 Task: Search one way flight ticket for 4 adults, 1 infant in seat and 1 infant on lap in premium economy from Greenville: Greenville-spartanburg International Airport (roger Milliken Field) to Springfield: Abraham Lincoln Capital Airport on 5-2-2023. Choice of flights is Alaska. Number of bags: 3 checked bags. Price is upto 107000. Outbound departure time preference is 16:15.
Action: Mouse moved to (429, 369)
Screenshot: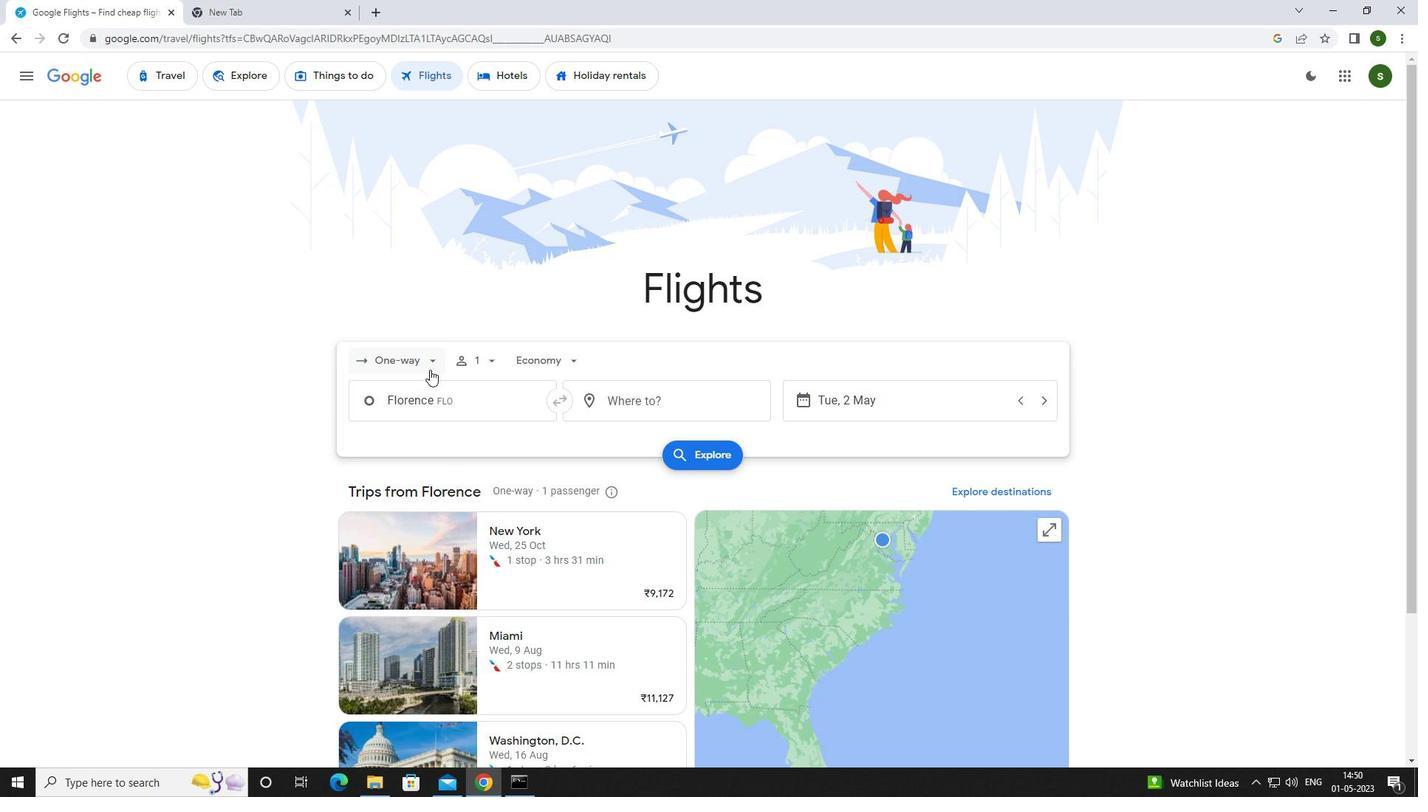 
Action: Mouse pressed left at (429, 369)
Screenshot: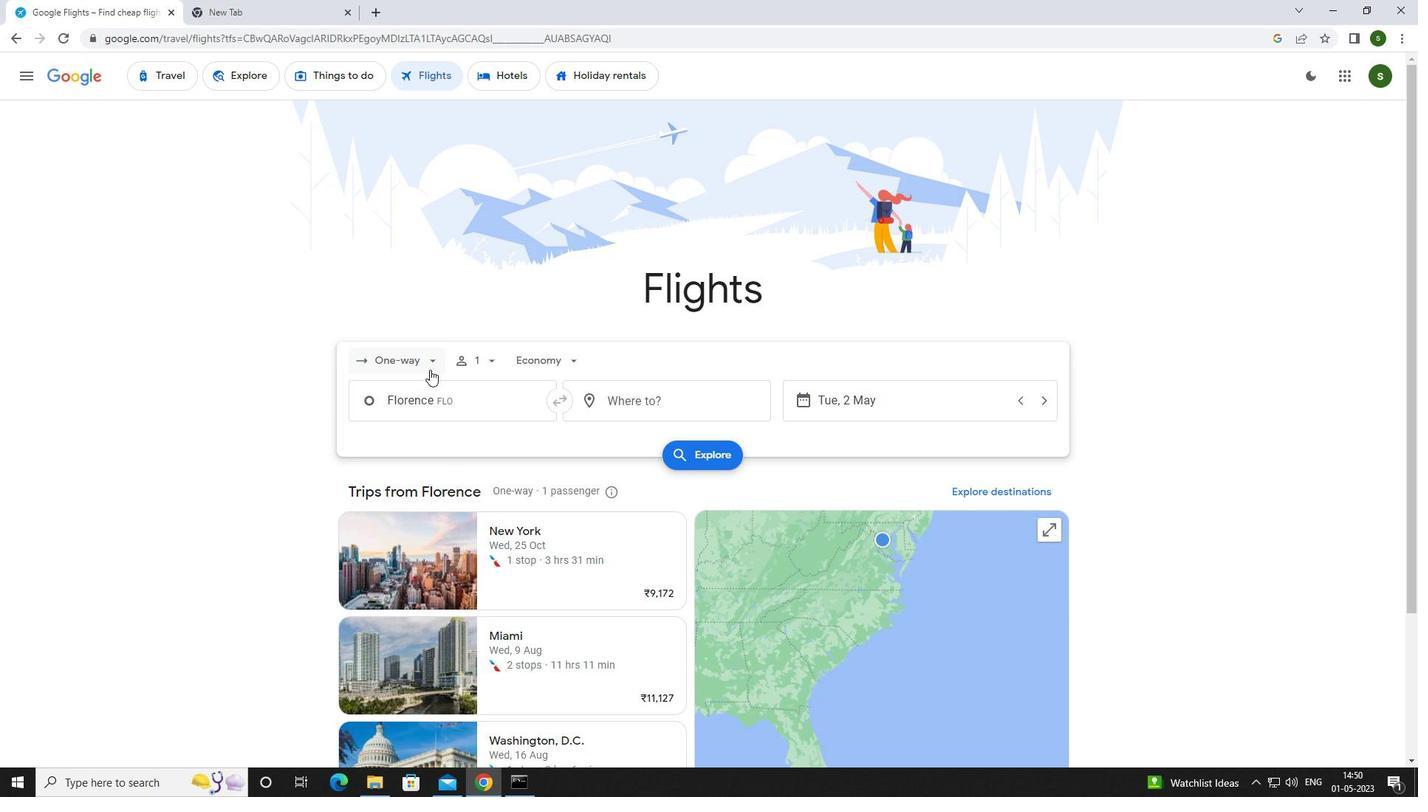 
Action: Mouse moved to (426, 418)
Screenshot: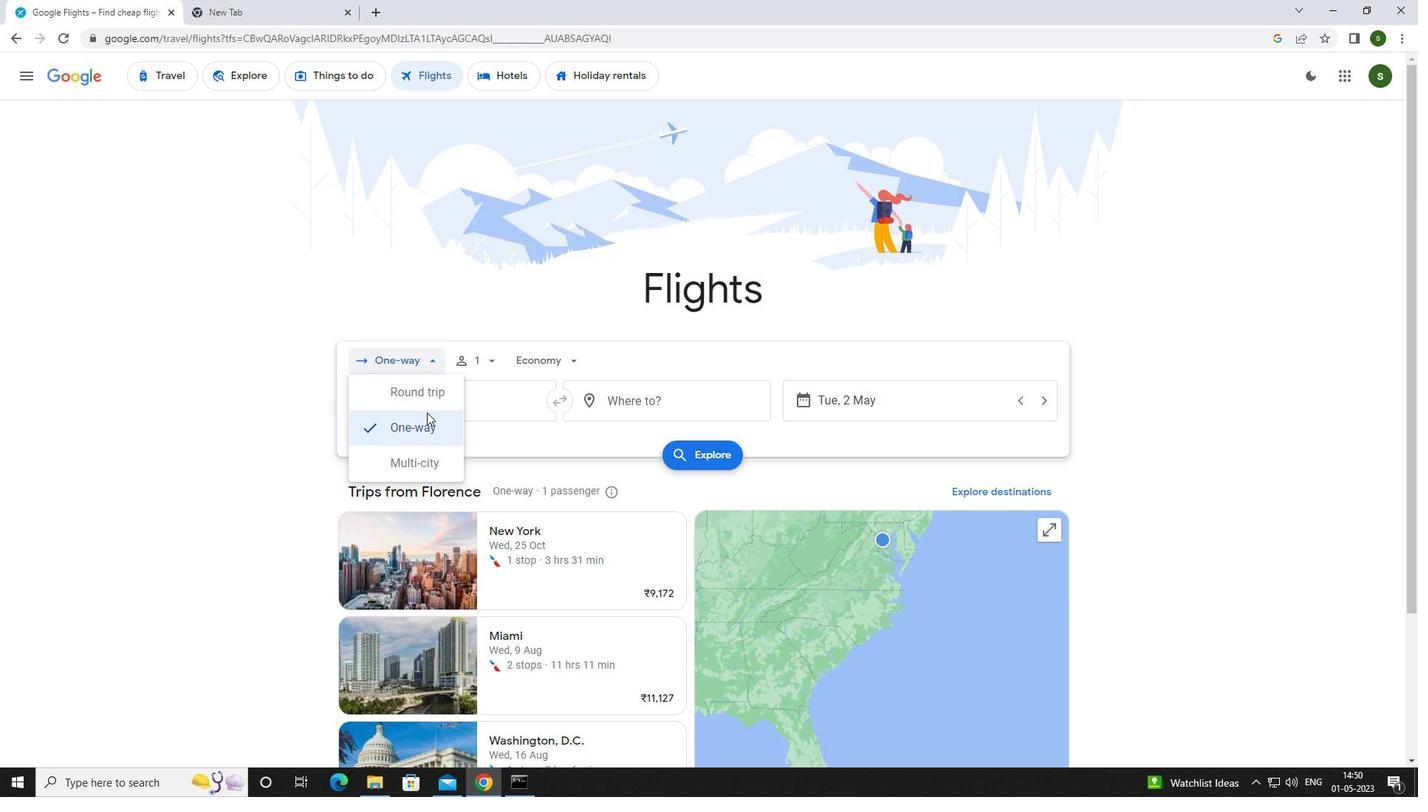 
Action: Mouse pressed left at (426, 418)
Screenshot: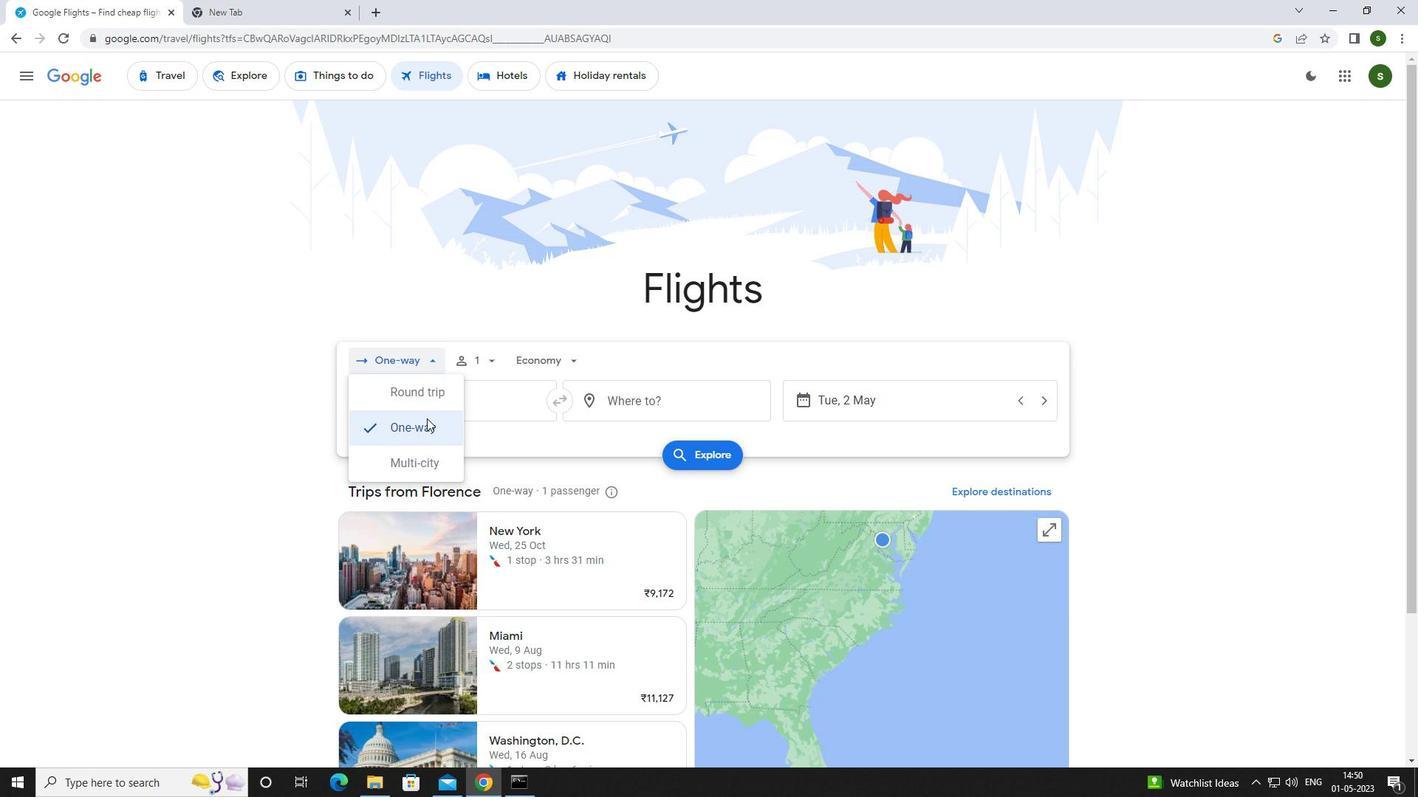 
Action: Mouse moved to (482, 357)
Screenshot: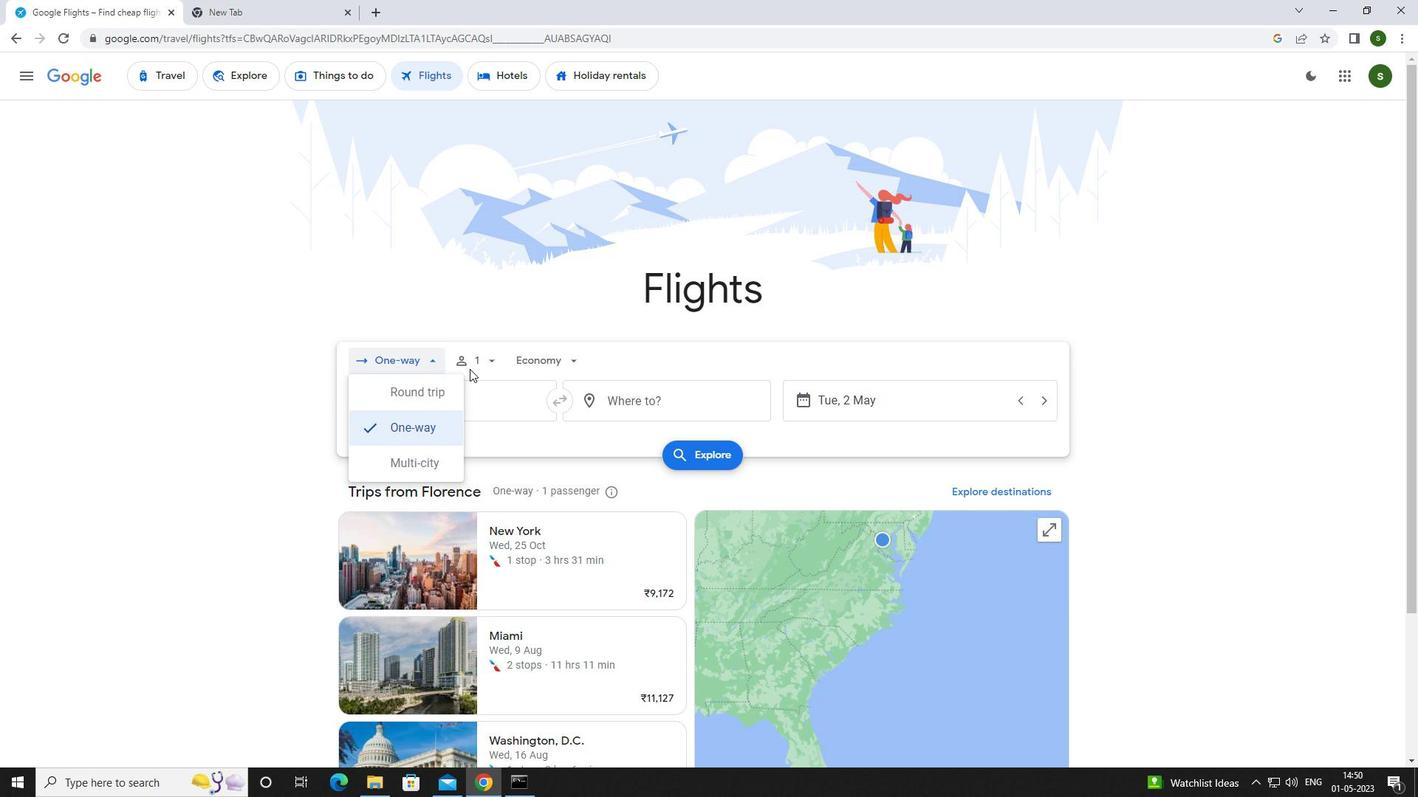 
Action: Mouse pressed left at (482, 357)
Screenshot: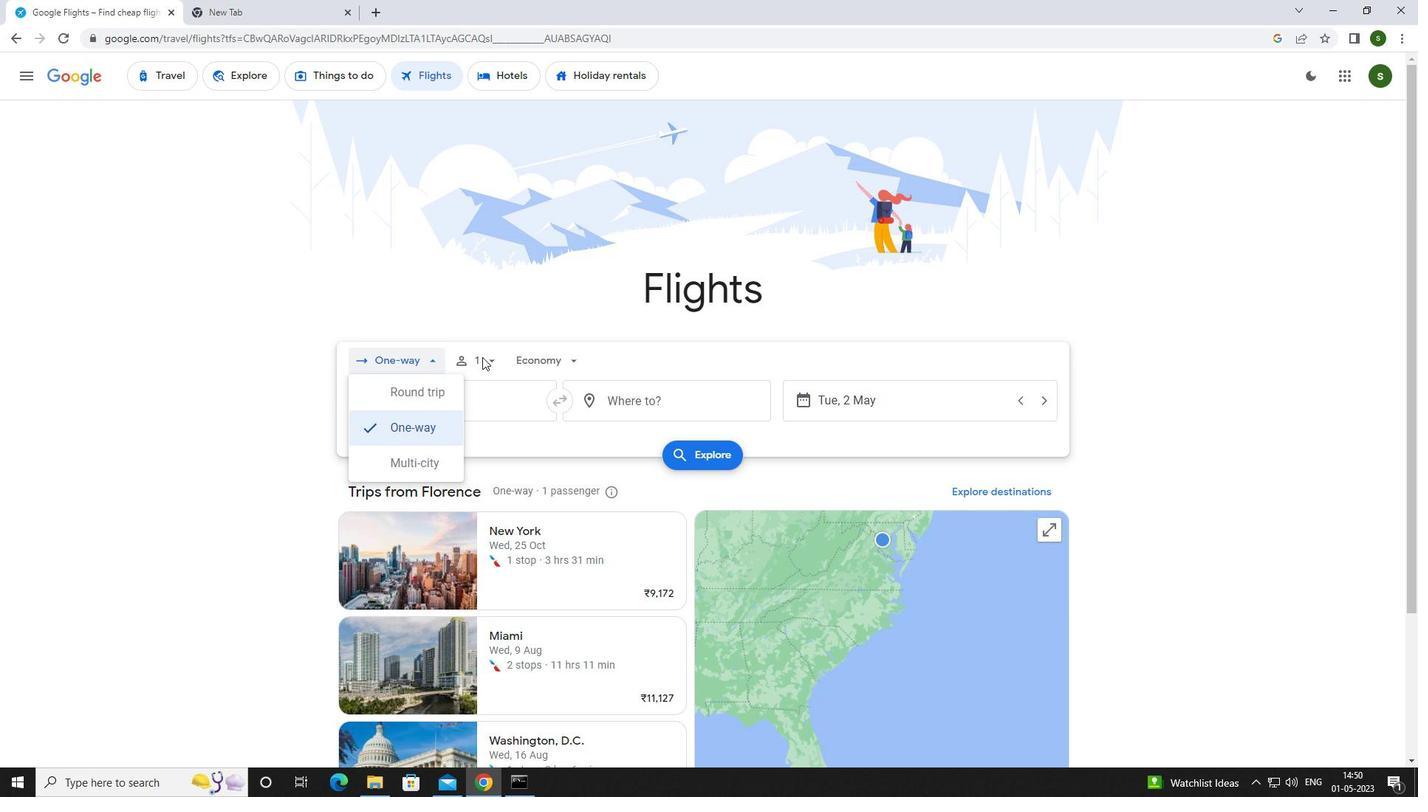 
Action: Mouse moved to (606, 395)
Screenshot: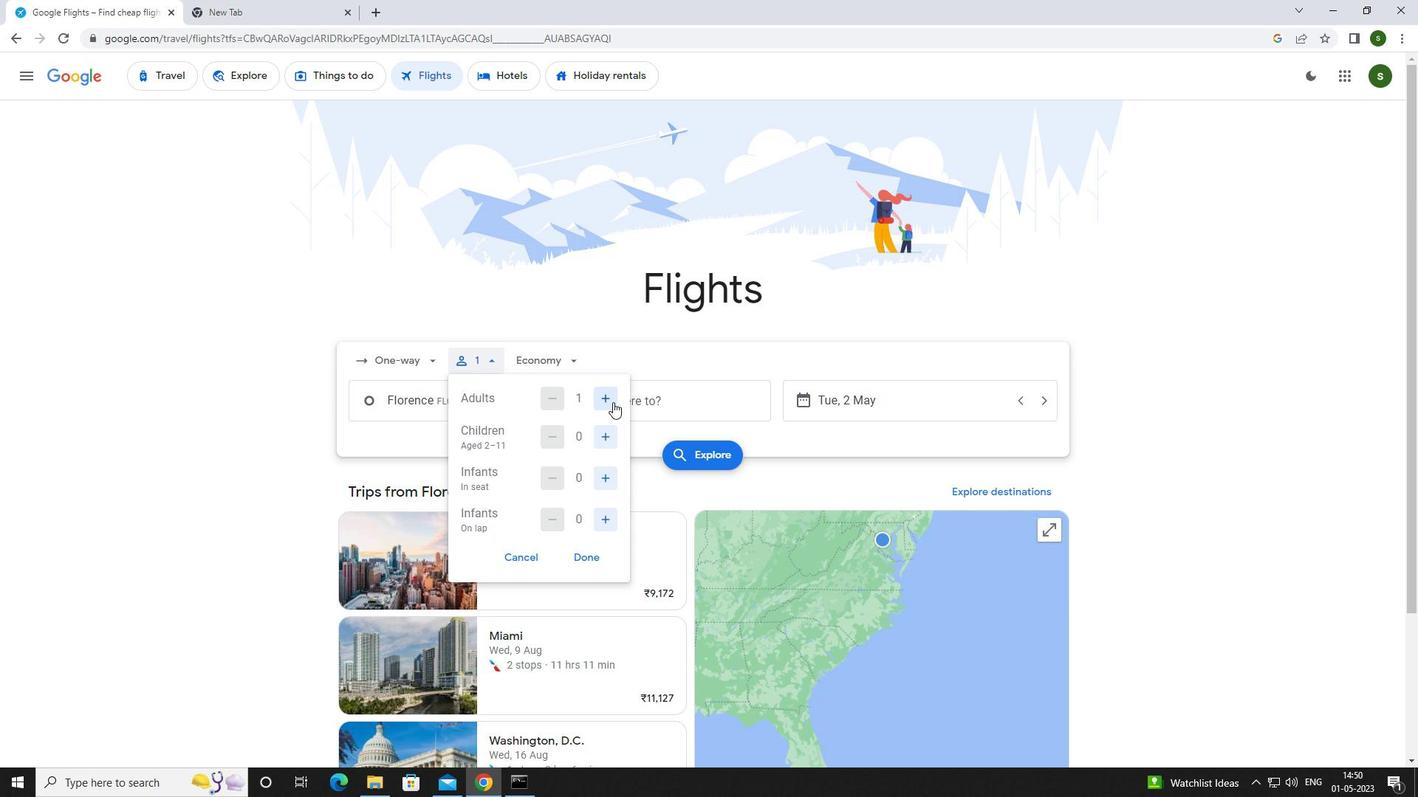 
Action: Mouse pressed left at (606, 395)
Screenshot: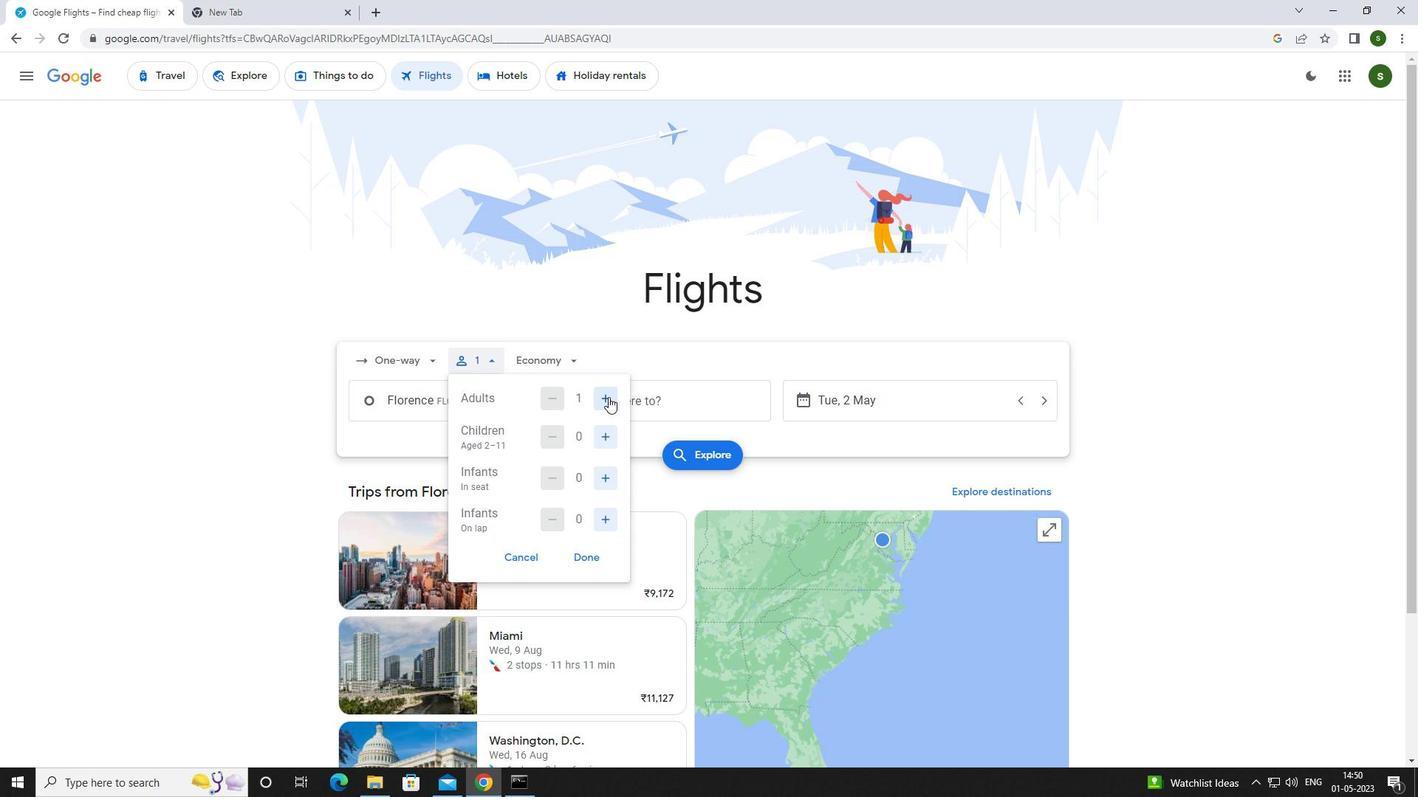 
Action: Mouse pressed left at (606, 395)
Screenshot: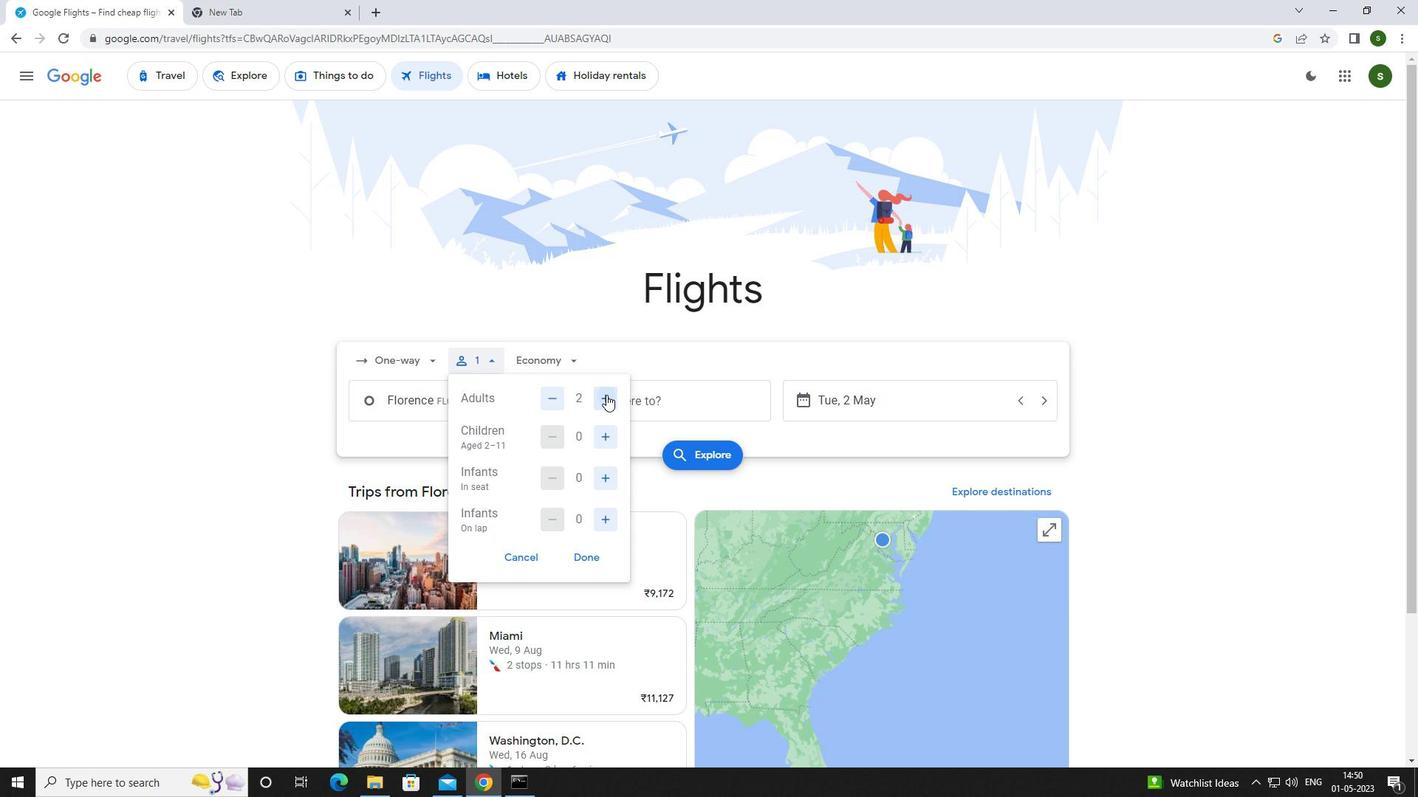 
Action: Mouse pressed left at (606, 395)
Screenshot: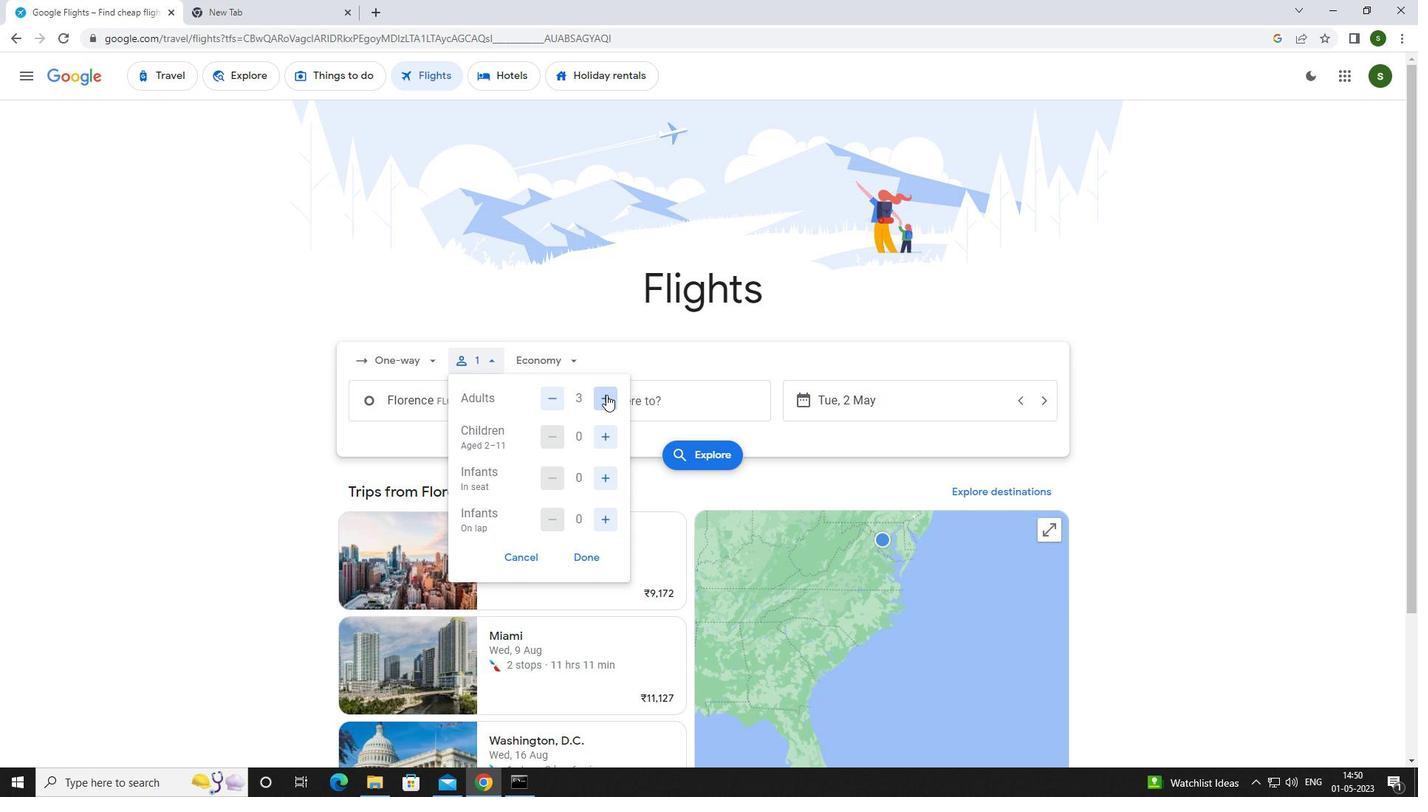 
Action: Mouse moved to (610, 476)
Screenshot: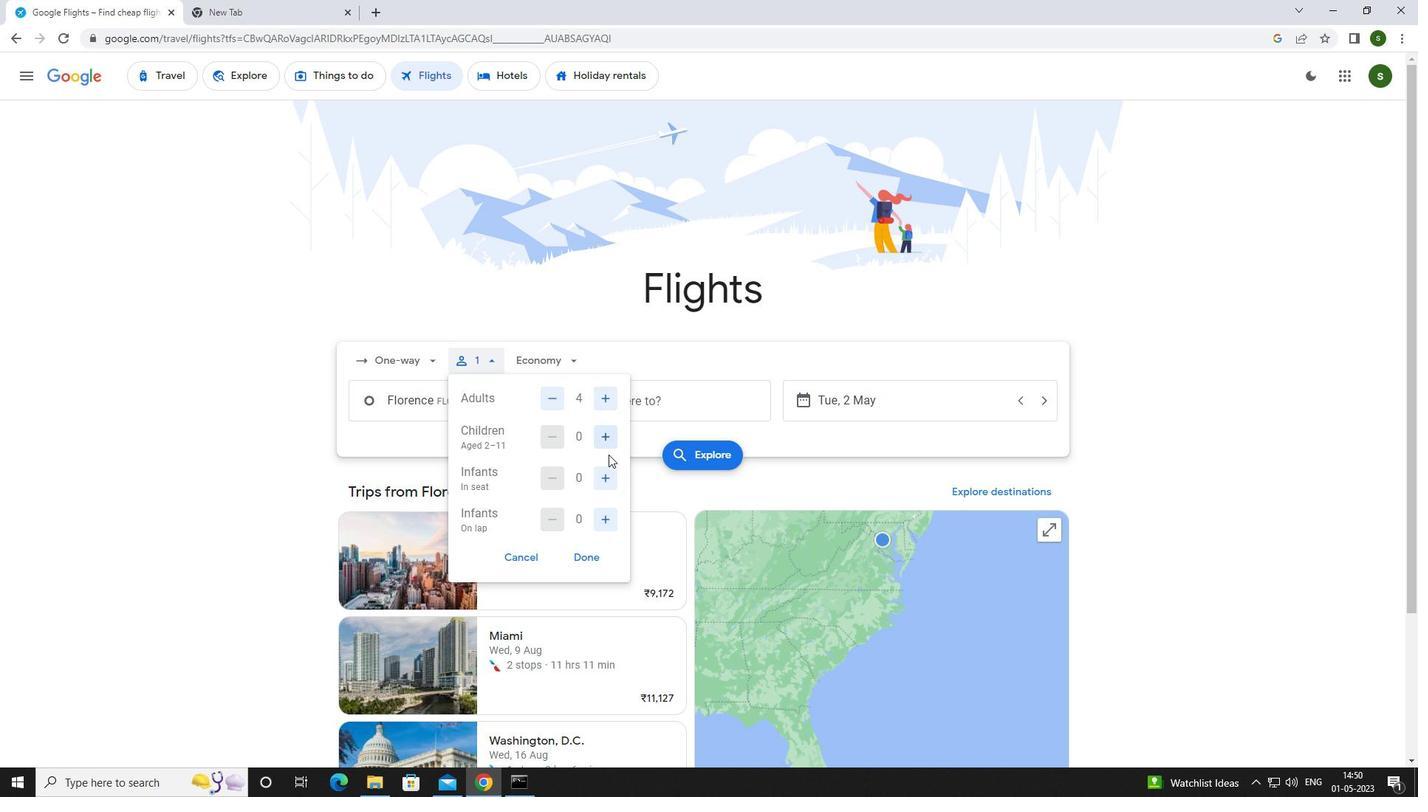 
Action: Mouse pressed left at (610, 476)
Screenshot: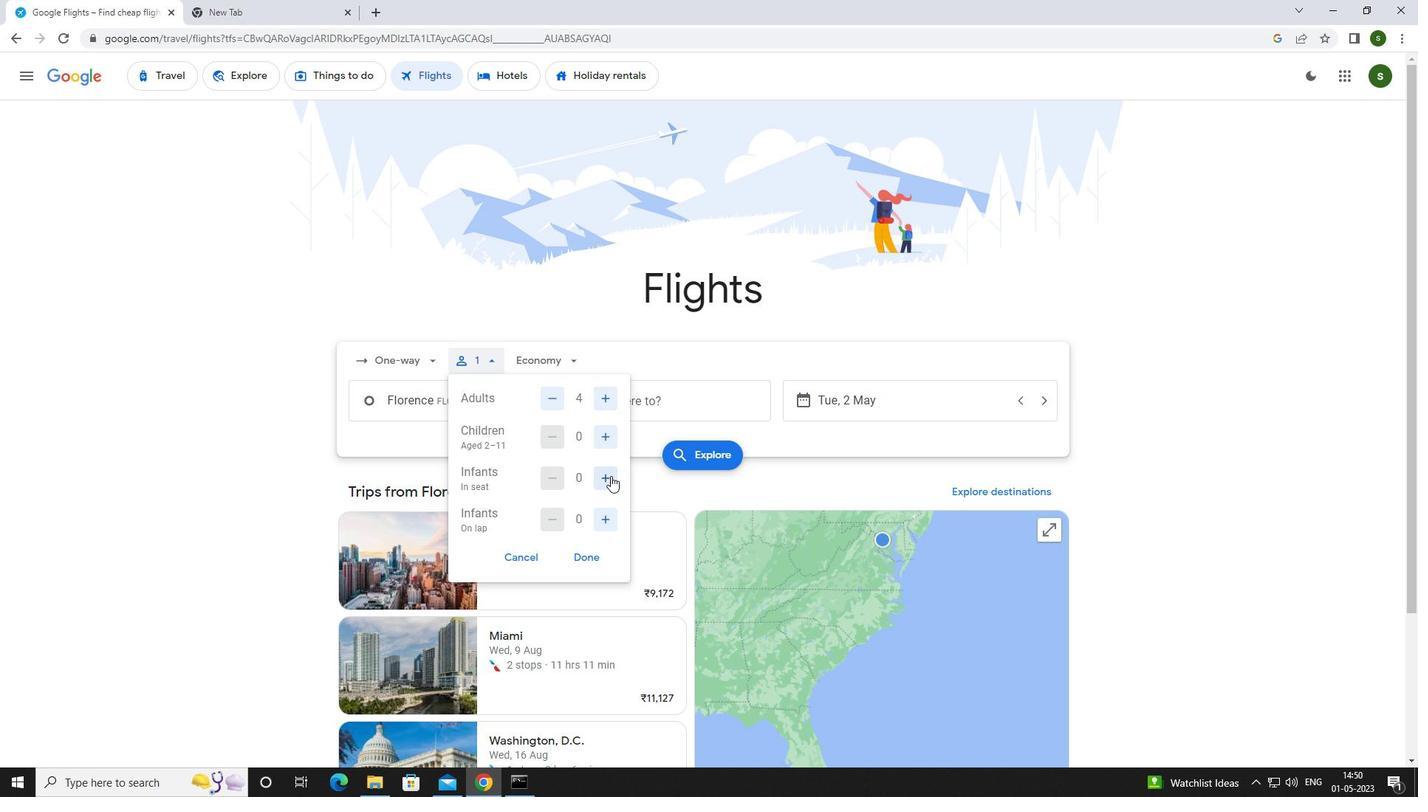 
Action: Mouse moved to (603, 524)
Screenshot: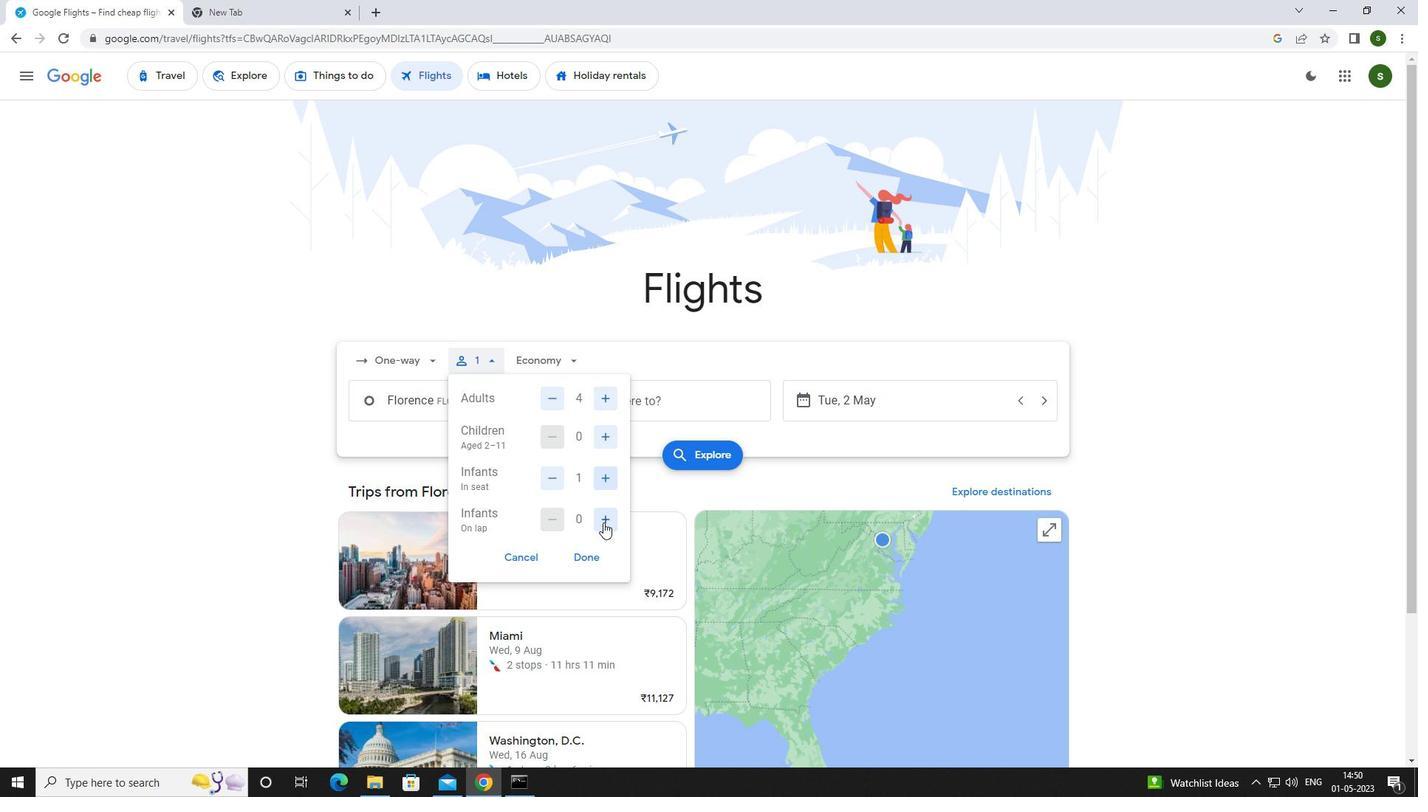 
Action: Mouse pressed left at (603, 524)
Screenshot: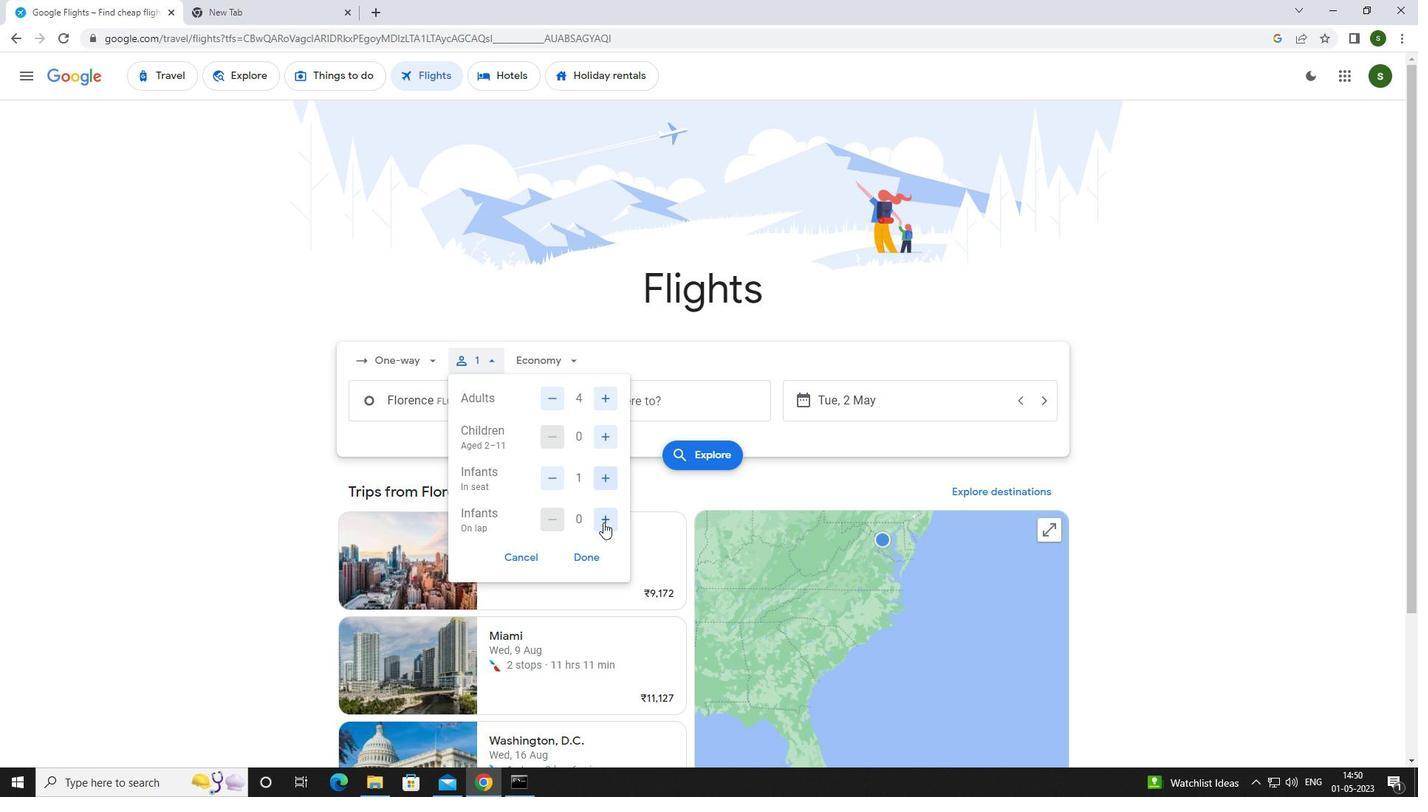 
Action: Mouse moved to (559, 359)
Screenshot: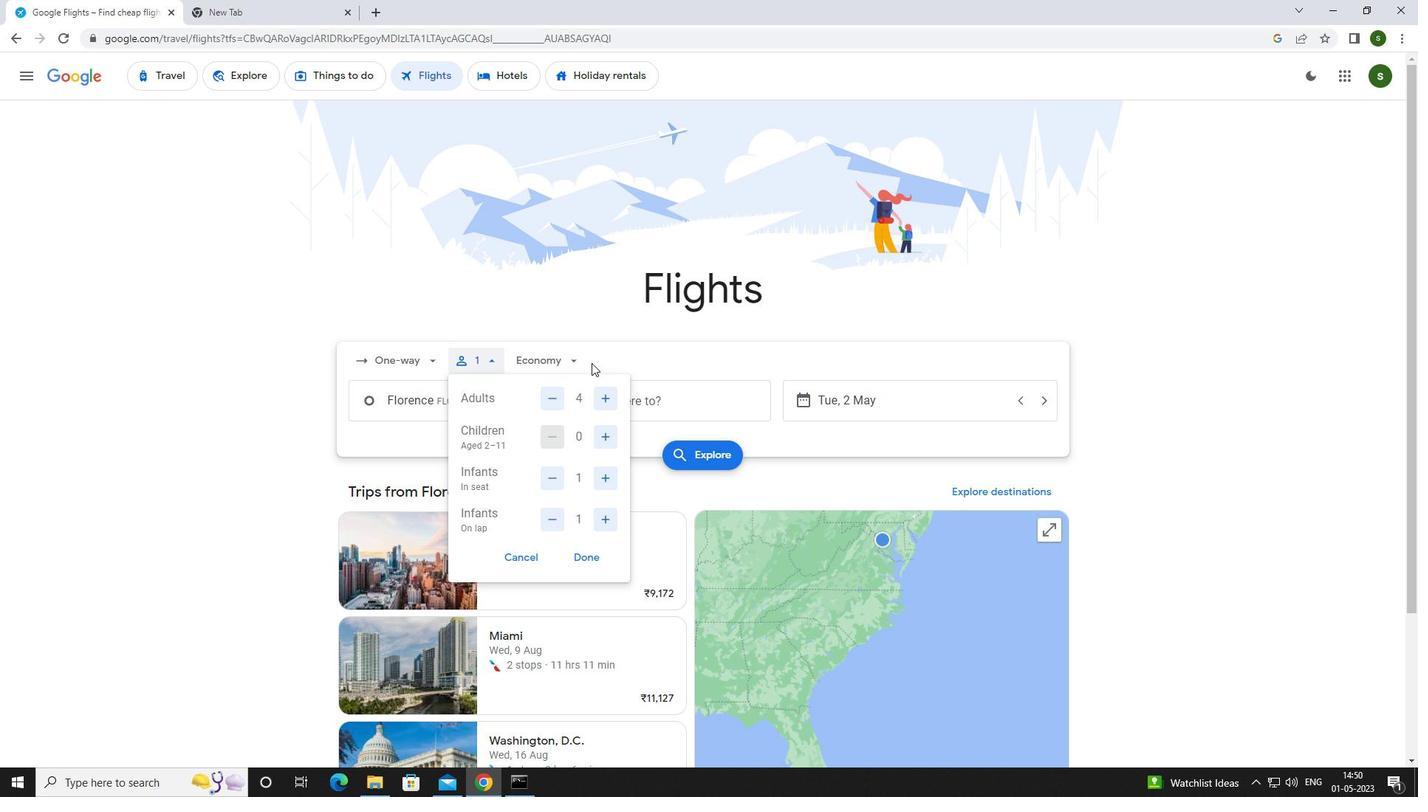 
Action: Mouse pressed left at (559, 359)
Screenshot: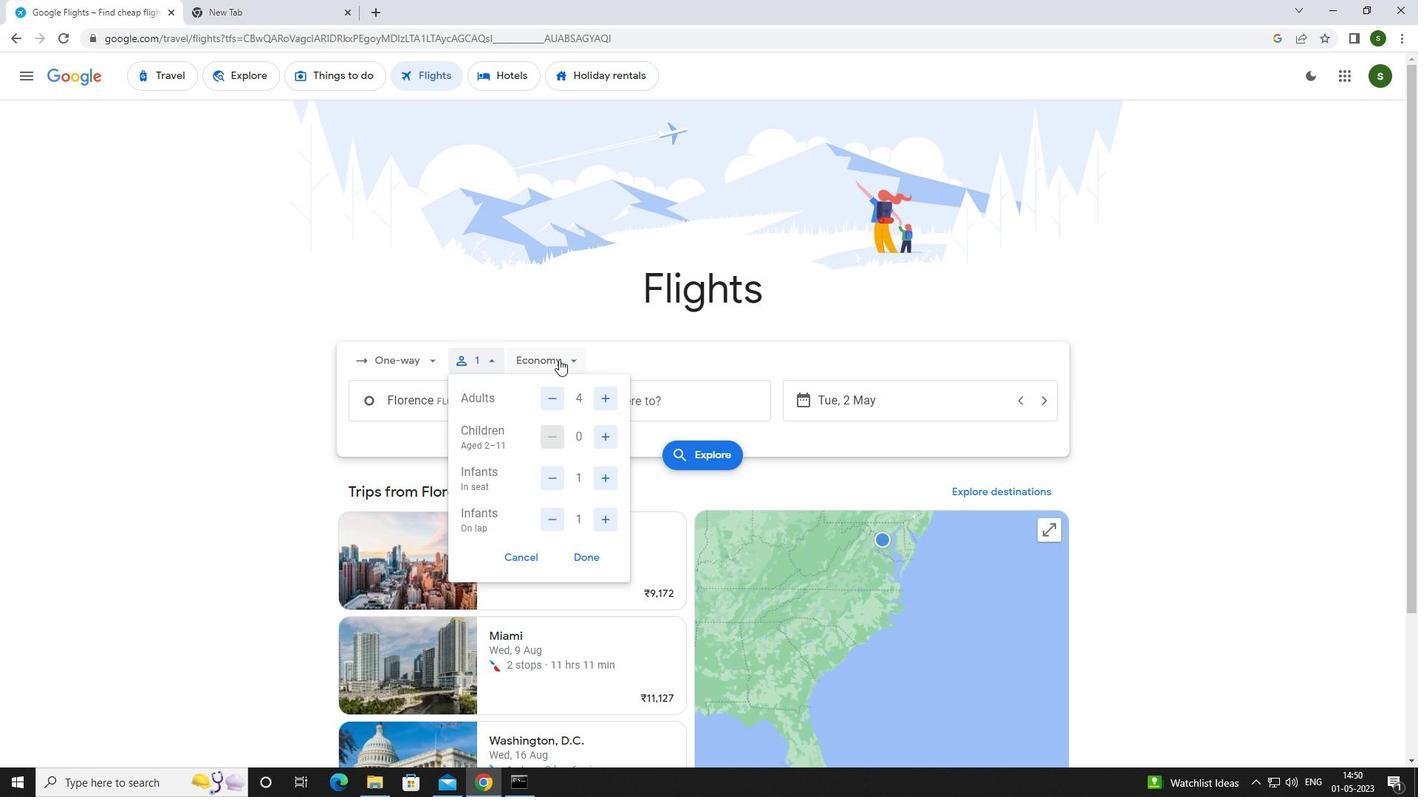 
Action: Mouse moved to (585, 432)
Screenshot: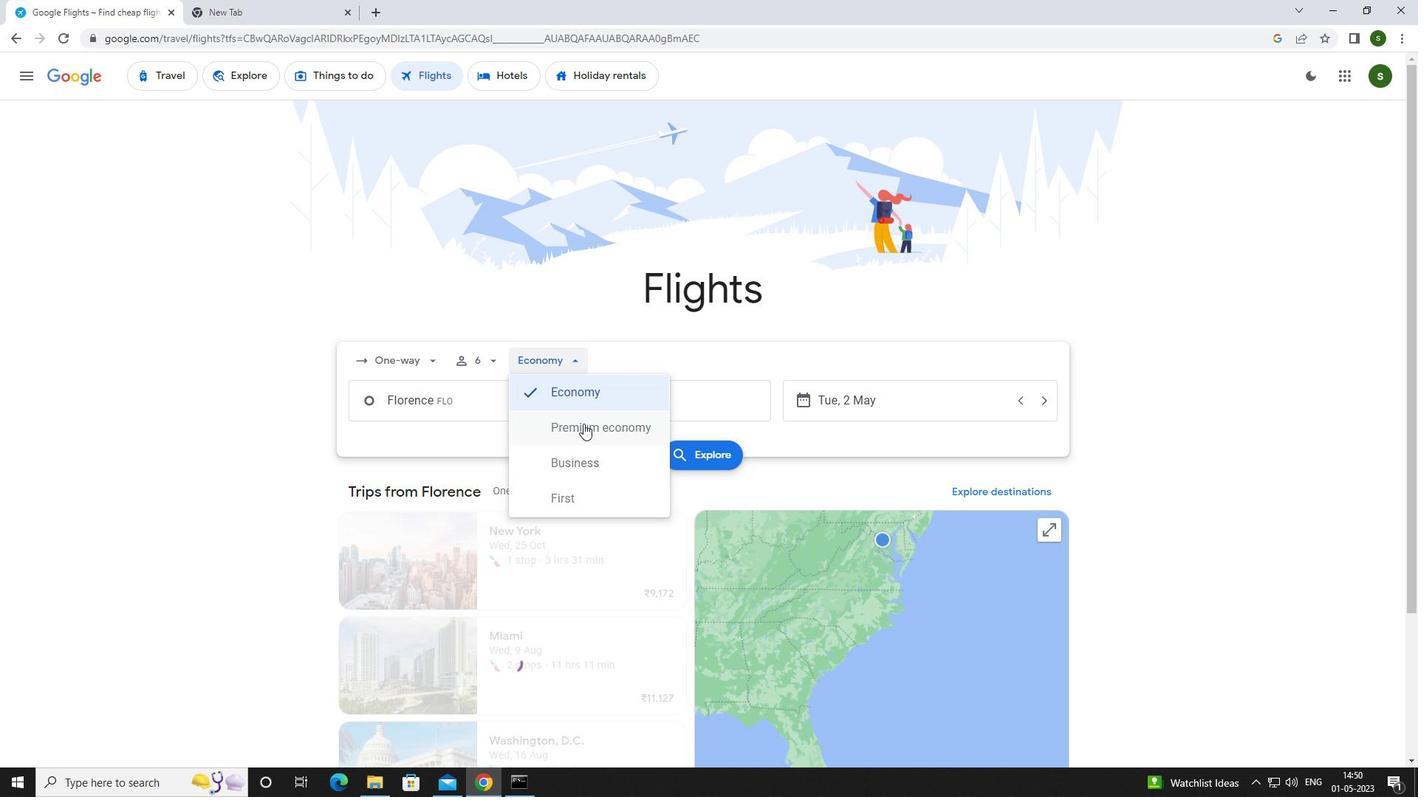 
Action: Mouse pressed left at (585, 432)
Screenshot: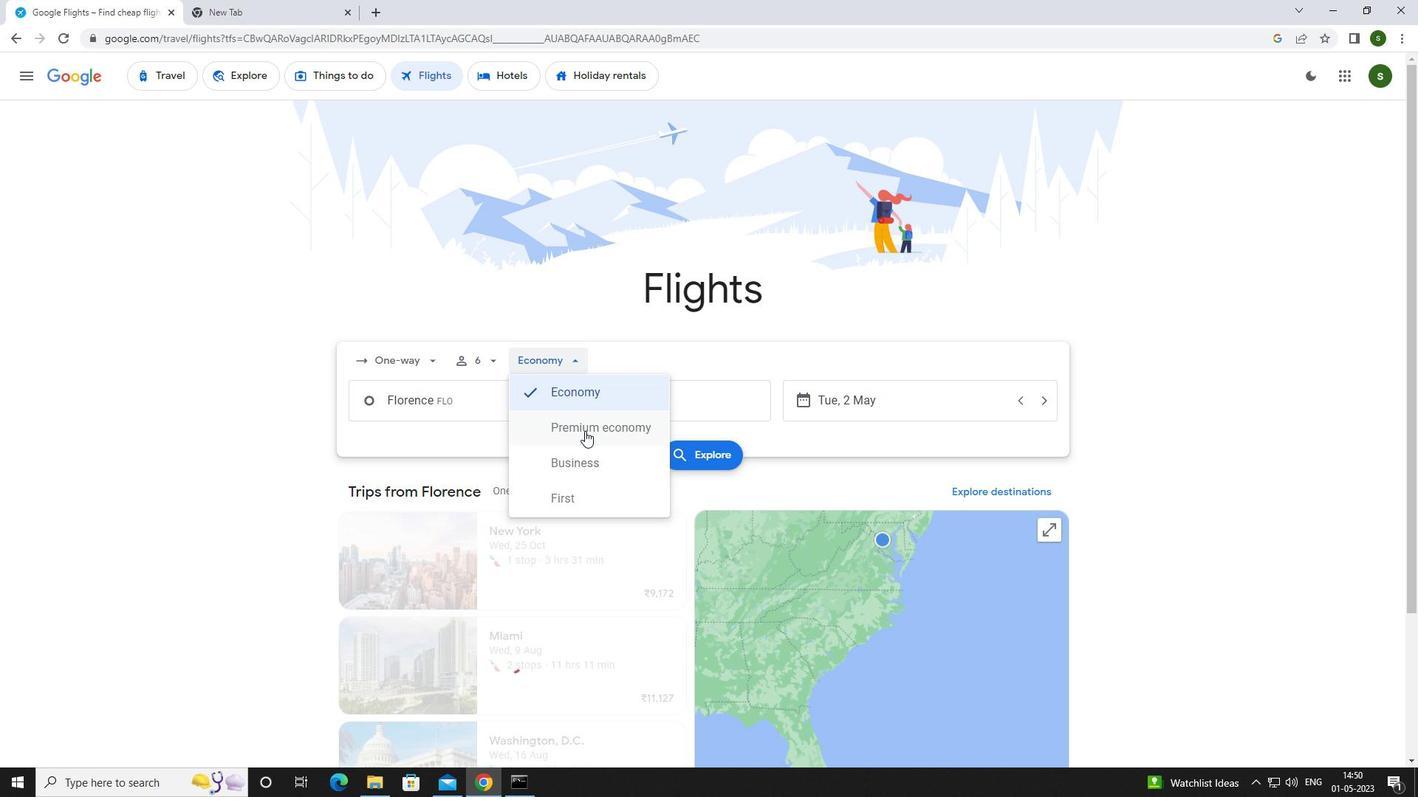 
Action: Mouse moved to (501, 408)
Screenshot: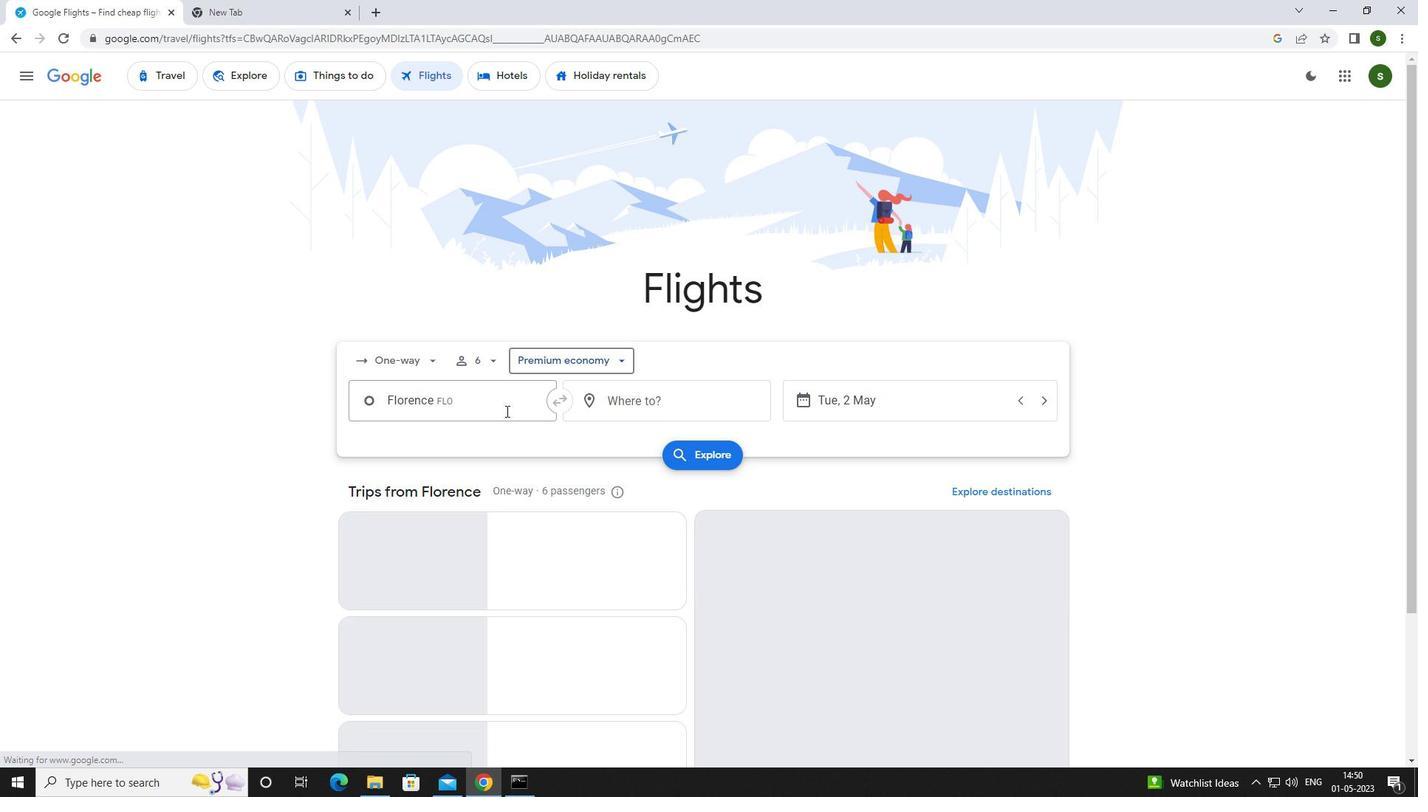 
Action: Mouse pressed left at (501, 408)
Screenshot: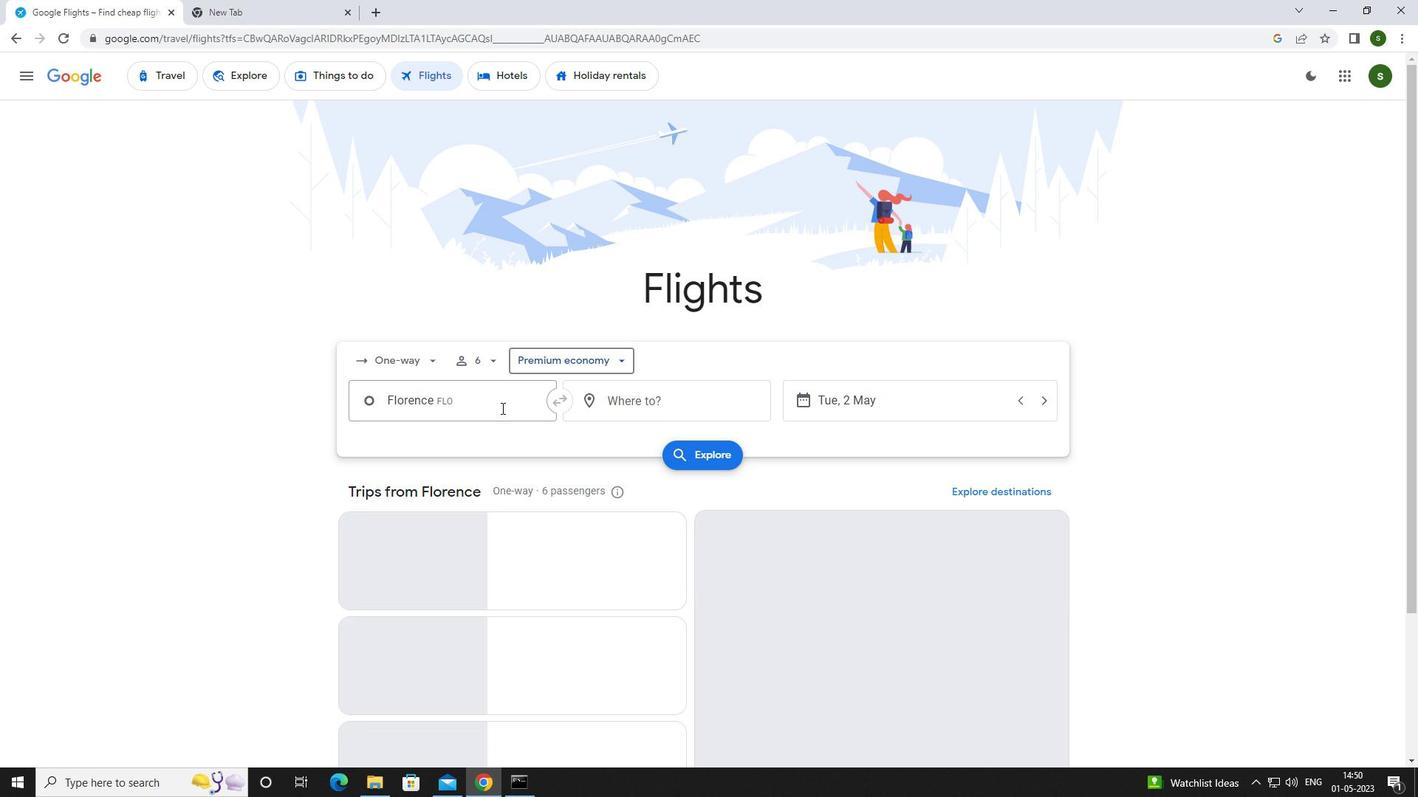 
Action: Mouse moved to (501, 408)
Screenshot: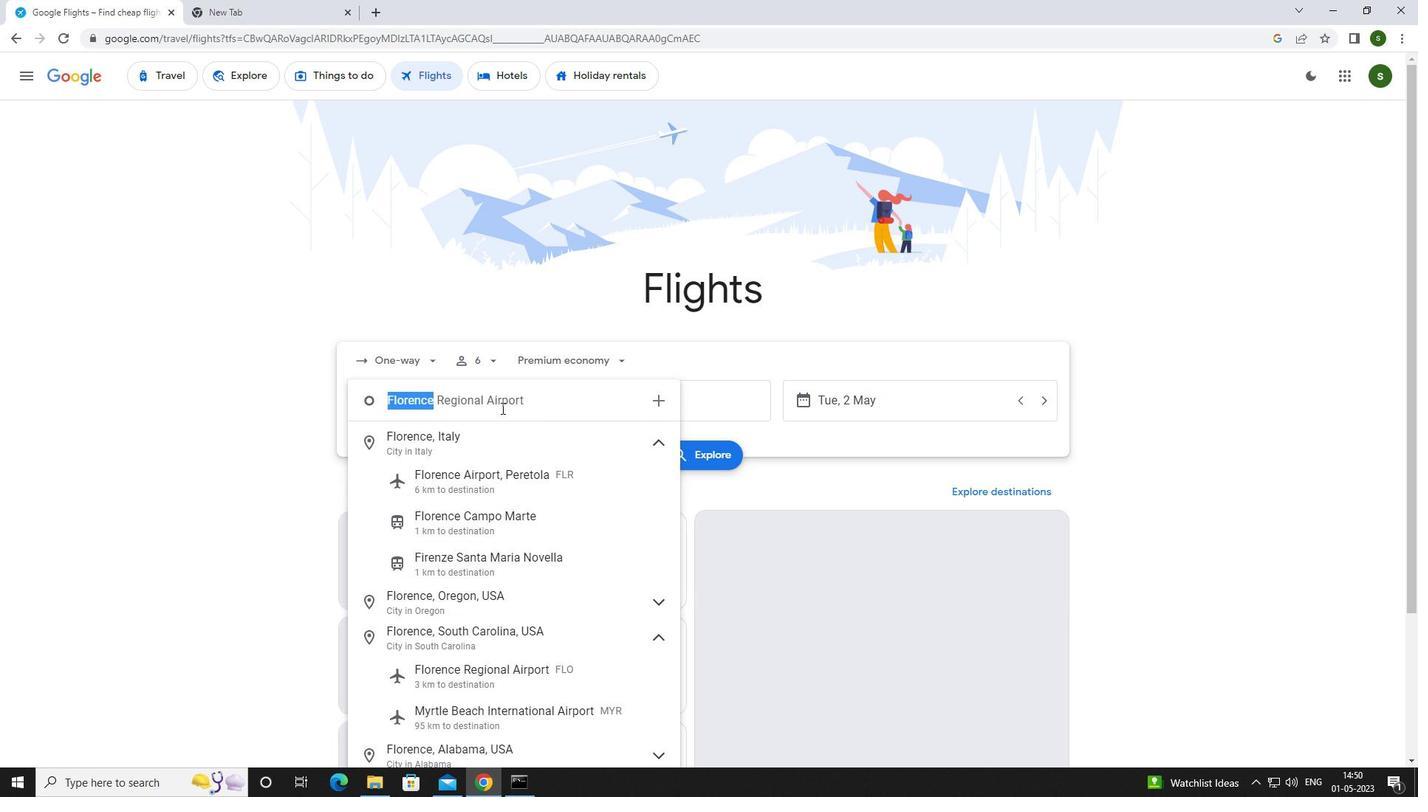 
Action: Key pressed g<Key.caps_lock>reenville
Screenshot: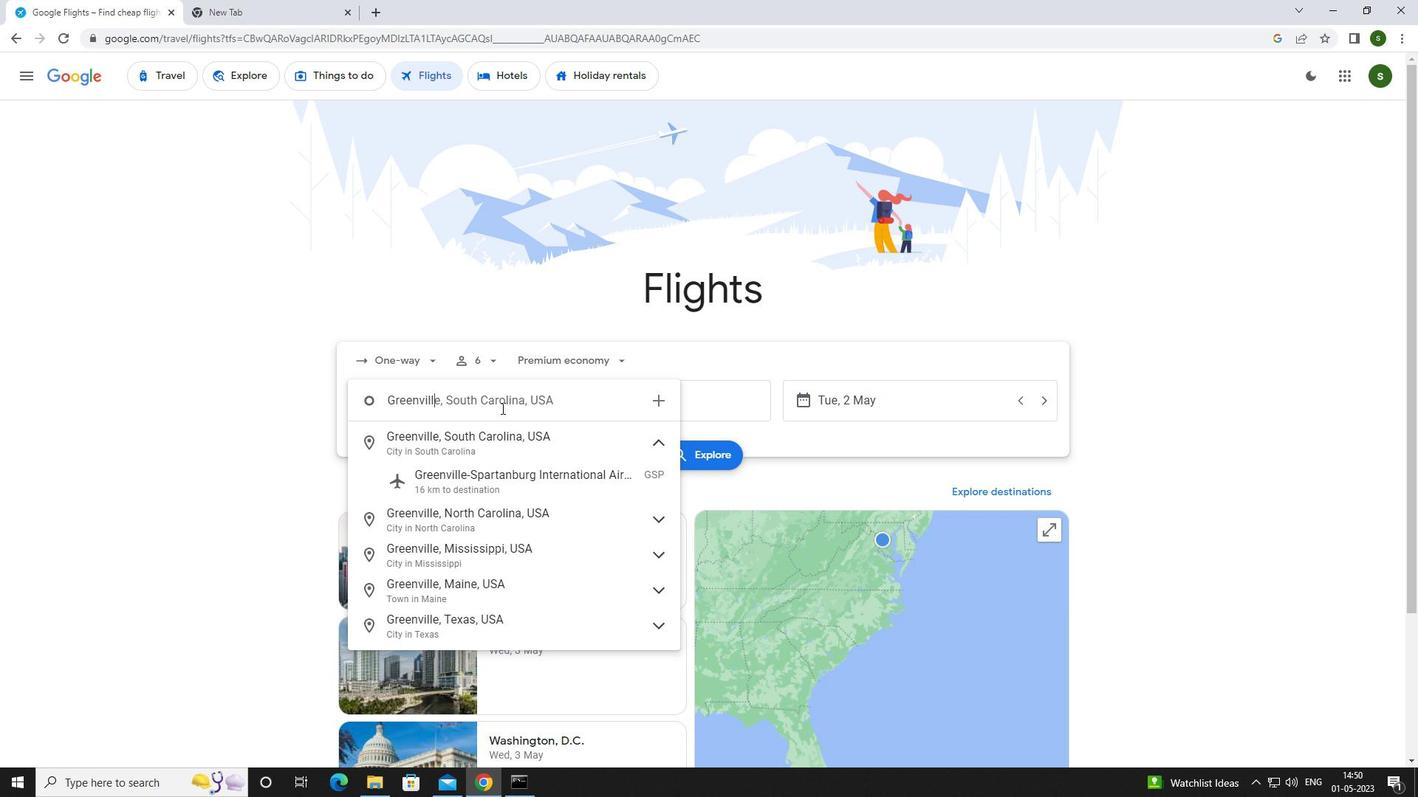 
Action: Mouse moved to (503, 473)
Screenshot: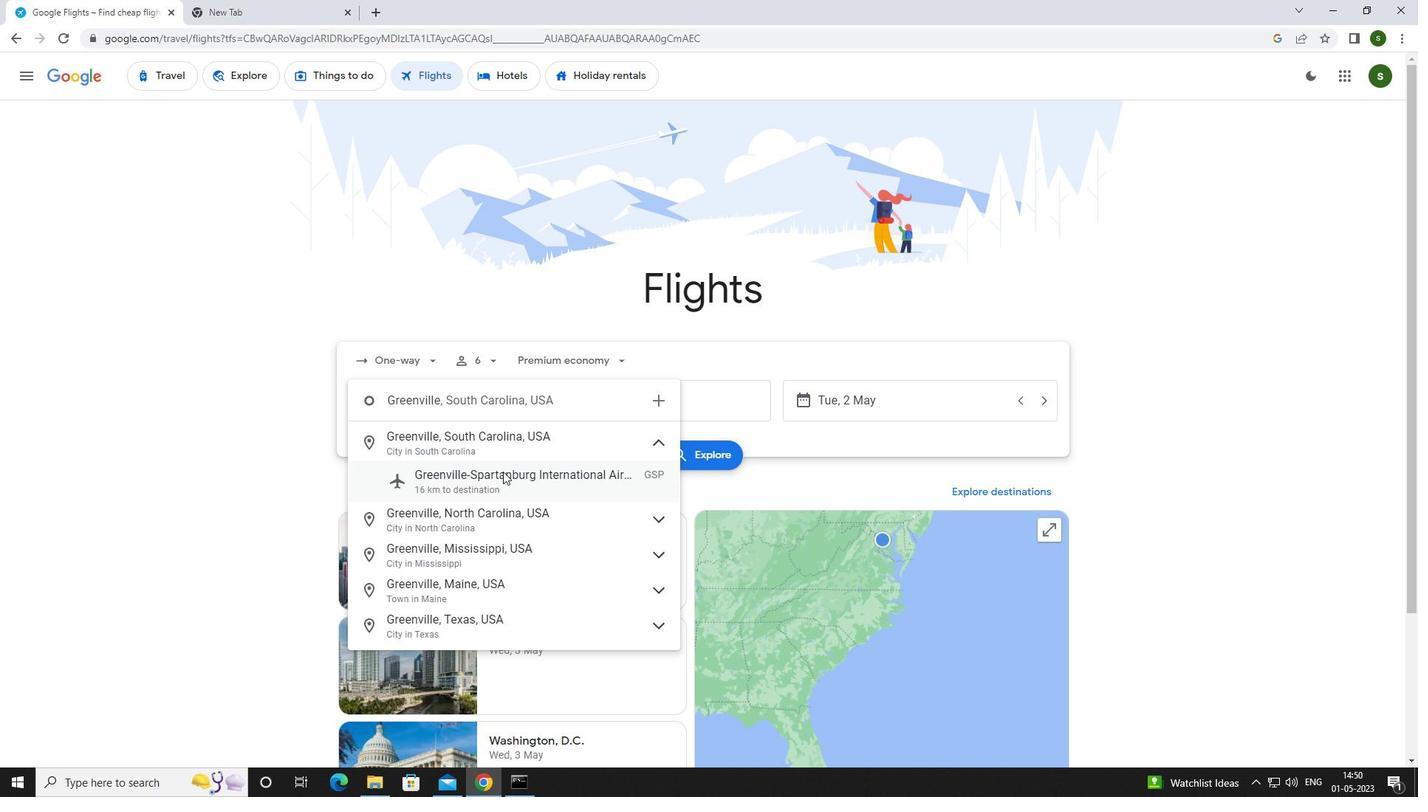 
Action: Mouse pressed left at (503, 473)
Screenshot: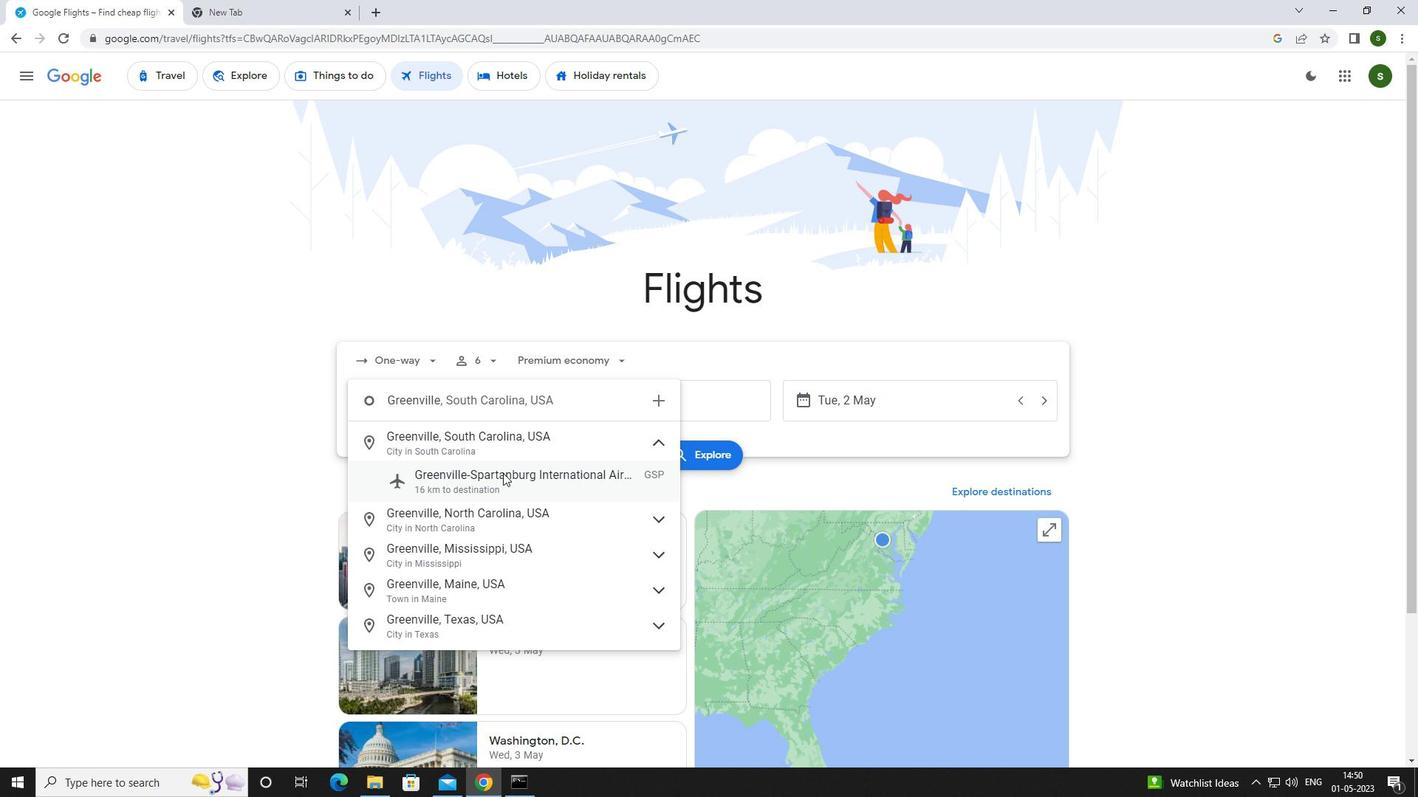 
Action: Mouse moved to (651, 401)
Screenshot: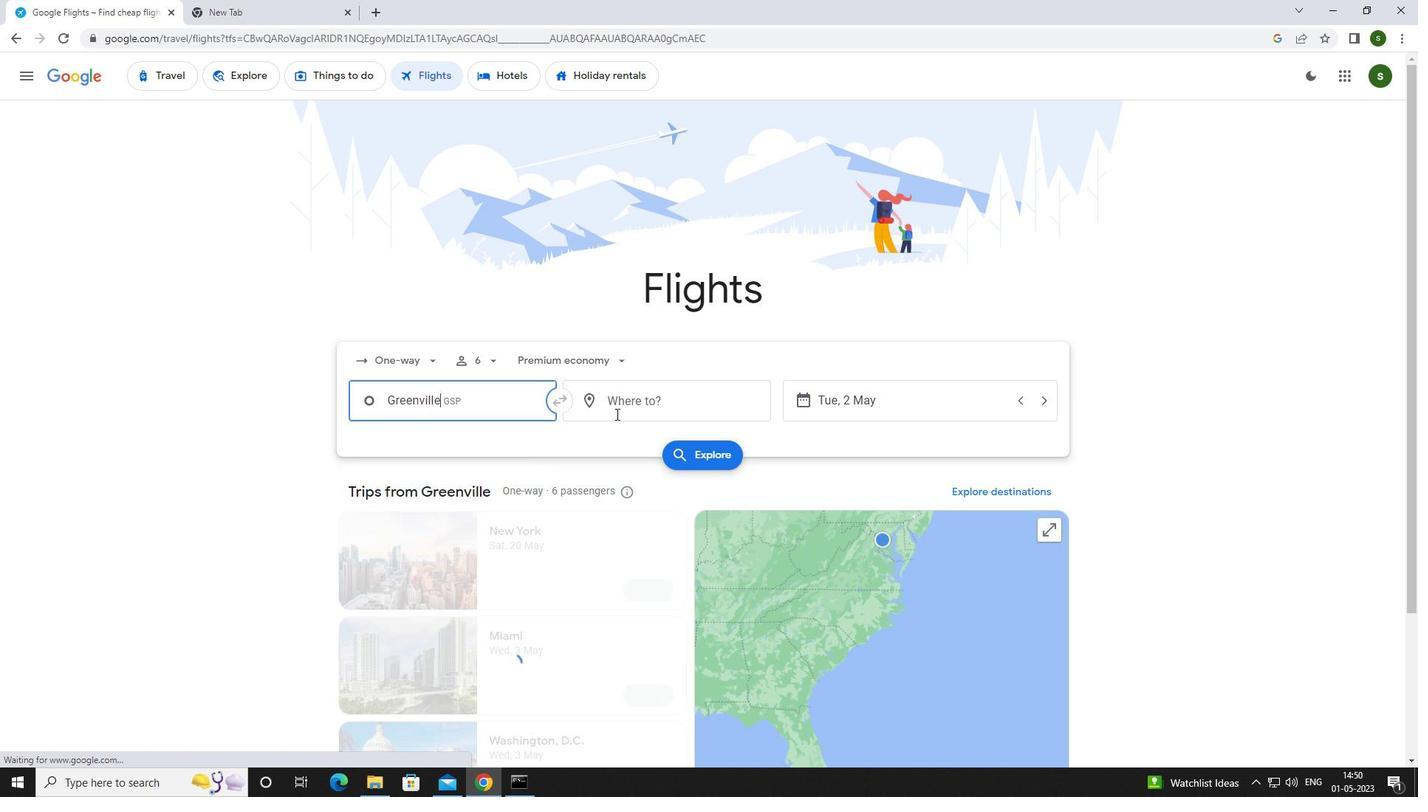 
Action: Mouse pressed left at (651, 401)
Screenshot: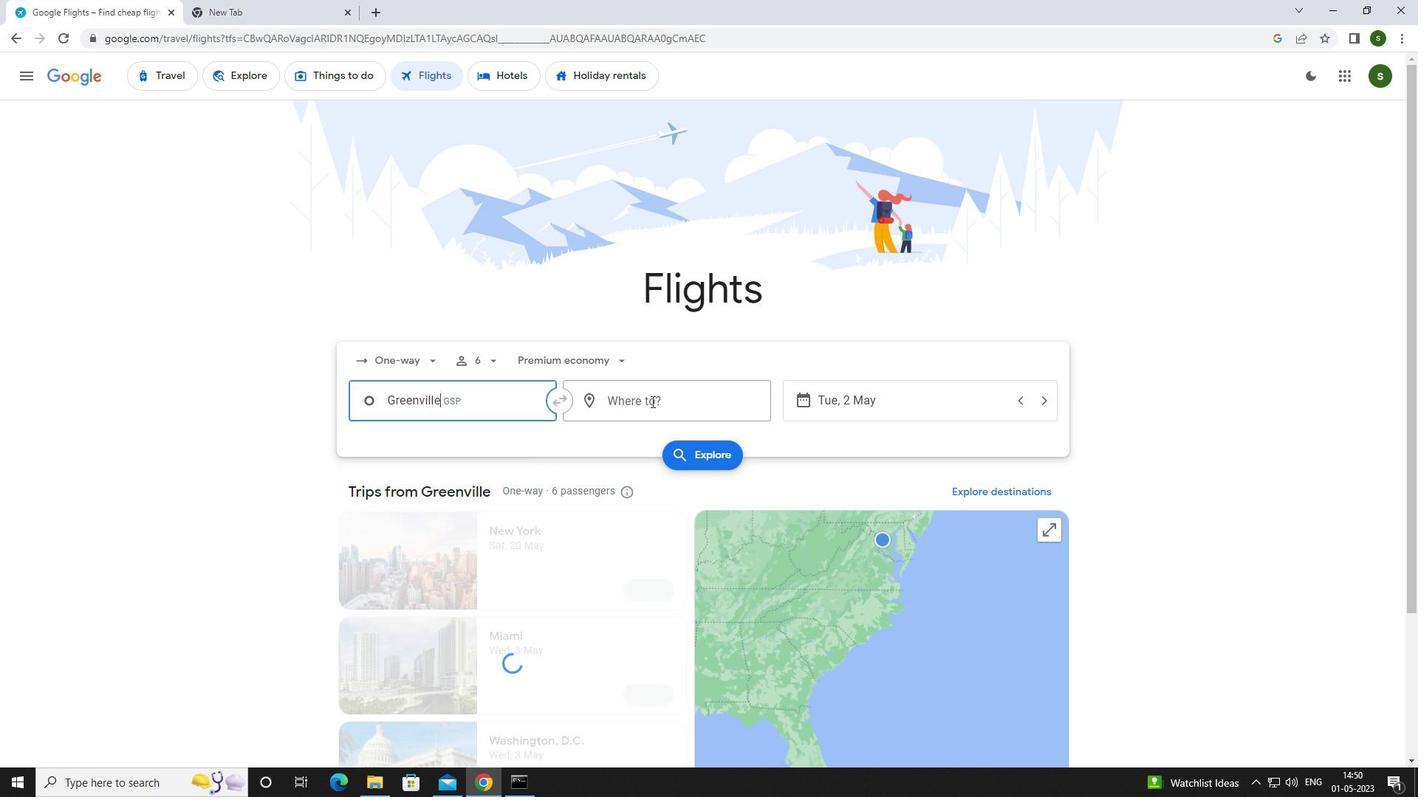 
Action: Mouse moved to (623, 384)
Screenshot: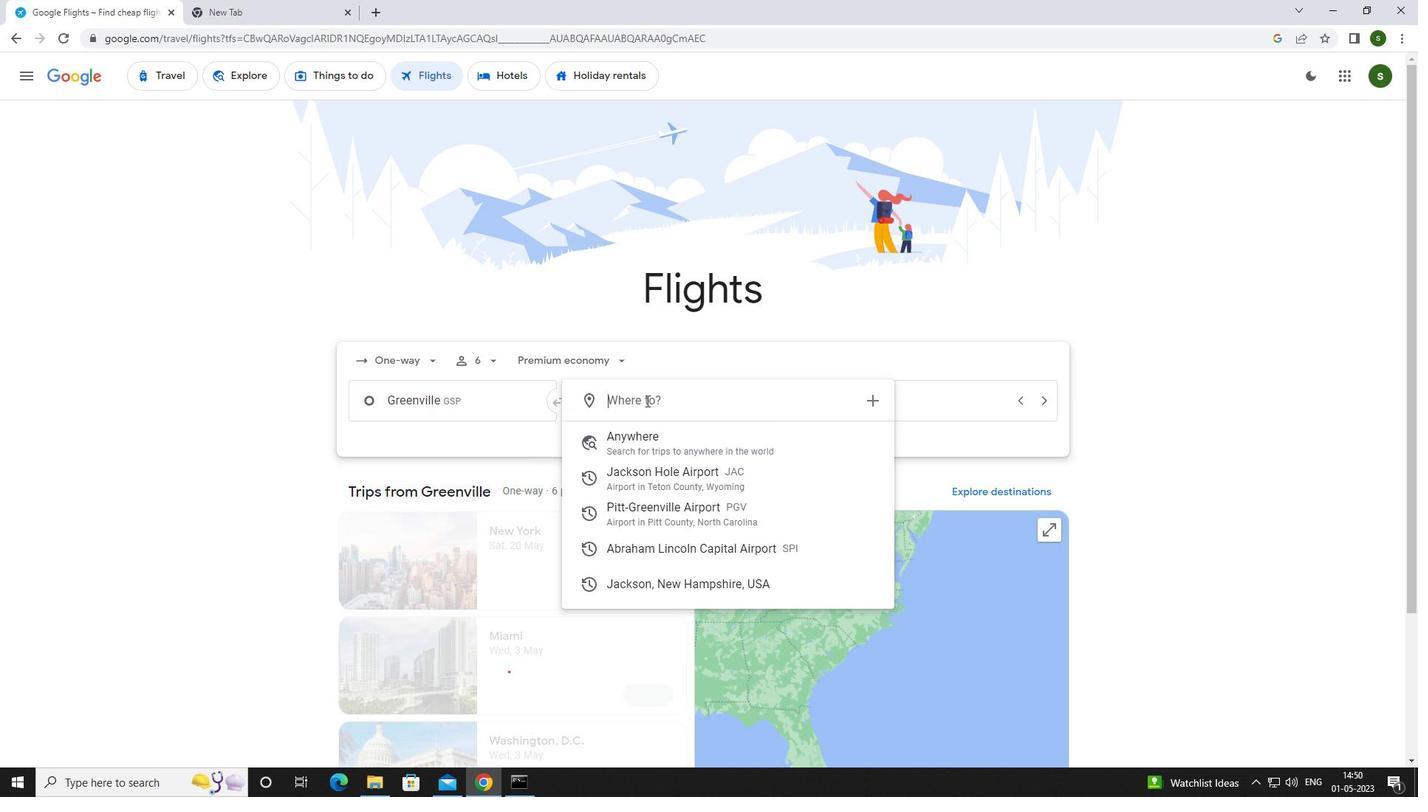 
Action: Key pressed <Key.caps_lock>s<Key.caps_lock>pringfi
Screenshot: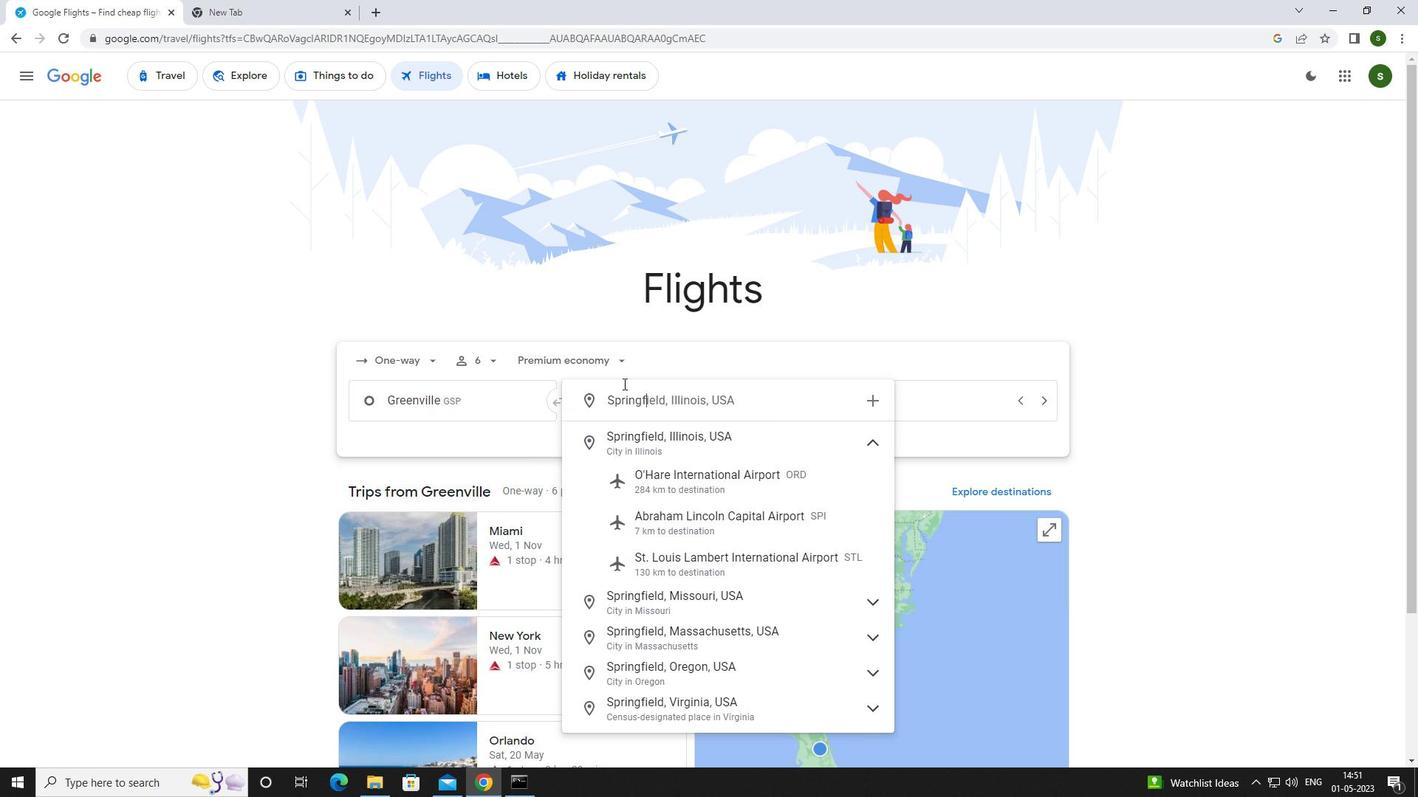 
Action: Mouse moved to (647, 517)
Screenshot: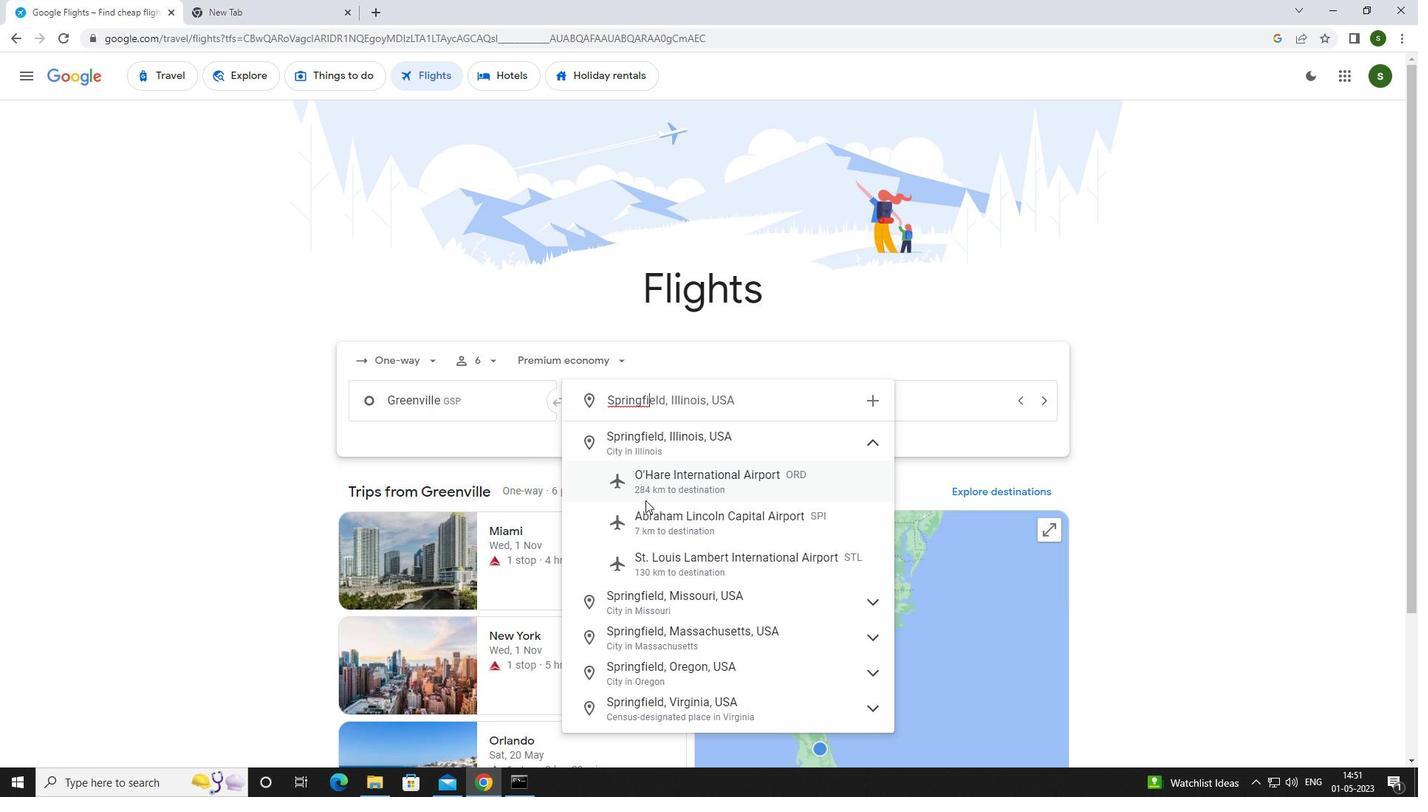 
Action: Mouse pressed left at (647, 517)
Screenshot: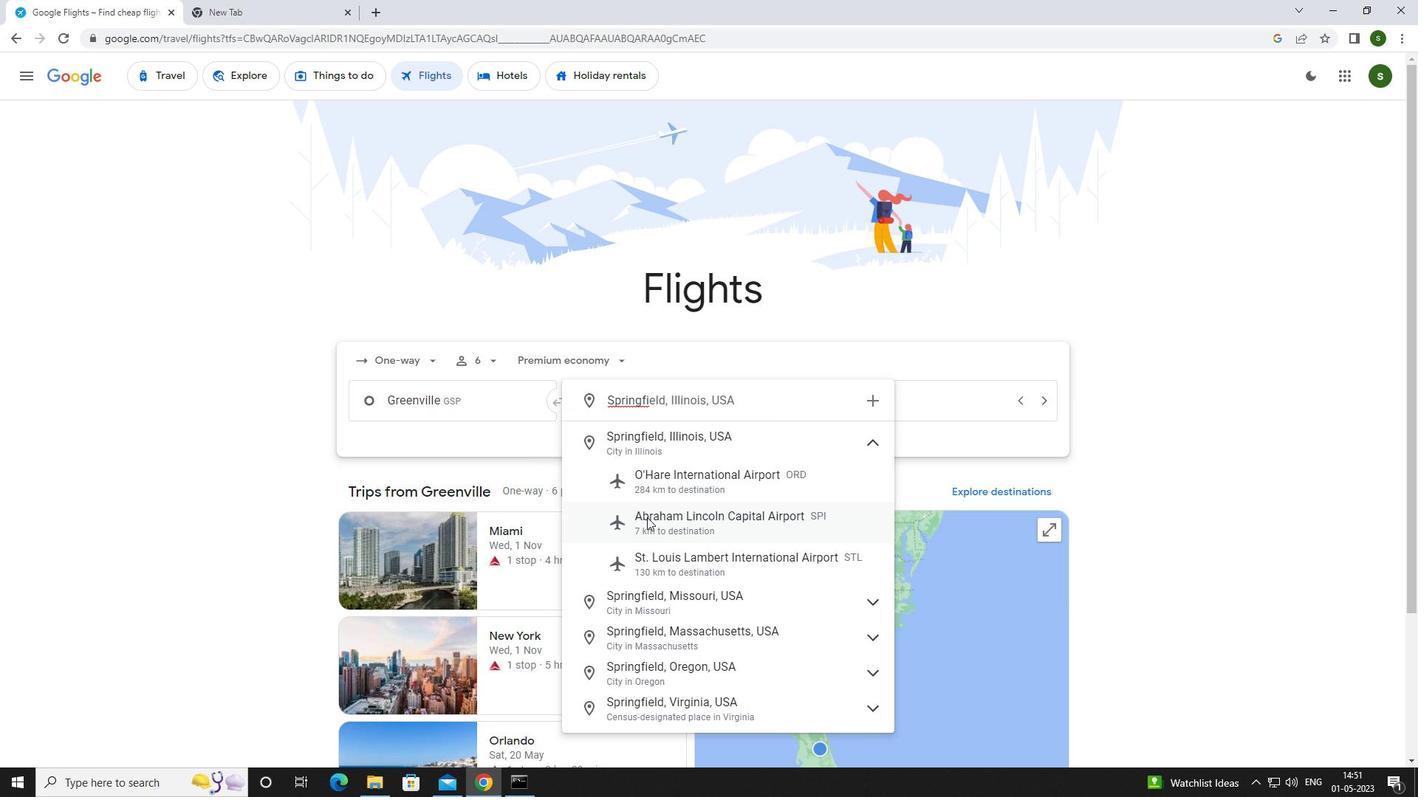 
Action: Mouse moved to (891, 398)
Screenshot: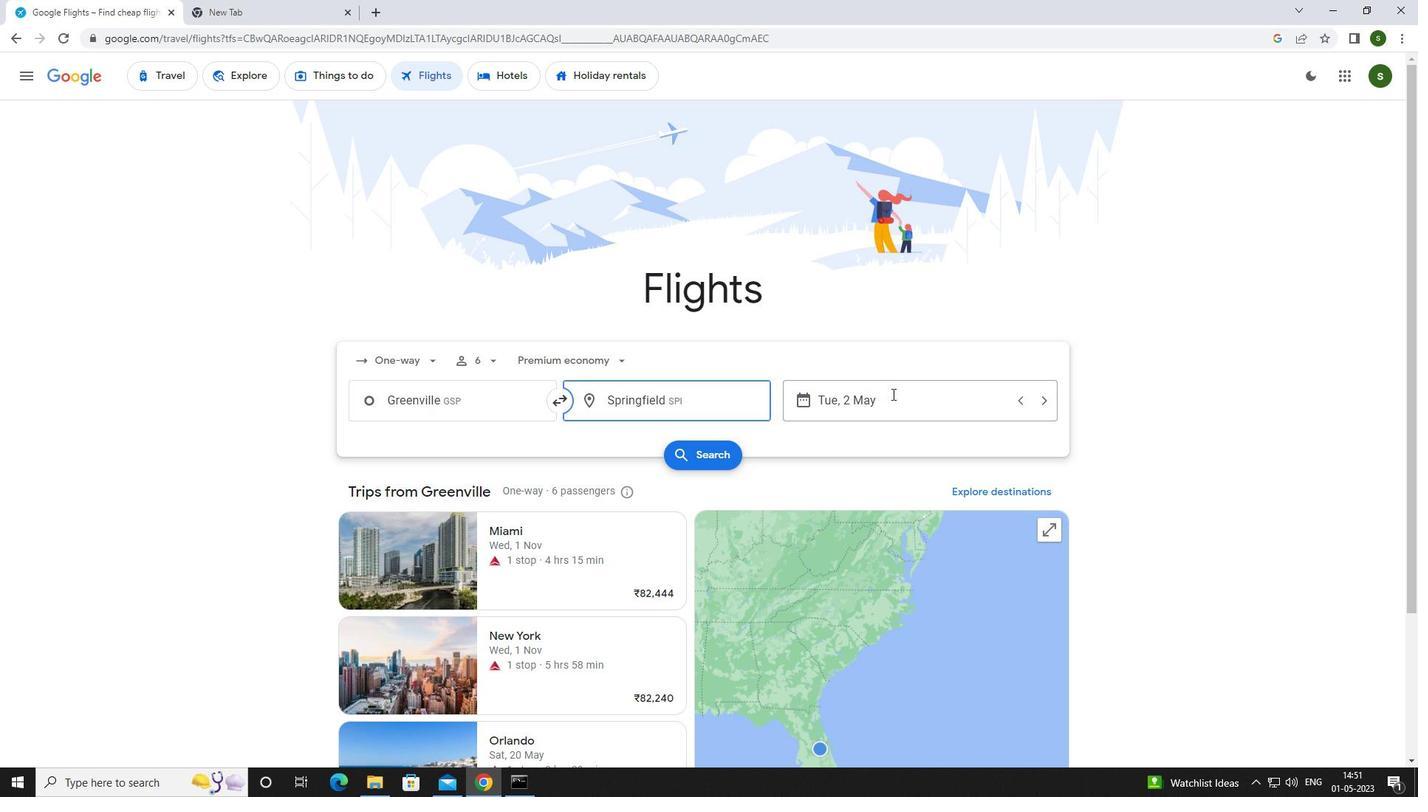 
Action: Mouse pressed left at (891, 398)
Screenshot: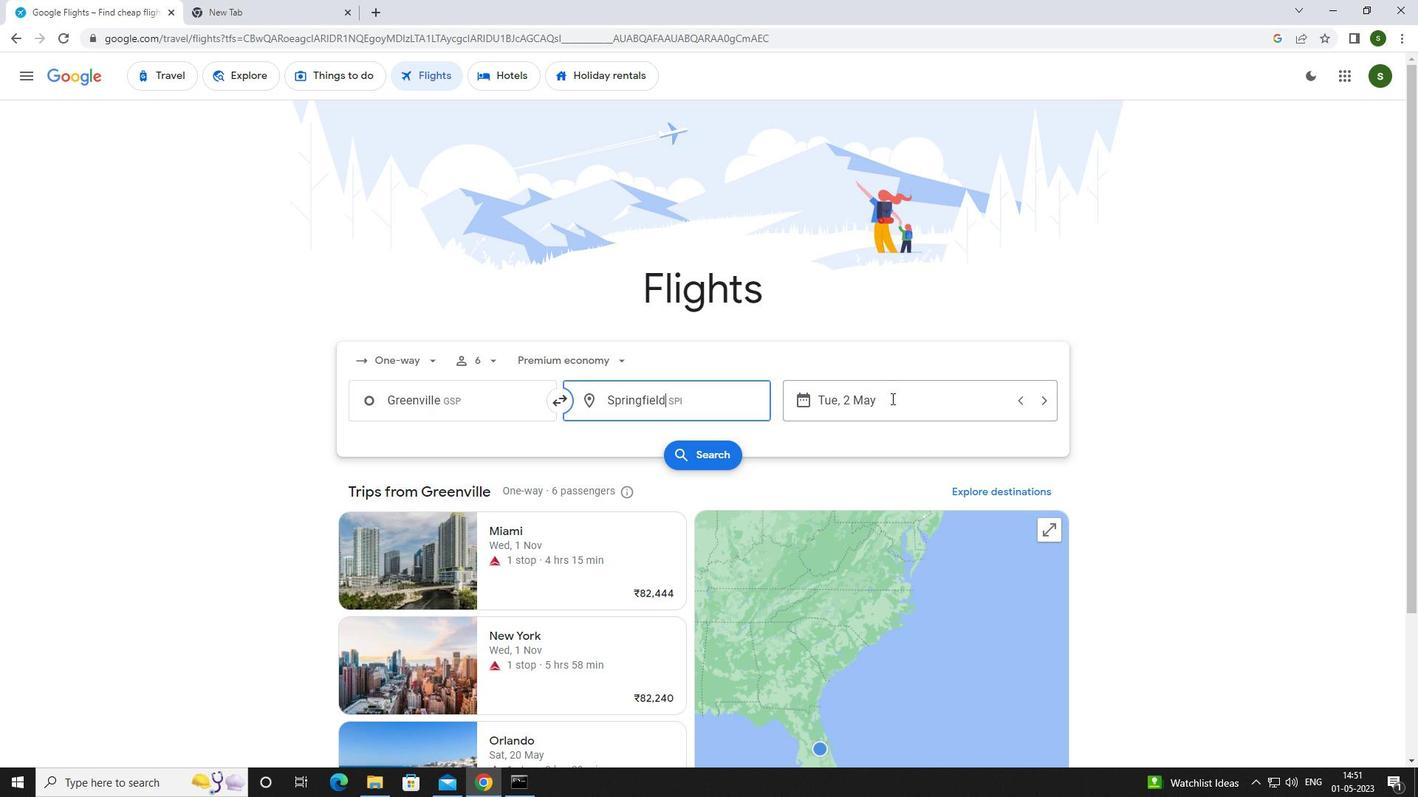 
Action: Mouse moved to (607, 500)
Screenshot: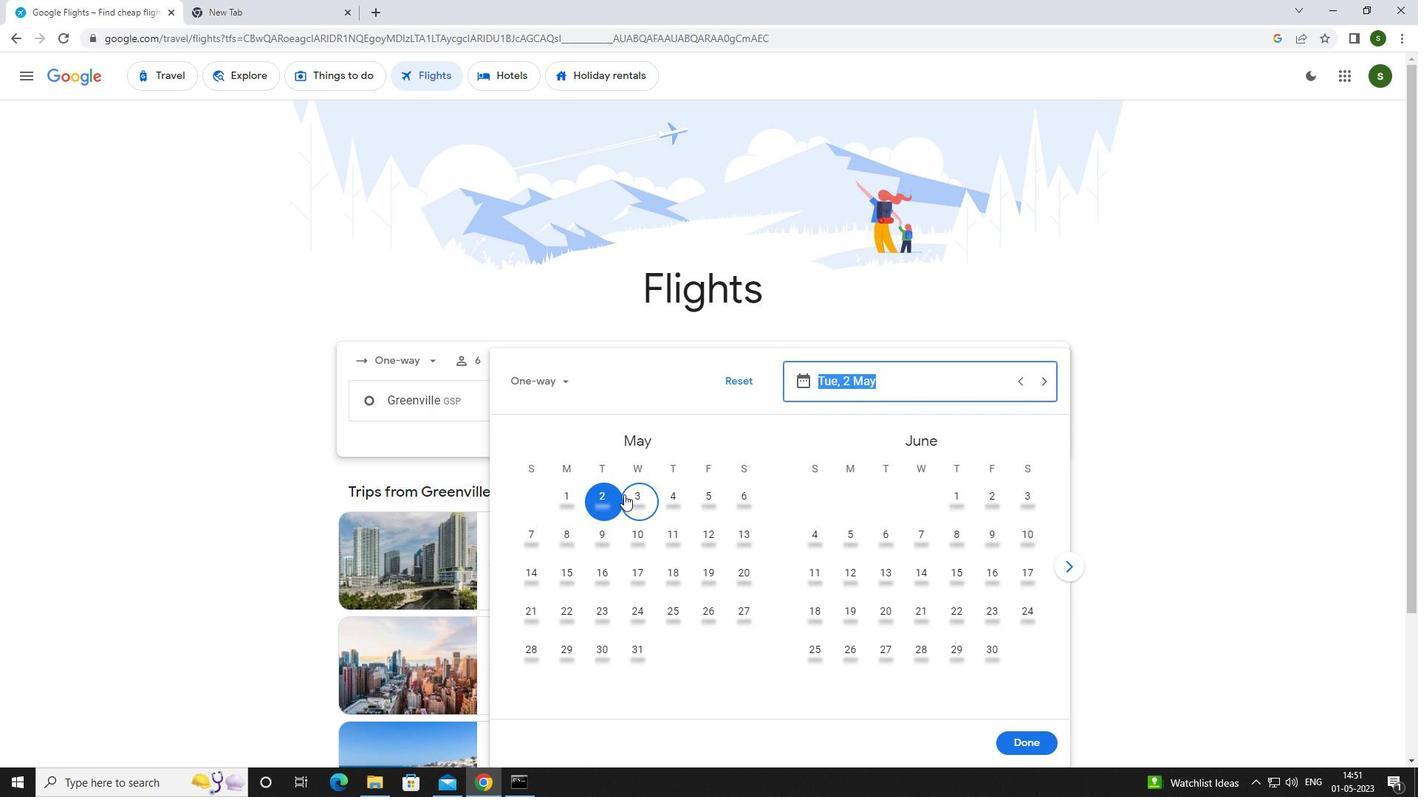 
Action: Mouse pressed left at (607, 500)
Screenshot: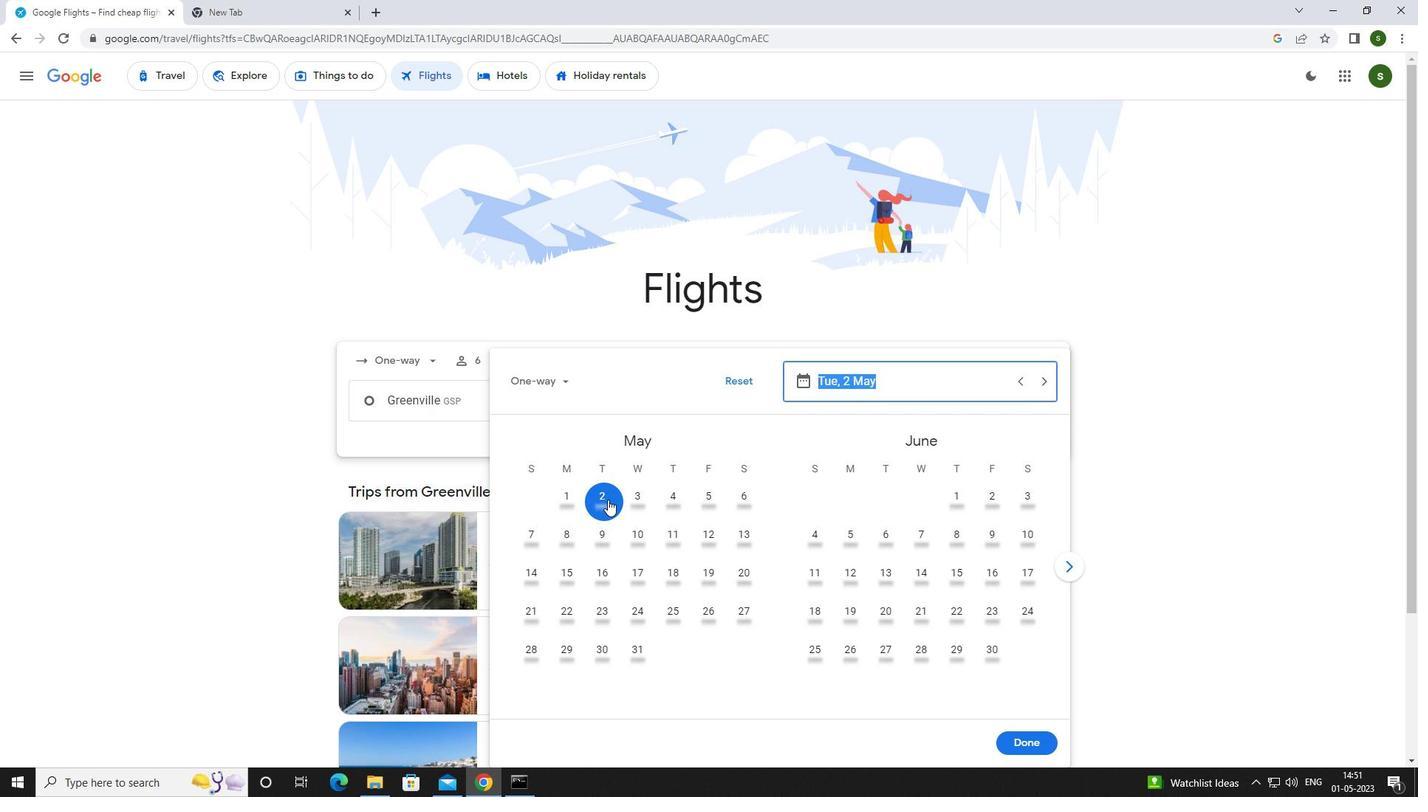 
Action: Mouse moved to (1004, 743)
Screenshot: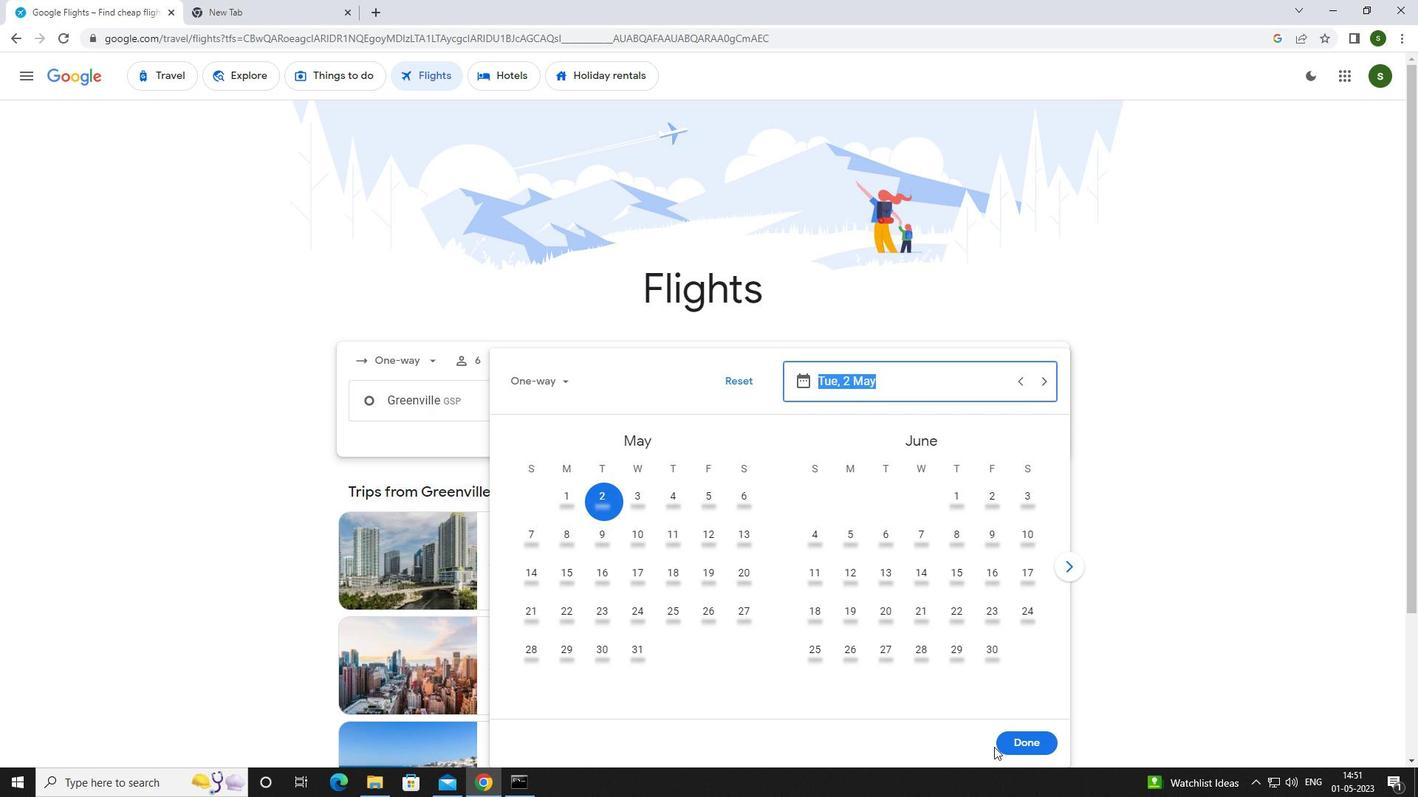 
Action: Mouse pressed left at (1004, 743)
Screenshot: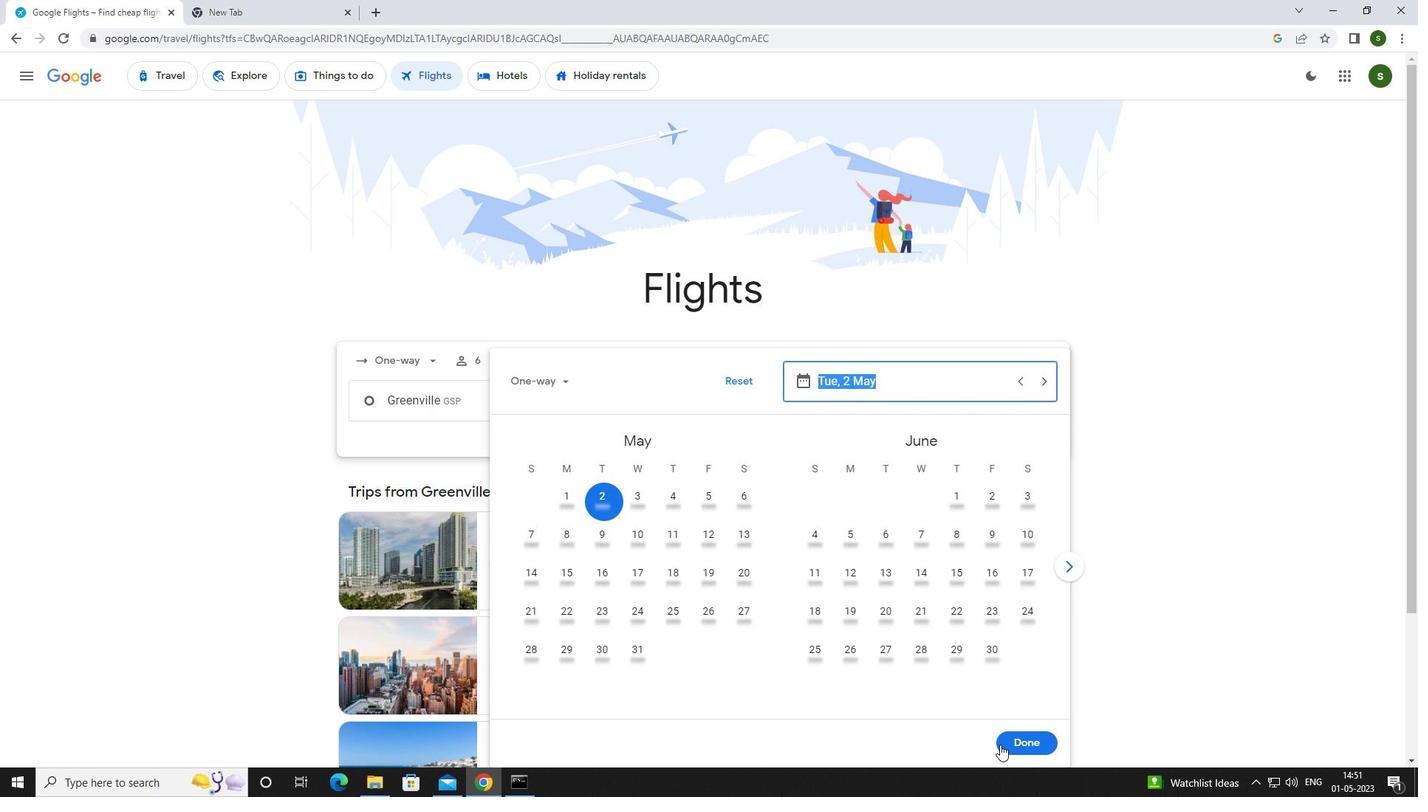 
Action: Mouse moved to (701, 464)
Screenshot: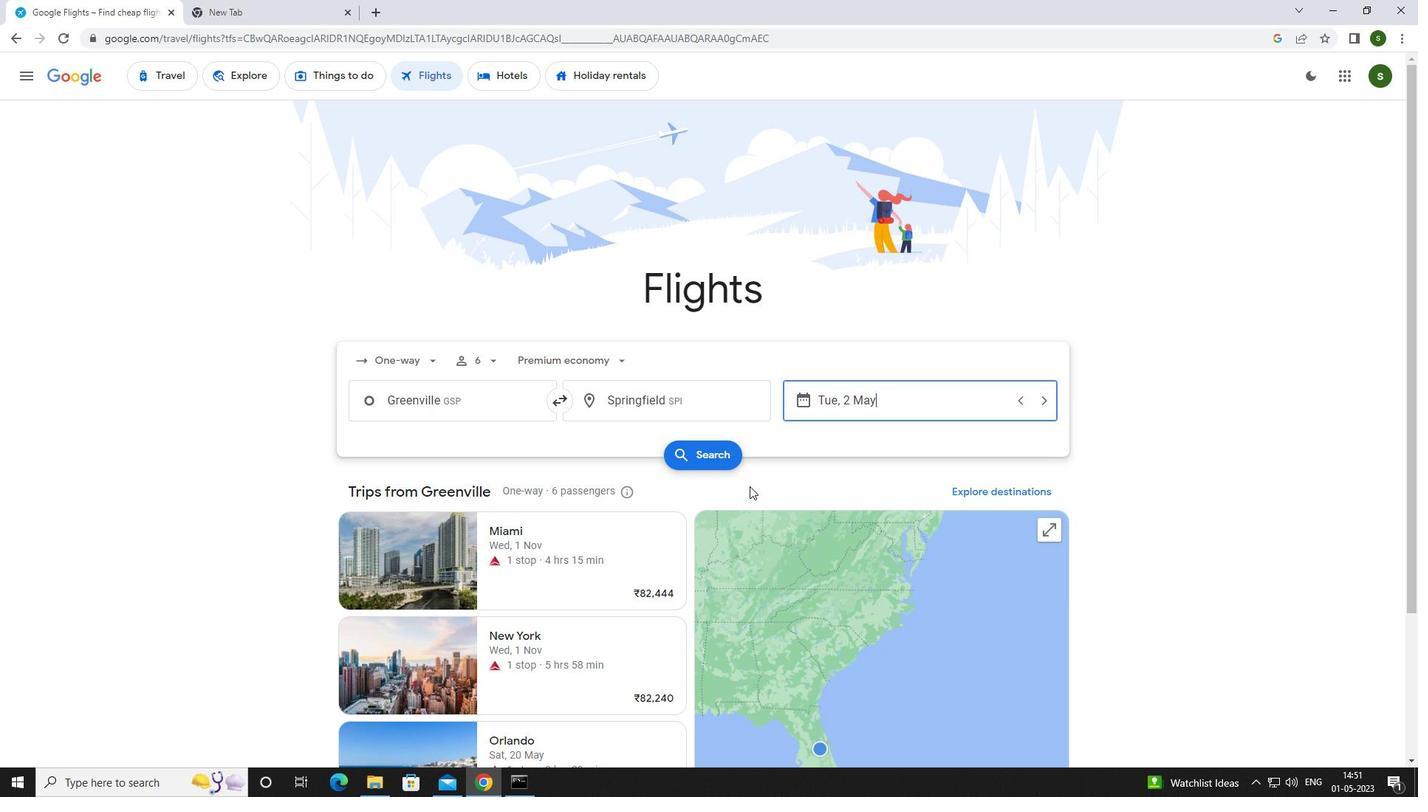 
Action: Mouse pressed left at (701, 464)
Screenshot: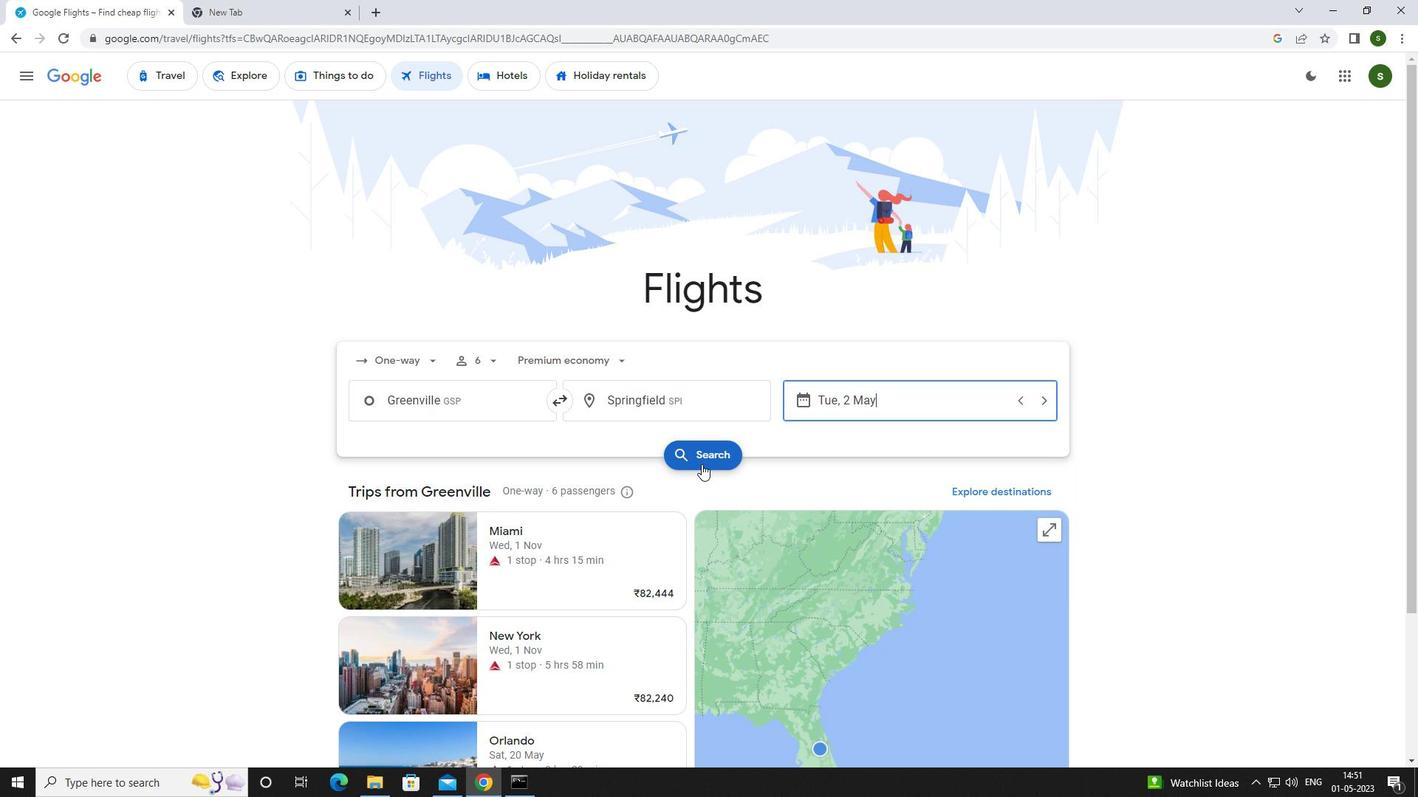 
Action: Mouse moved to (384, 217)
Screenshot: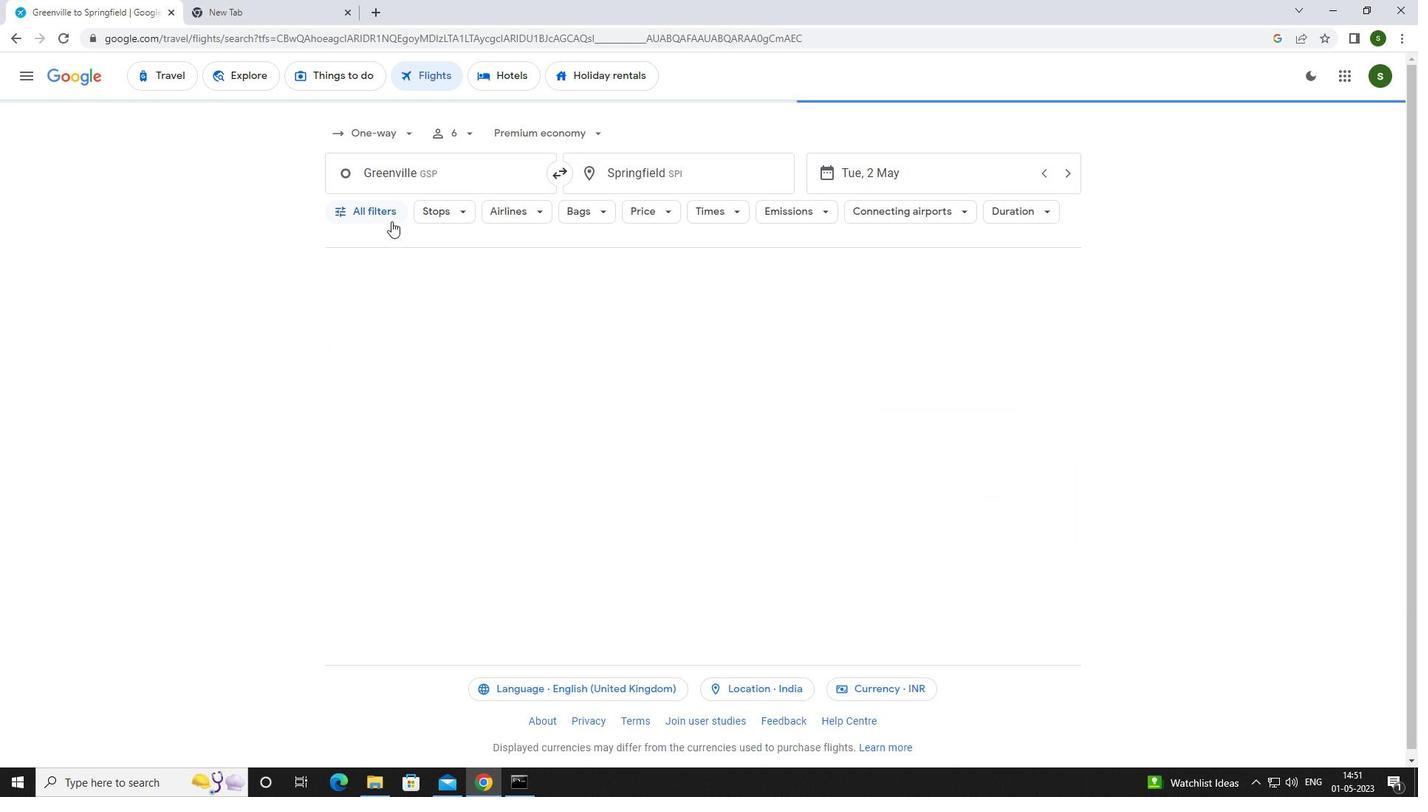 
Action: Mouse pressed left at (384, 217)
Screenshot: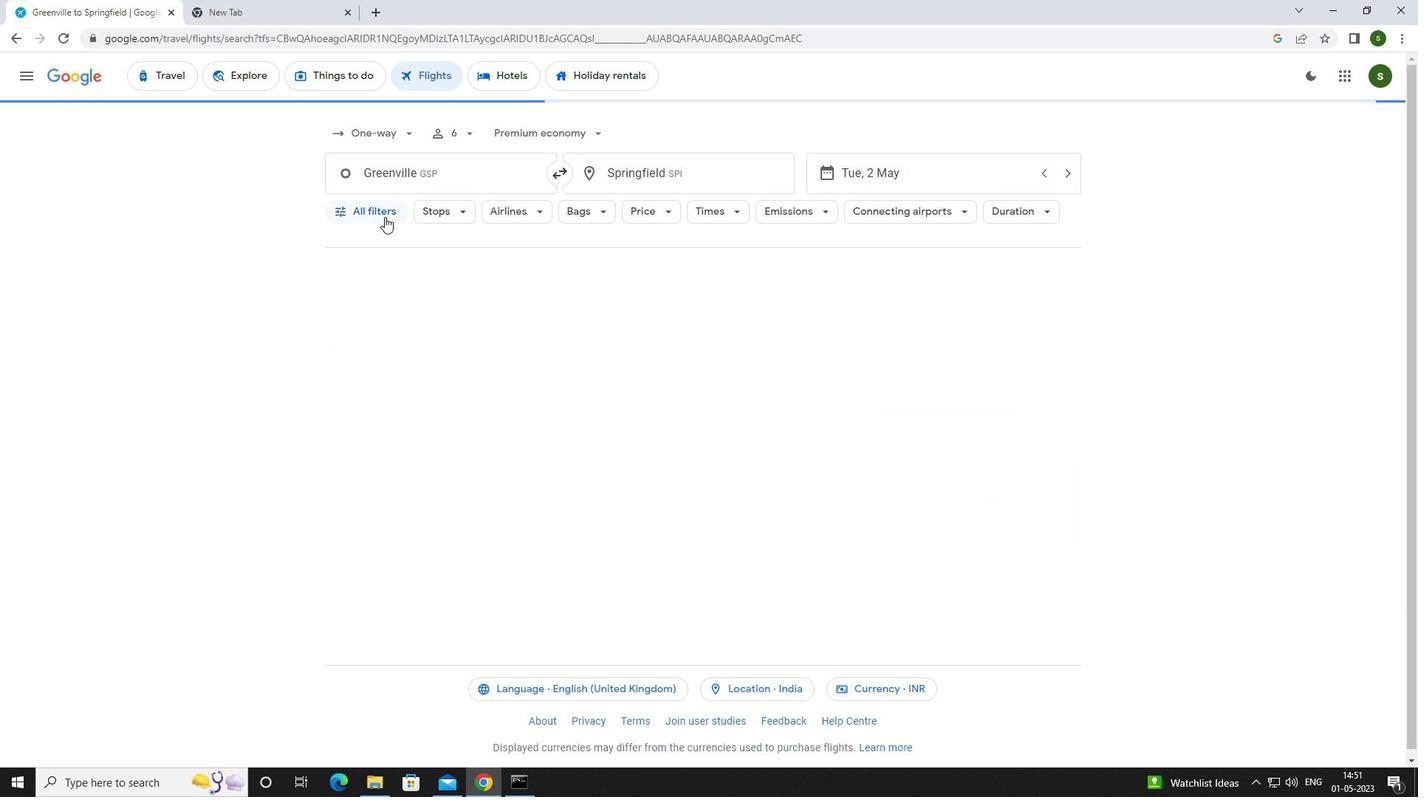 
Action: Mouse moved to (393, 281)
Screenshot: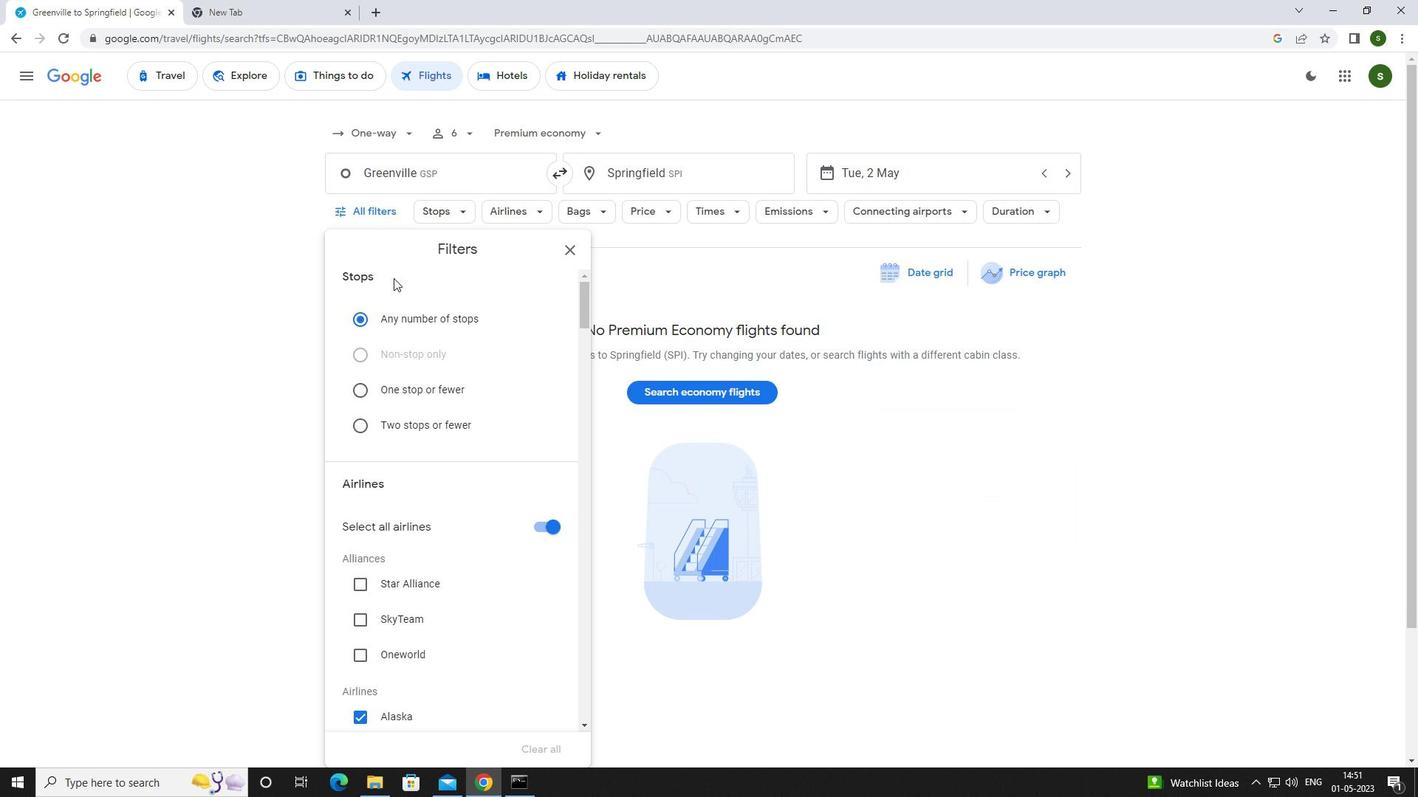 
Action: Mouse scrolled (393, 280) with delta (0, 0)
Screenshot: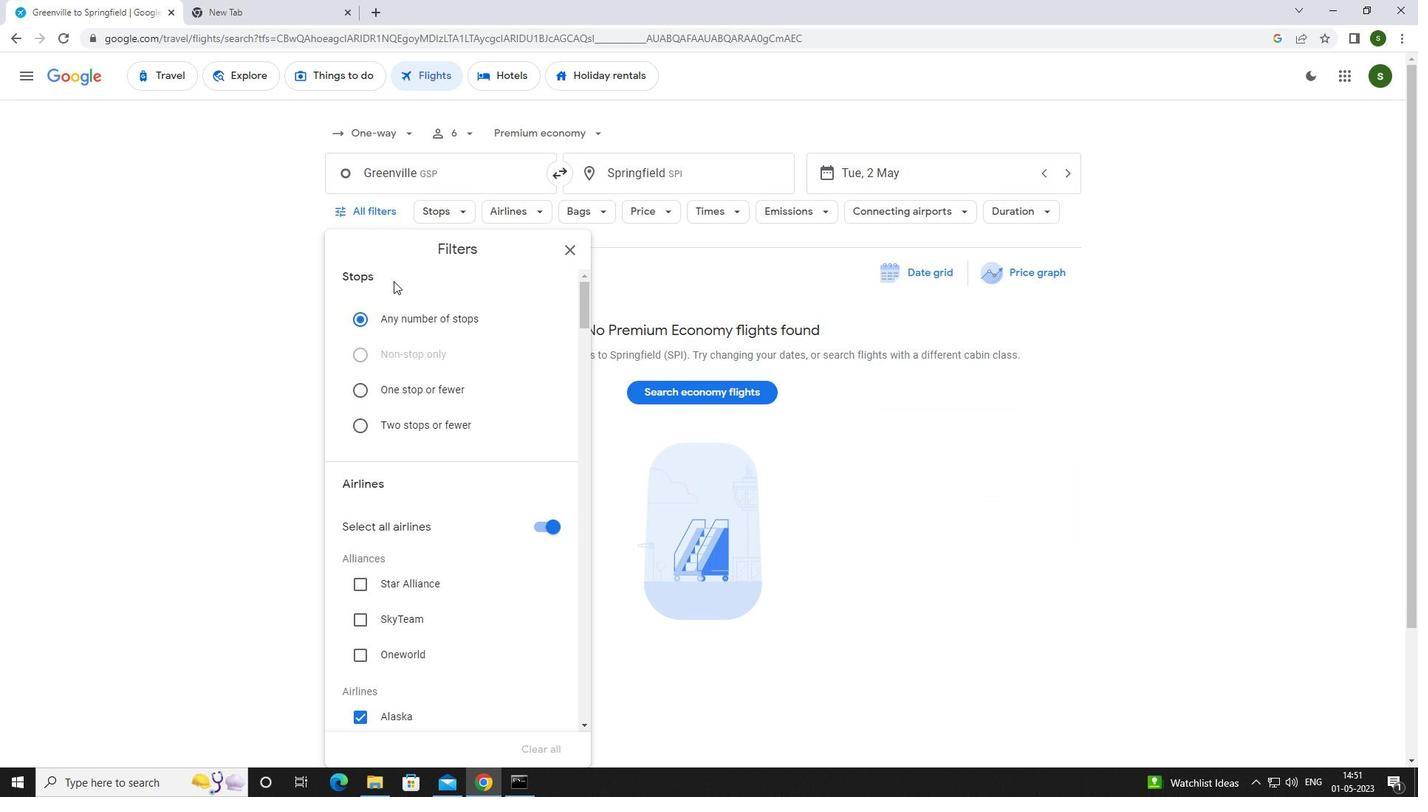 
Action: Mouse scrolled (393, 280) with delta (0, 0)
Screenshot: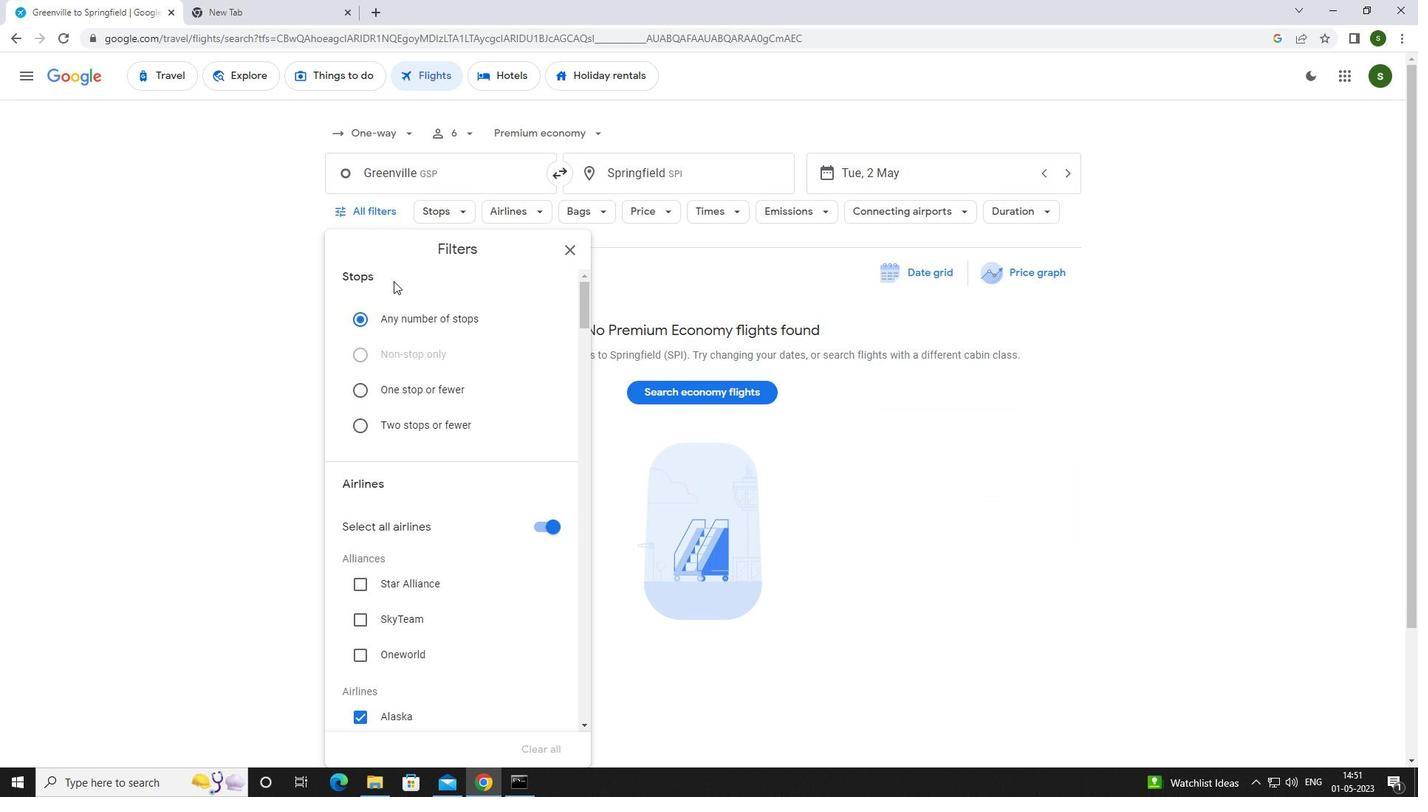 
Action: Mouse moved to (553, 375)
Screenshot: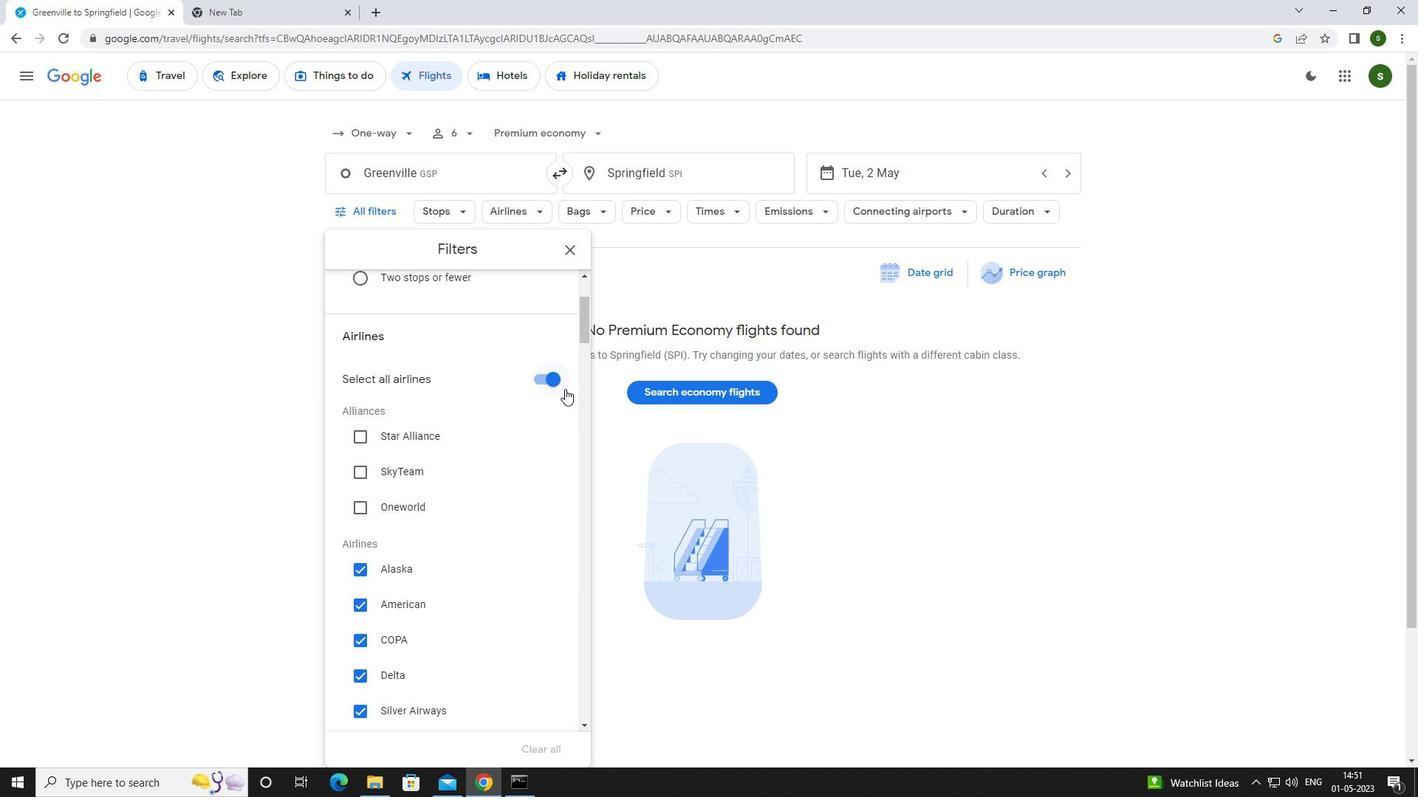 
Action: Mouse pressed left at (553, 375)
Screenshot: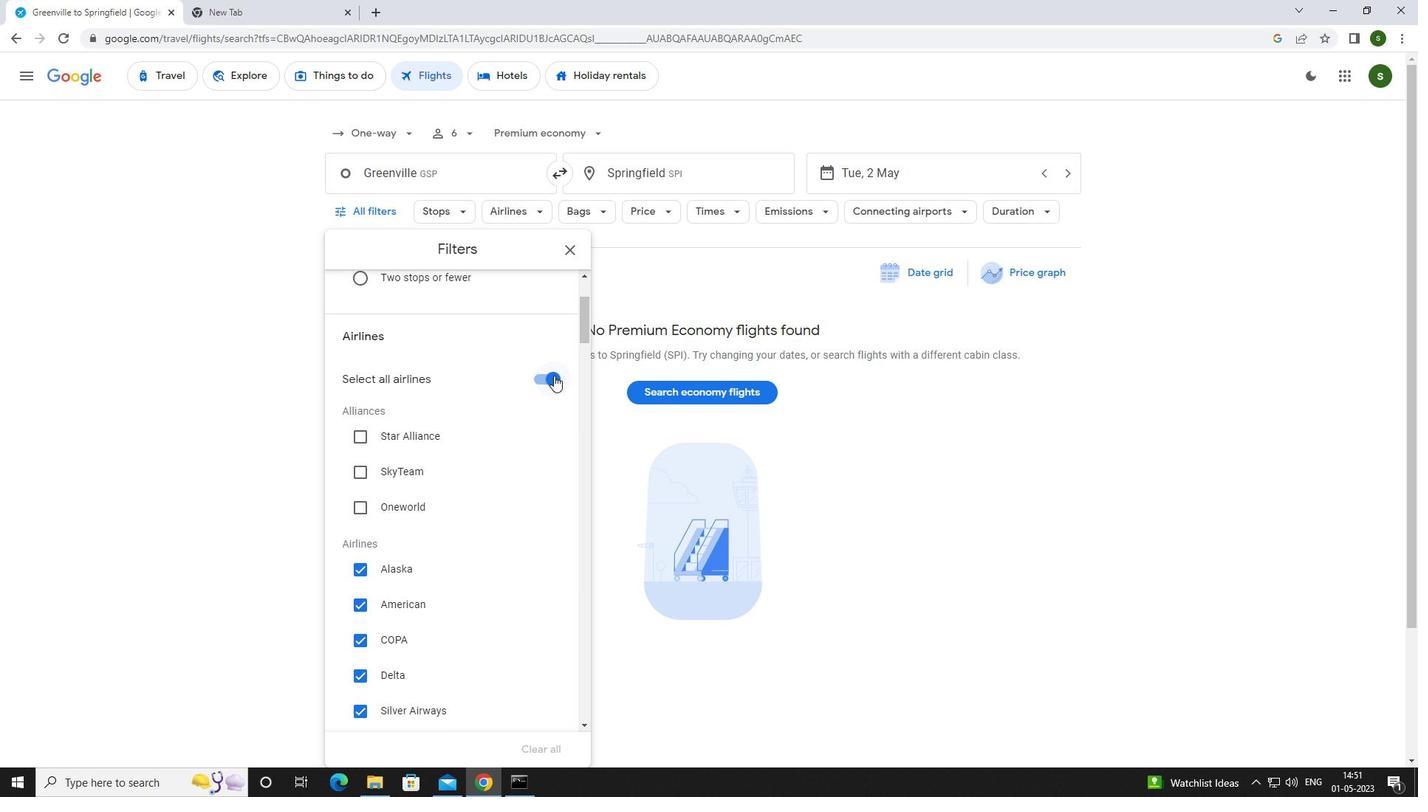 
Action: Mouse moved to (396, 563)
Screenshot: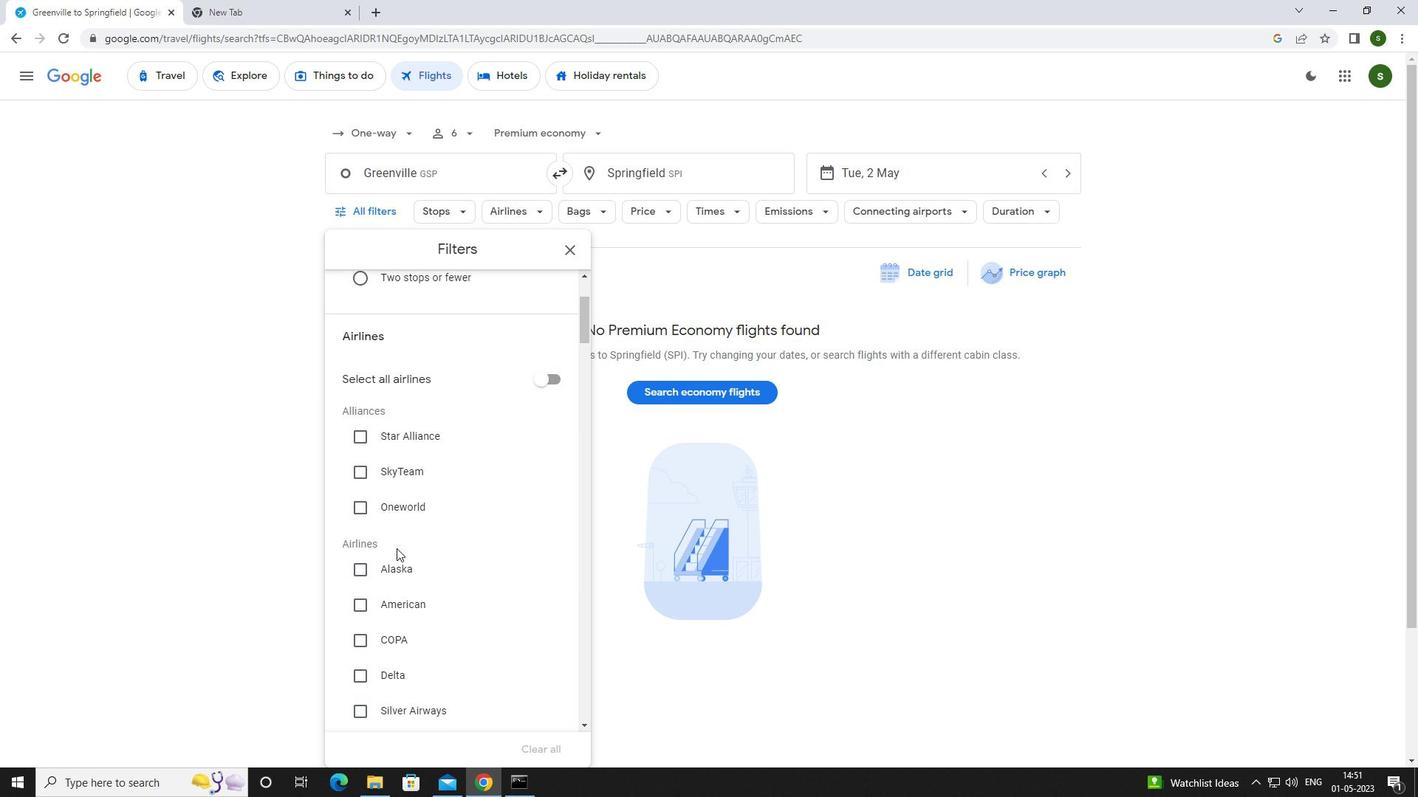 
Action: Mouse pressed left at (396, 563)
Screenshot: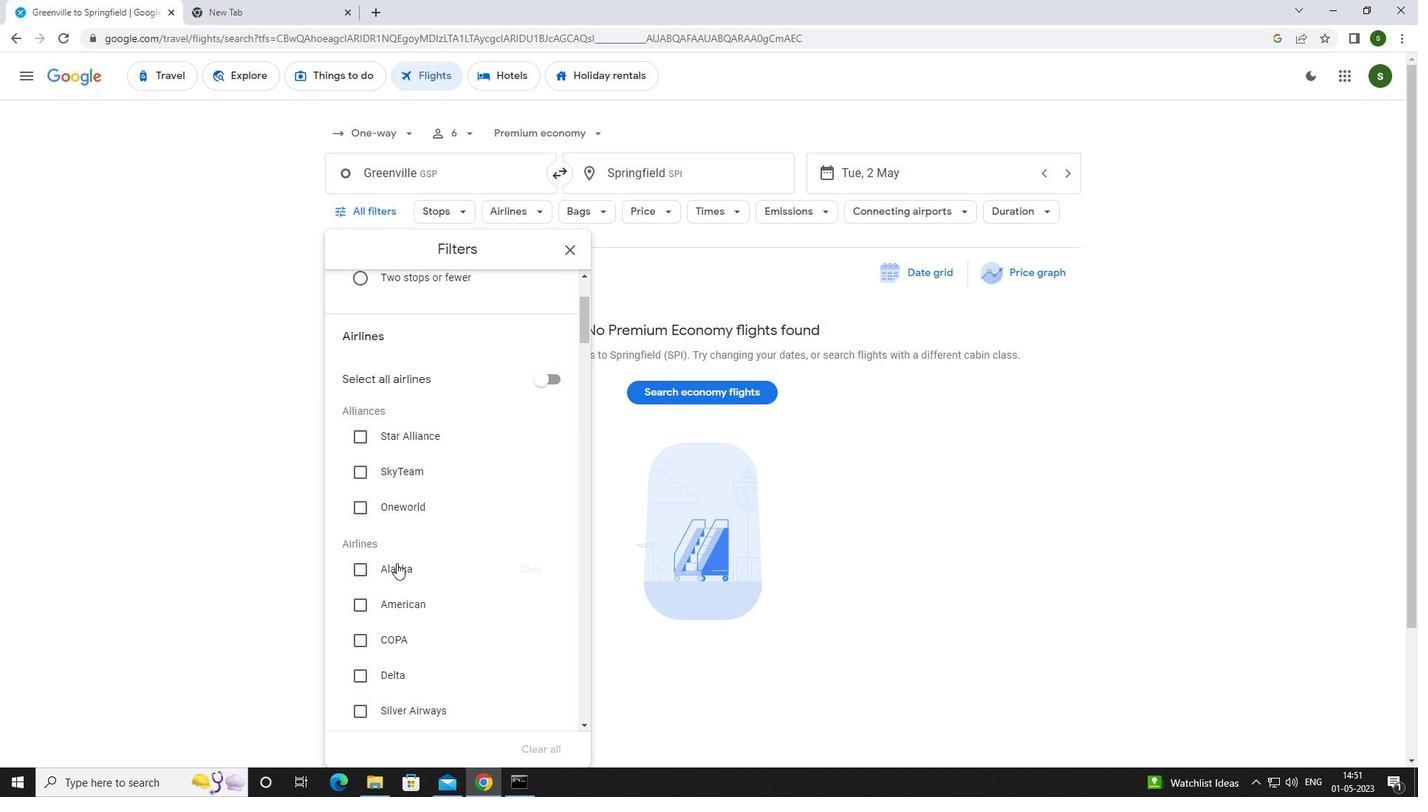 
Action: Mouse moved to (439, 518)
Screenshot: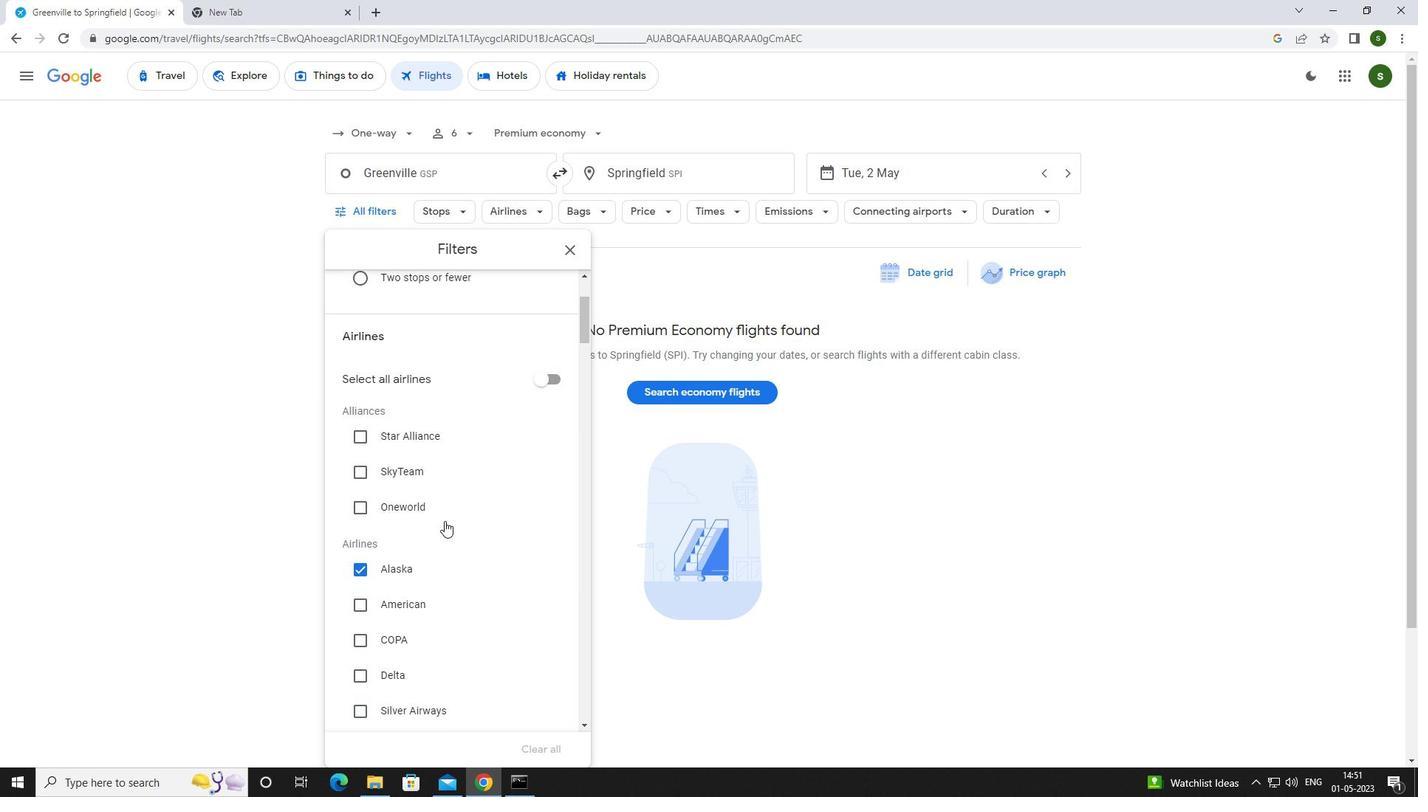 
Action: Mouse scrolled (439, 517) with delta (0, 0)
Screenshot: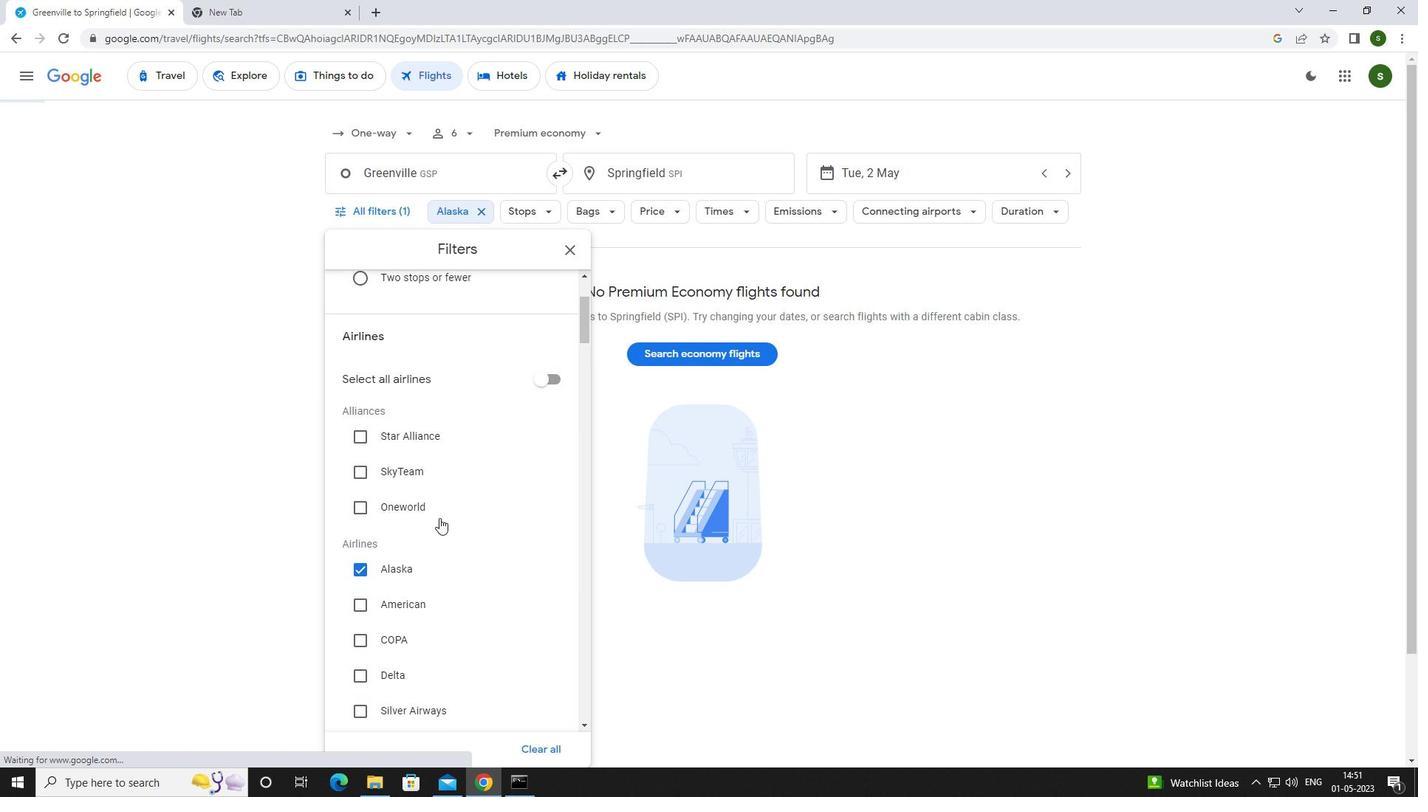 
Action: Mouse scrolled (439, 517) with delta (0, 0)
Screenshot: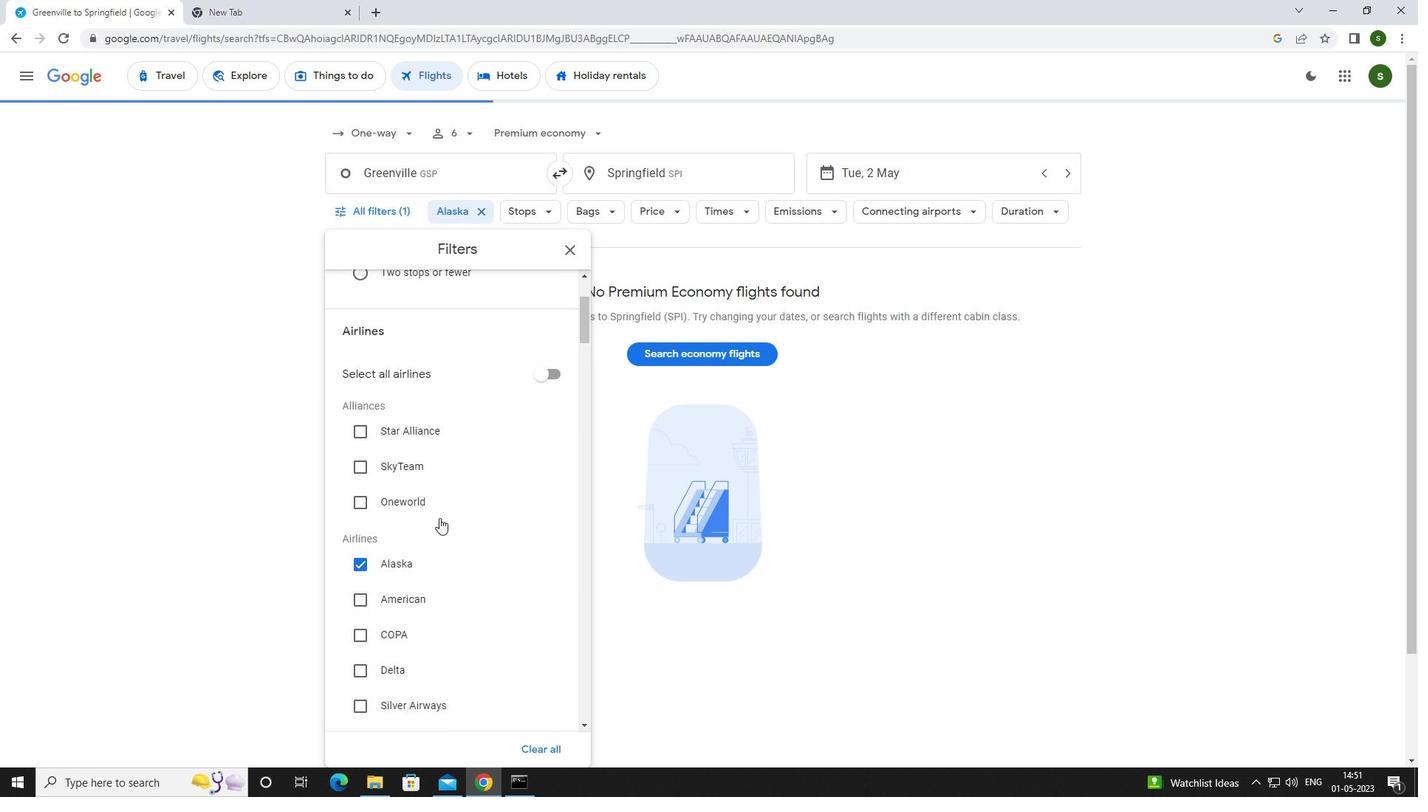 
Action: Mouse scrolled (439, 517) with delta (0, 0)
Screenshot: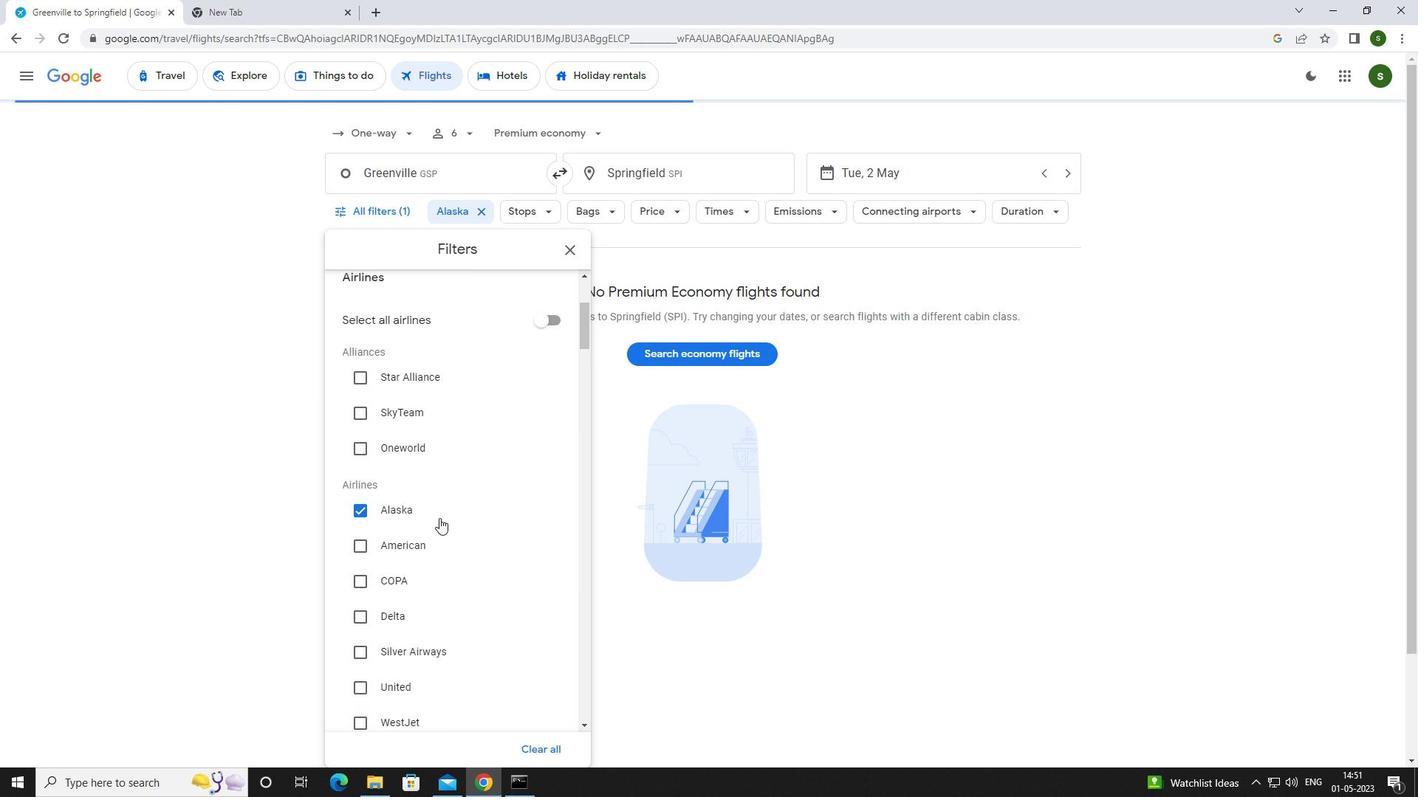 
Action: Mouse scrolled (439, 517) with delta (0, 0)
Screenshot: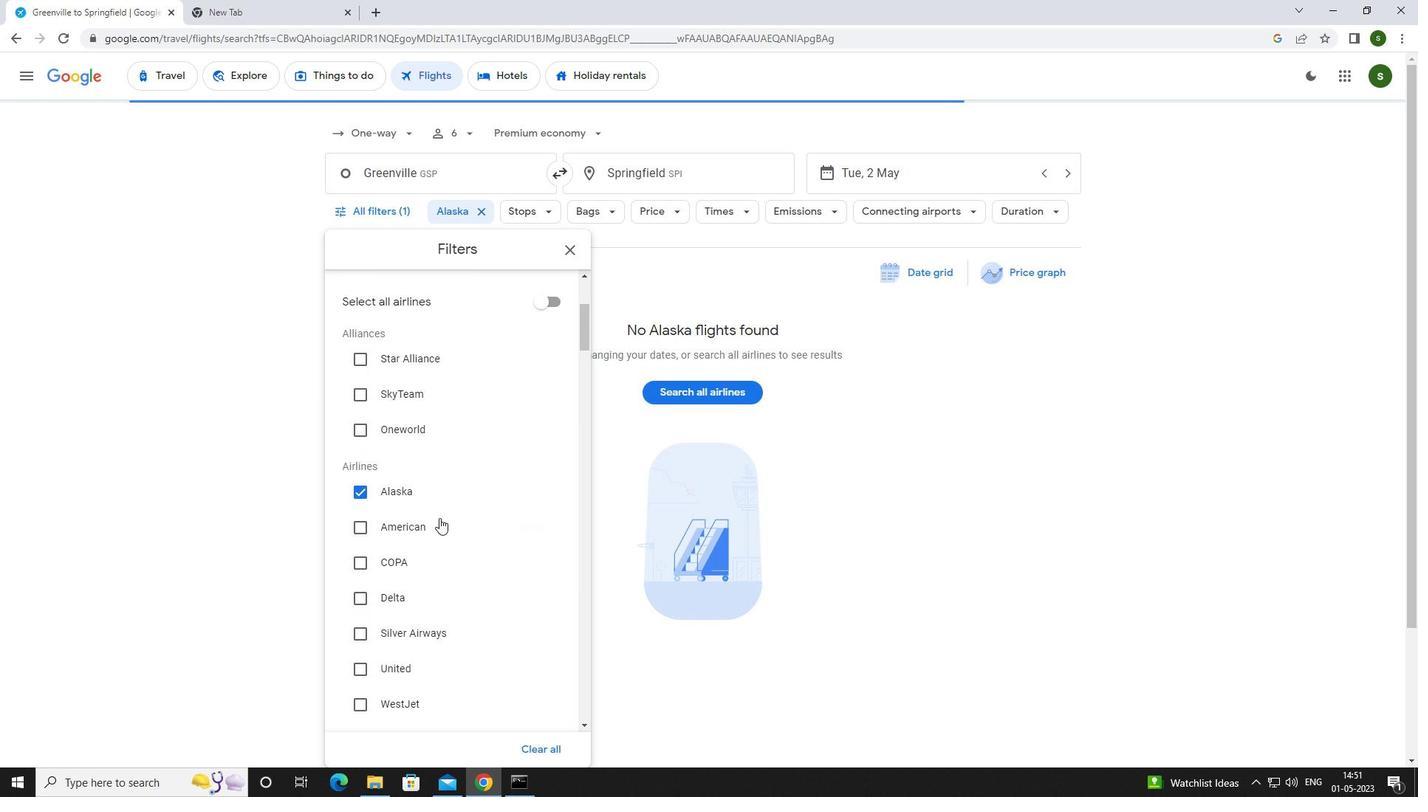 
Action: Mouse scrolled (439, 517) with delta (0, 0)
Screenshot: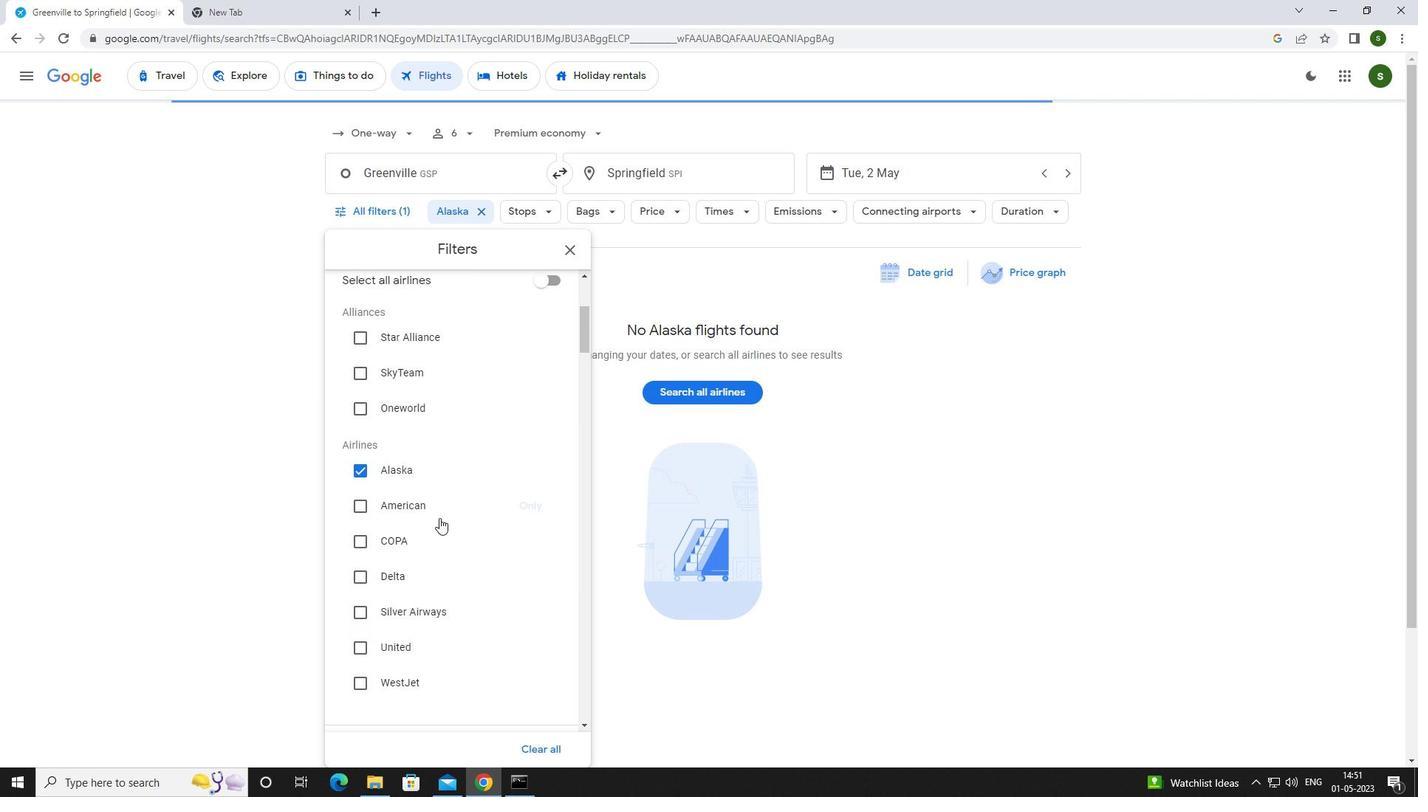 
Action: Mouse scrolled (439, 517) with delta (0, 0)
Screenshot: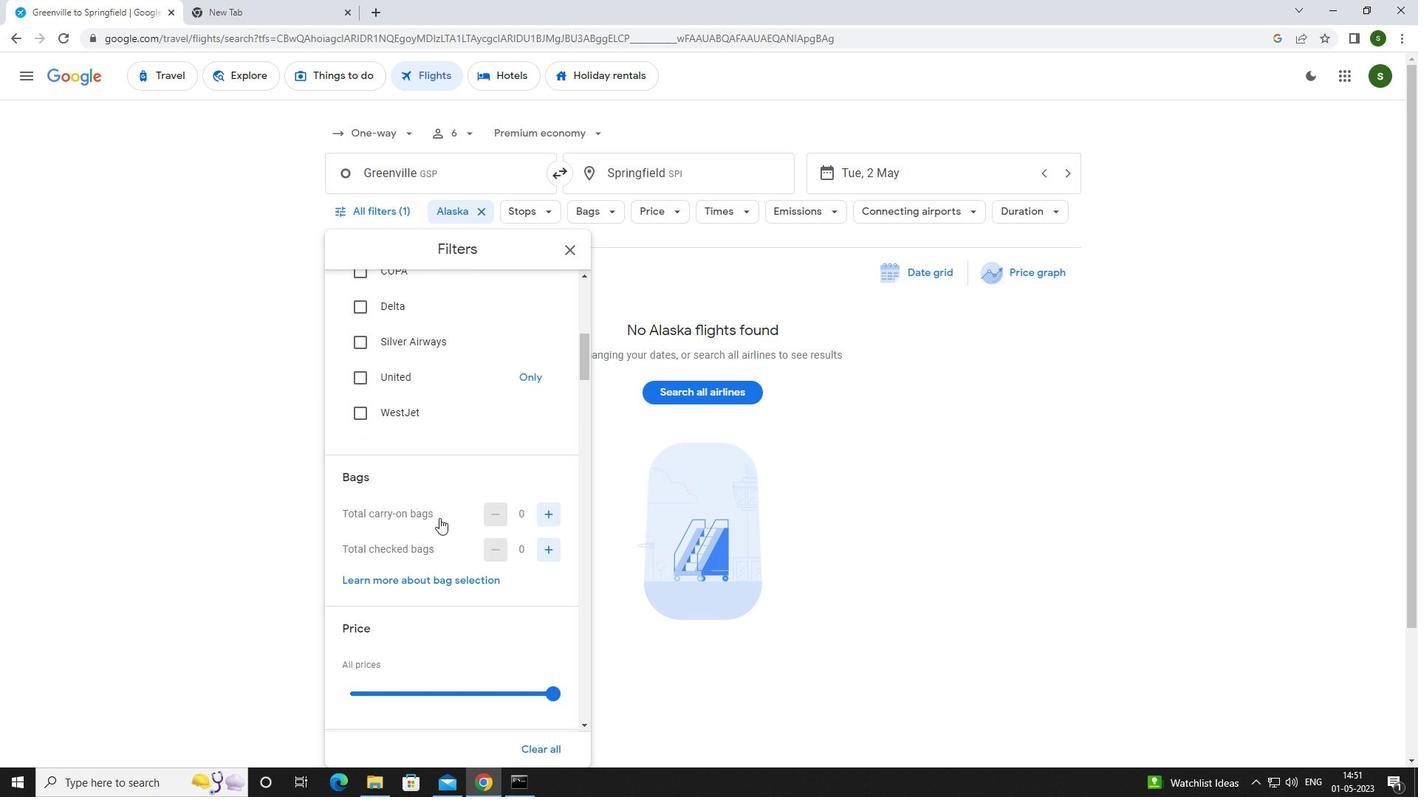 
Action: Mouse moved to (545, 469)
Screenshot: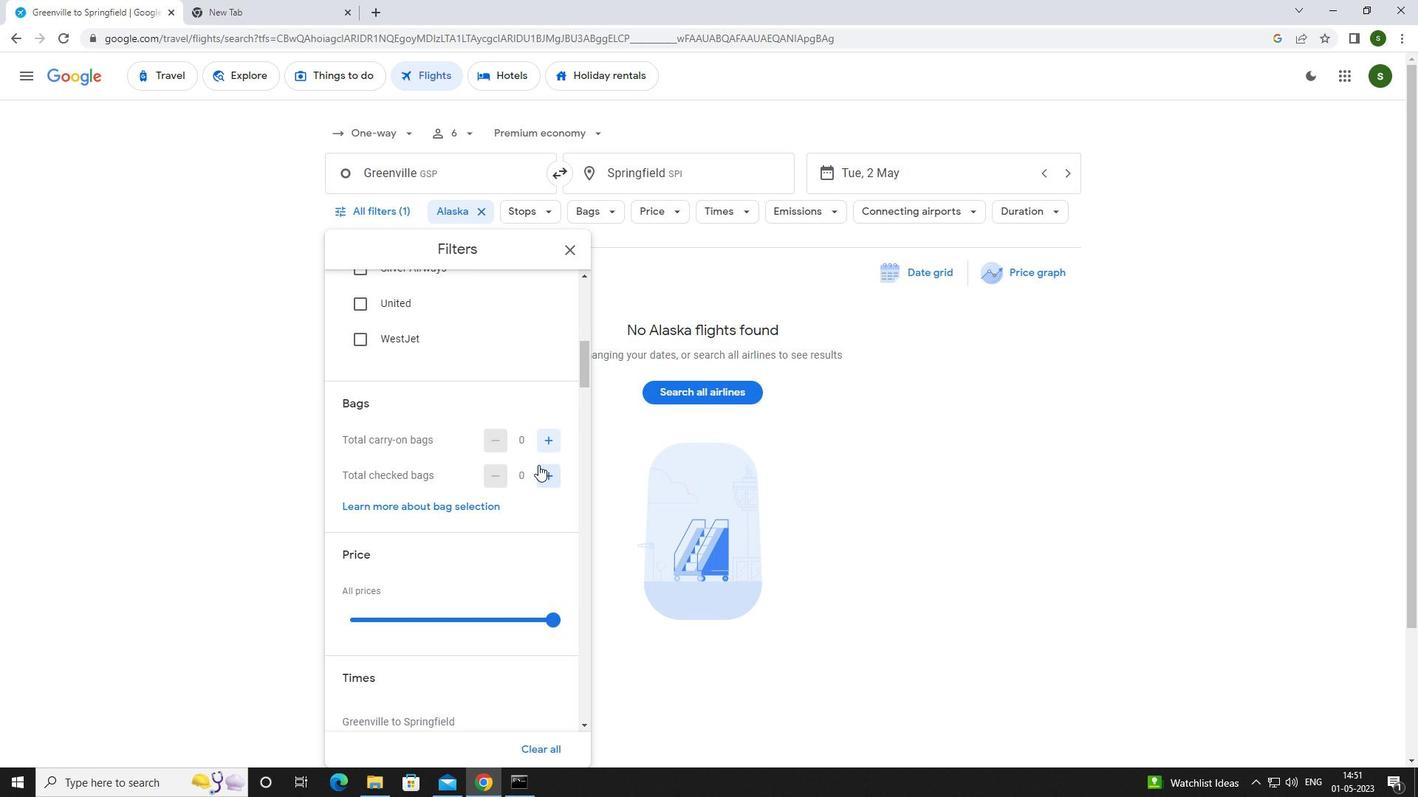 
Action: Mouse pressed left at (545, 469)
Screenshot: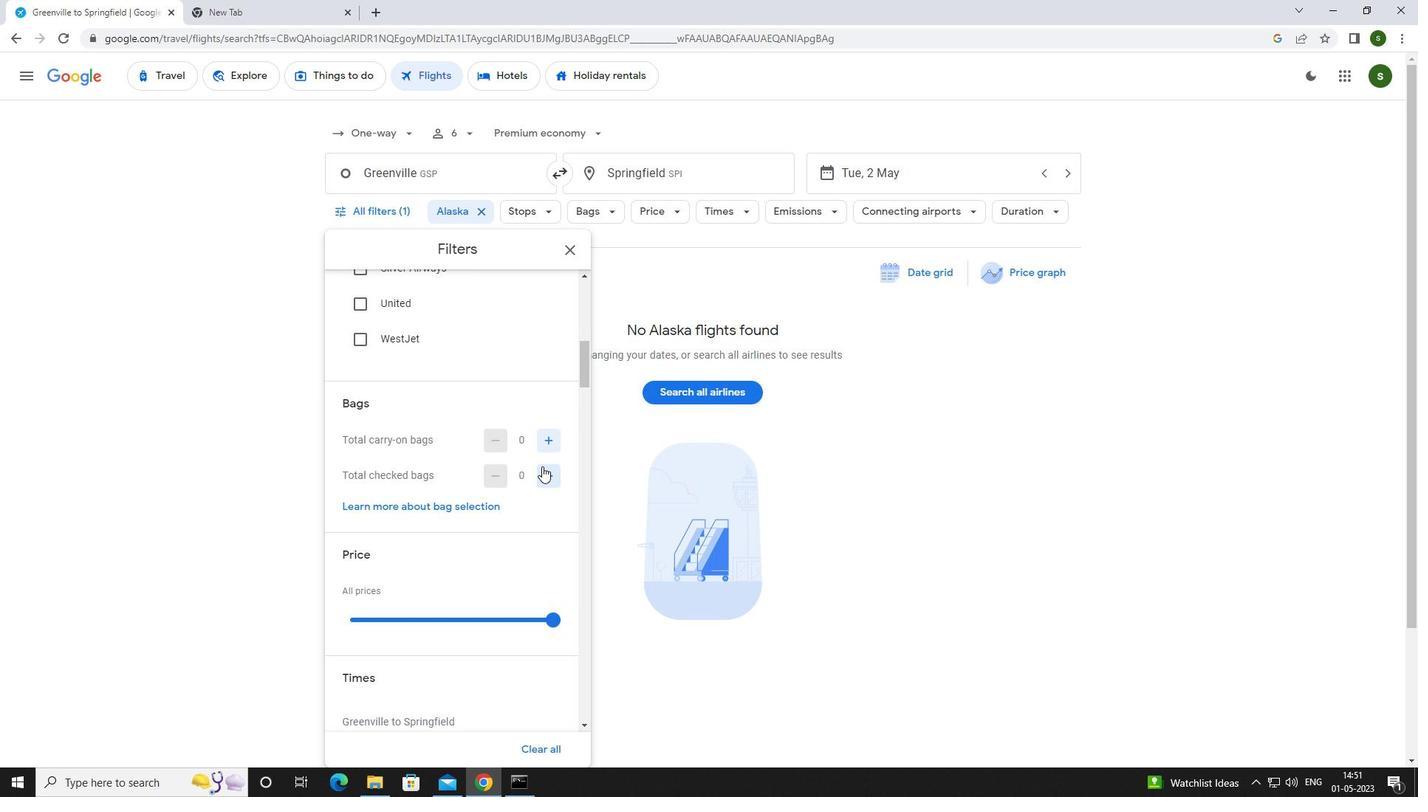 
Action: Mouse pressed left at (545, 469)
Screenshot: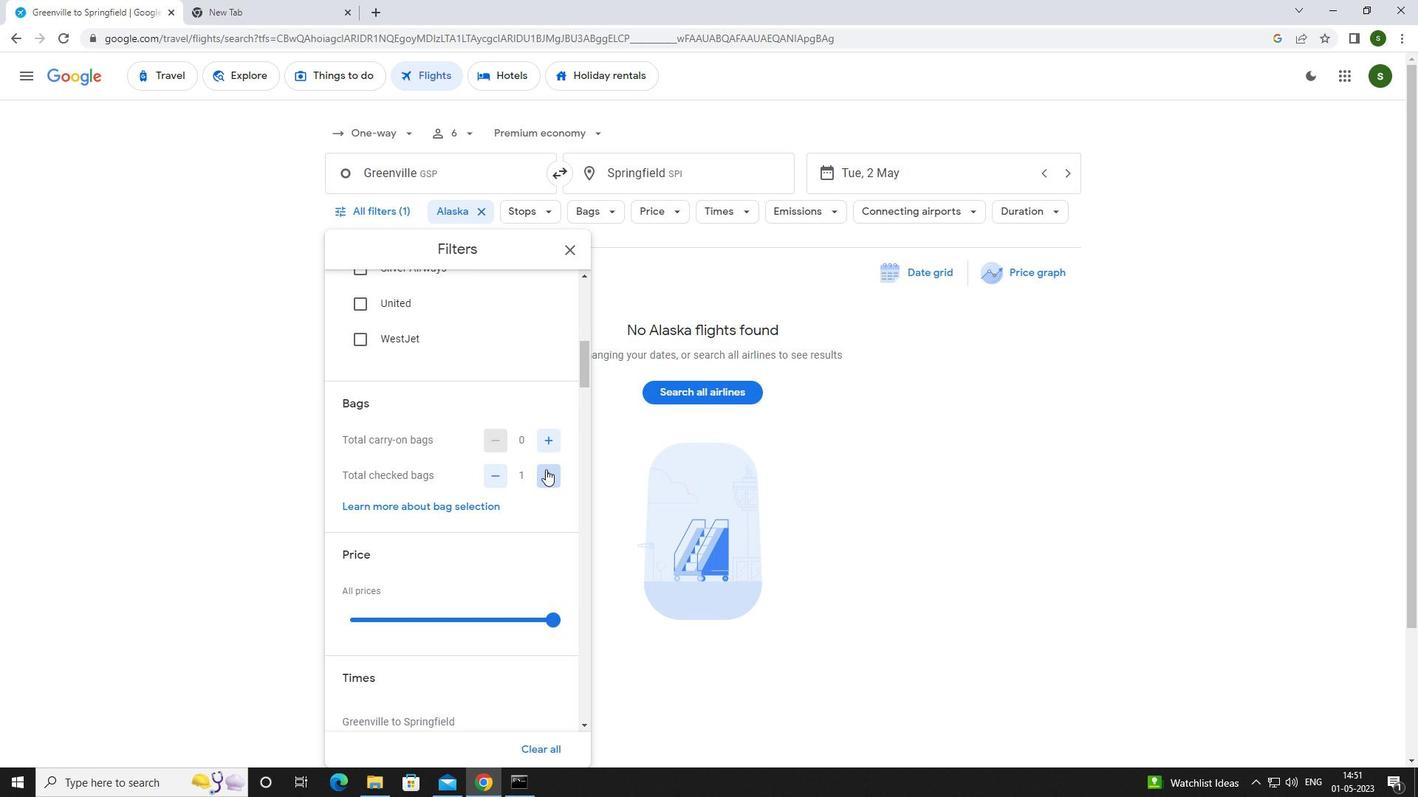 
Action: Mouse pressed left at (545, 469)
Screenshot: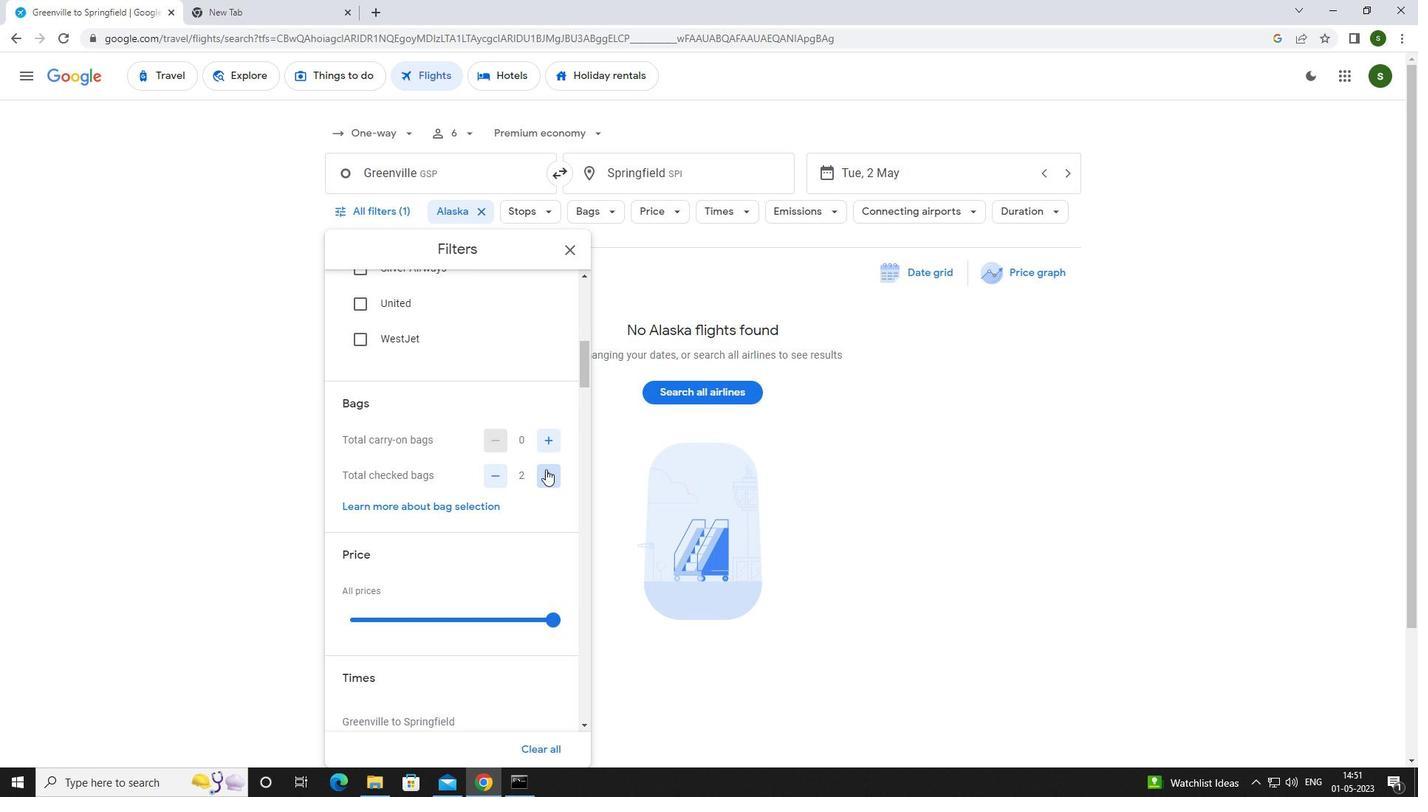 
Action: Mouse moved to (544, 471)
Screenshot: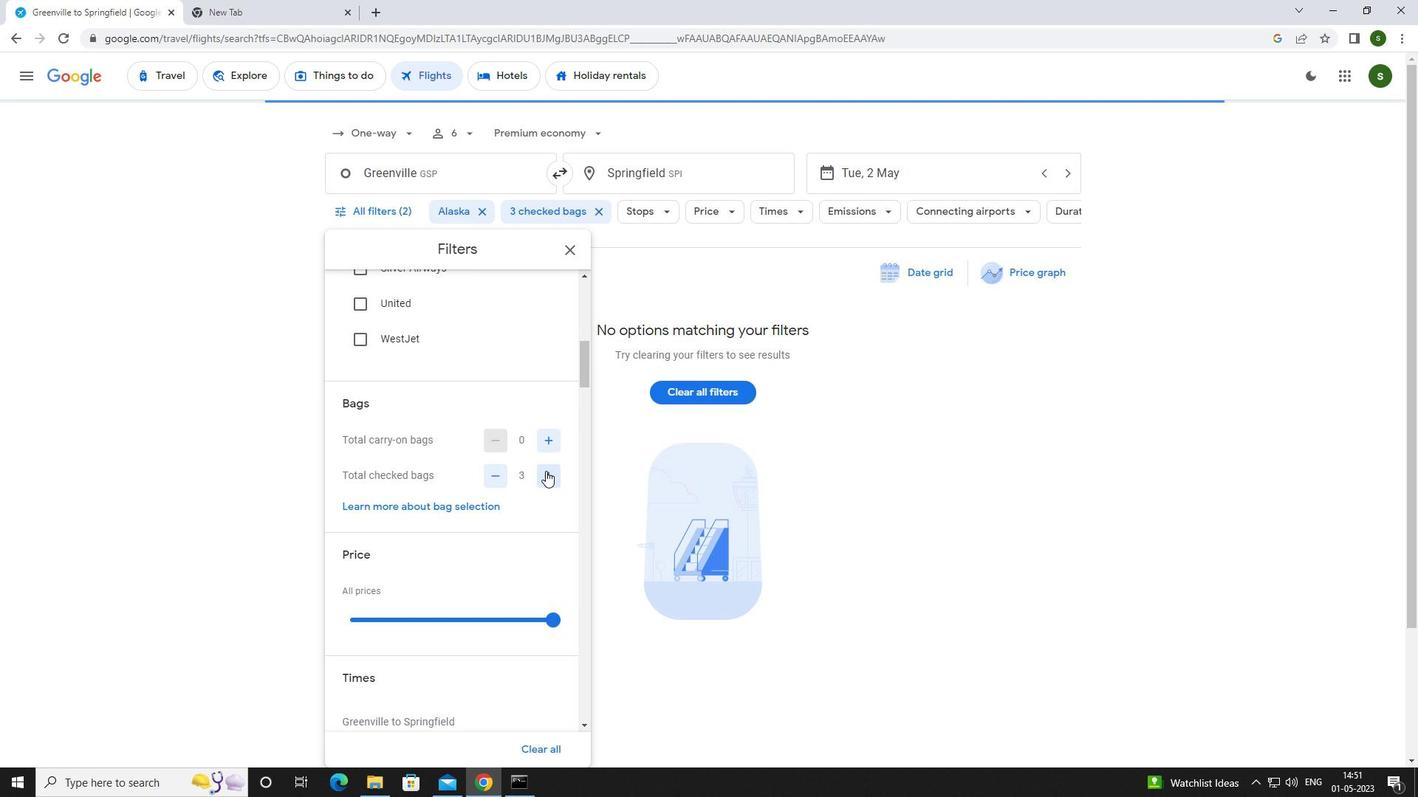 
Action: Mouse scrolled (544, 471) with delta (0, 0)
Screenshot: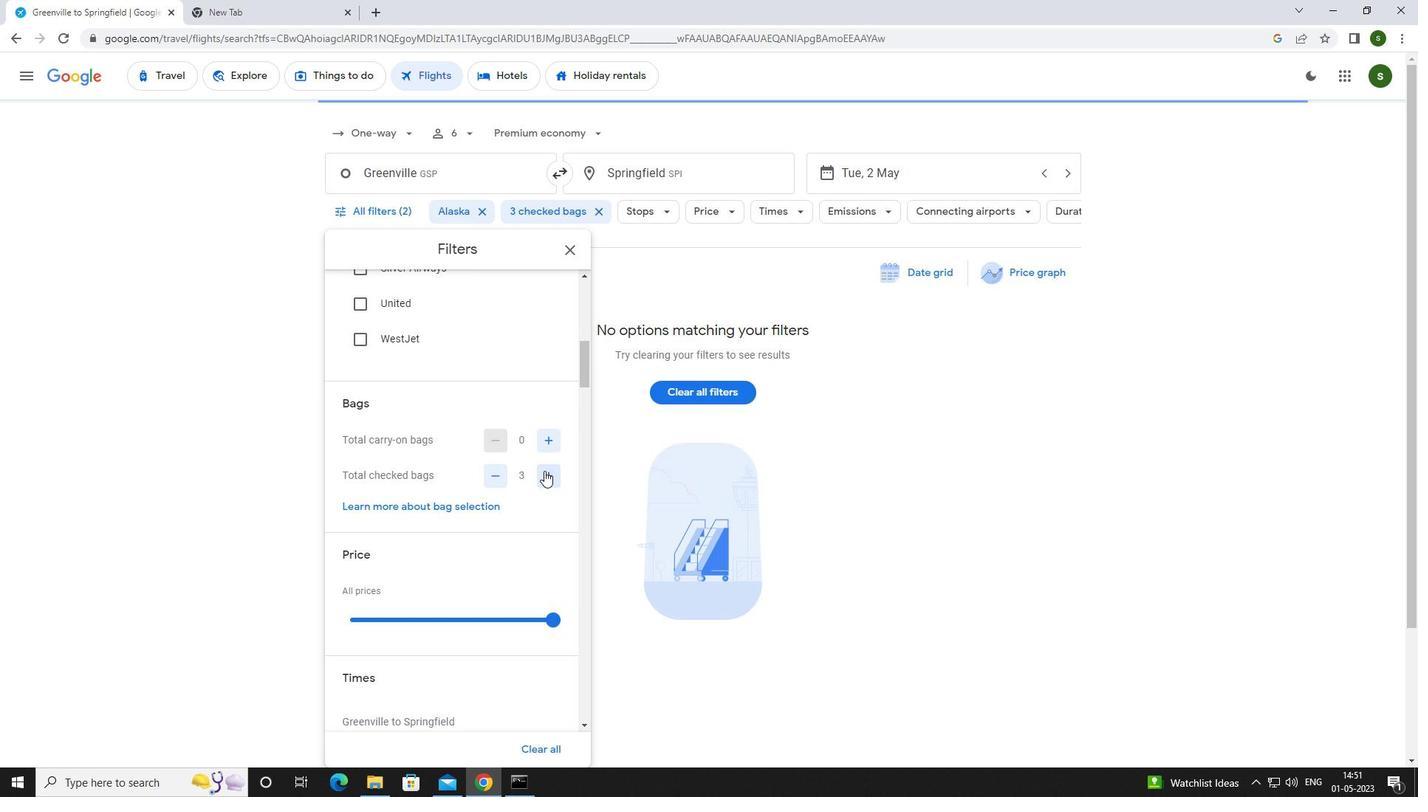 
Action: Mouse scrolled (544, 471) with delta (0, 0)
Screenshot: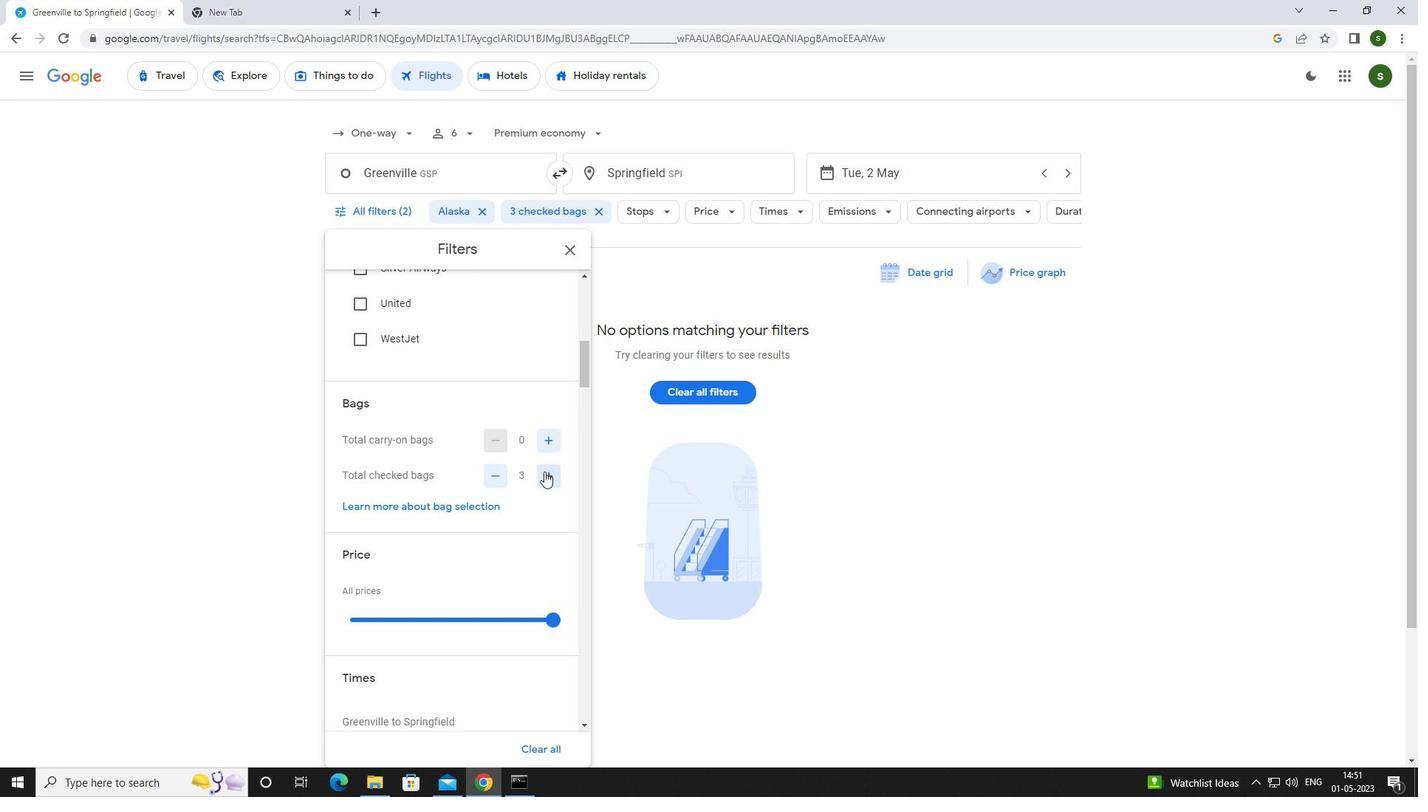 
Action: Mouse scrolled (544, 471) with delta (0, 0)
Screenshot: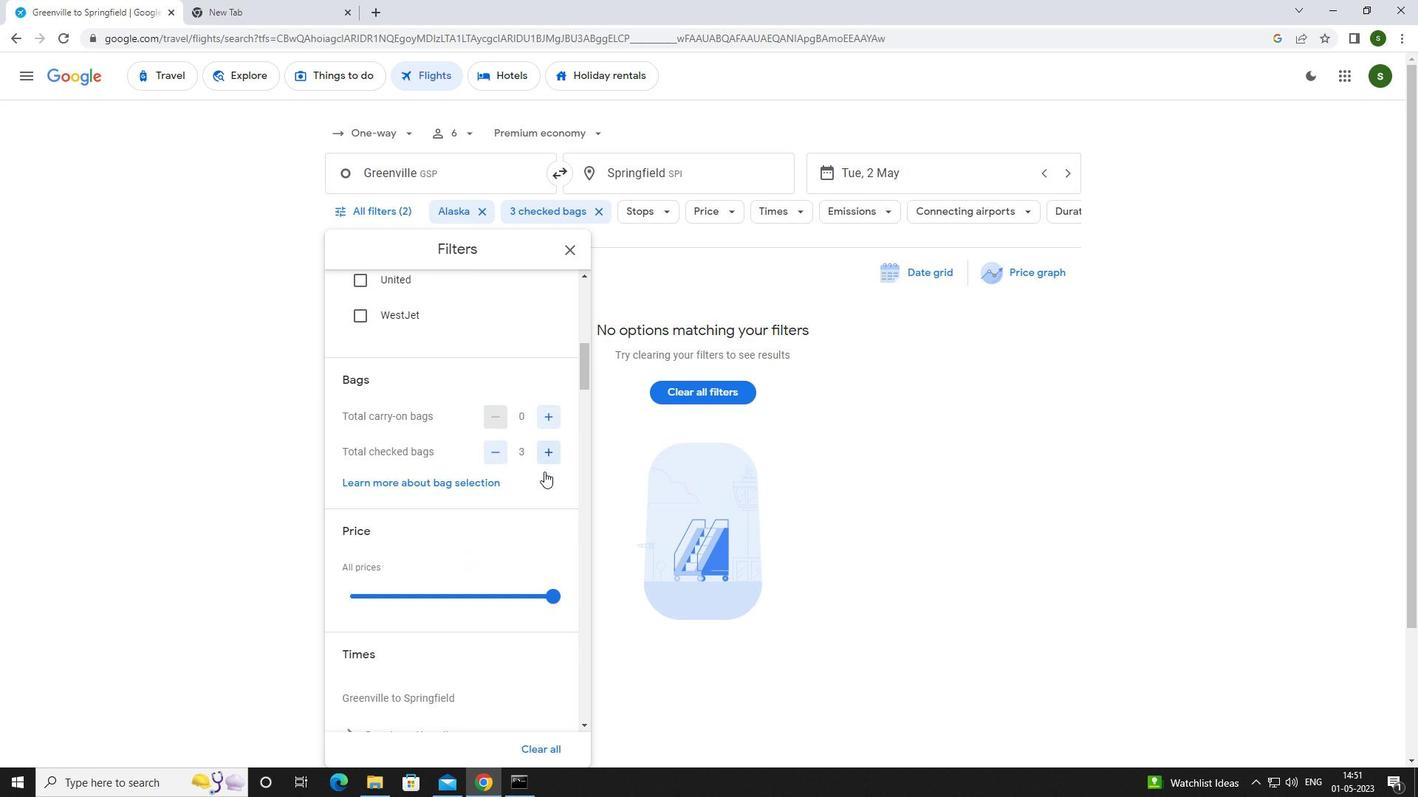 
Action: Mouse moved to (549, 398)
Screenshot: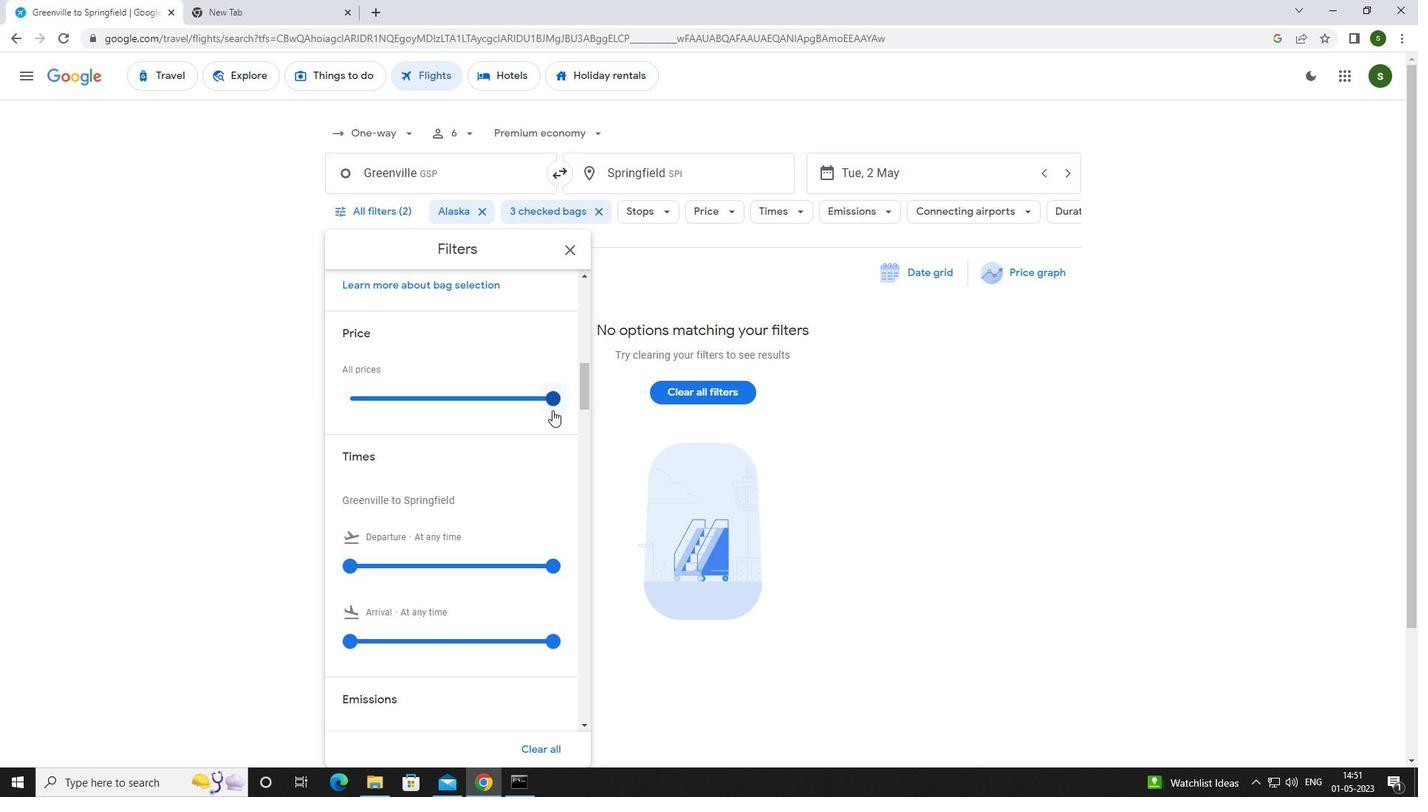 
Action: Mouse pressed left at (549, 398)
Screenshot: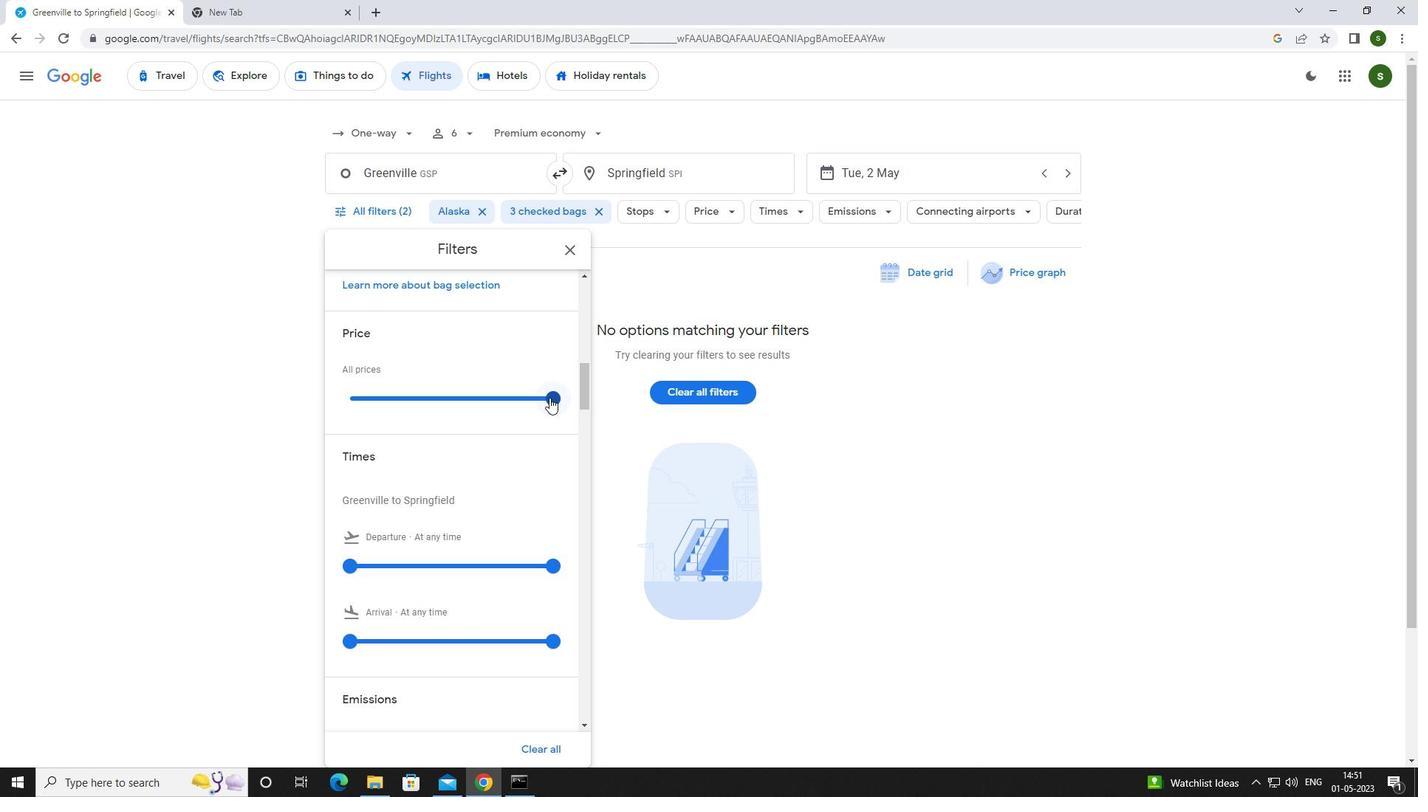 
Action: Mouse moved to (472, 443)
Screenshot: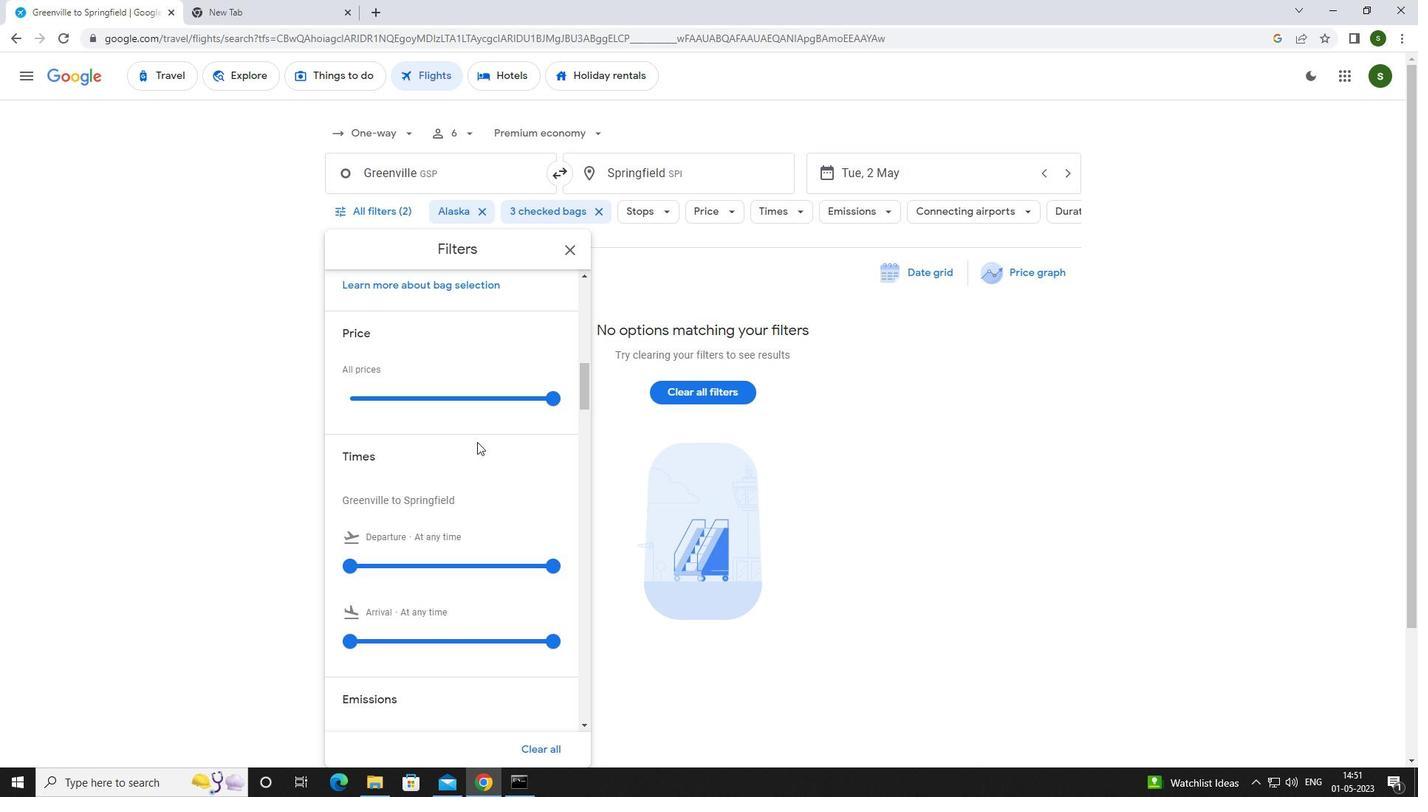 
Action: Mouse scrolled (472, 443) with delta (0, 0)
Screenshot: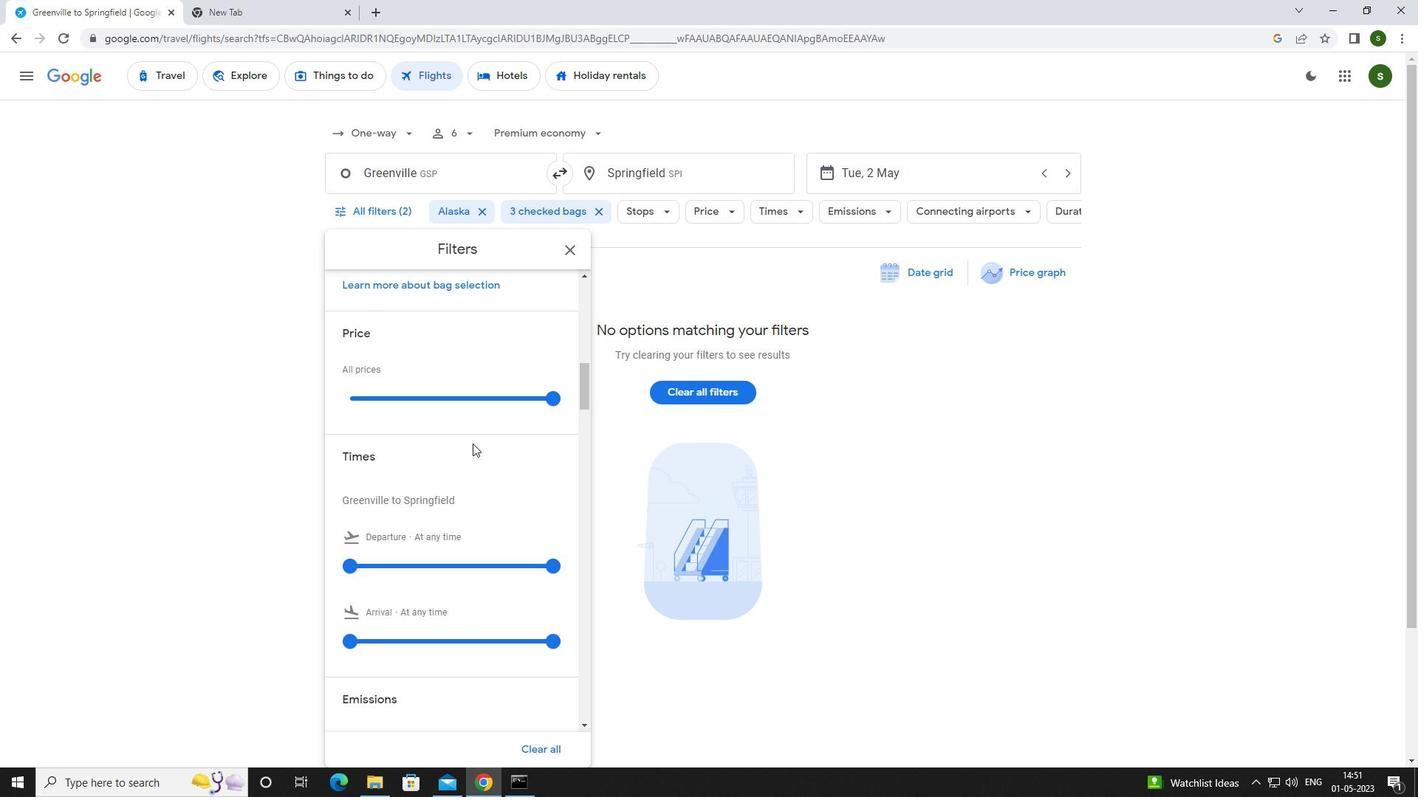 
Action: Mouse moved to (350, 491)
Screenshot: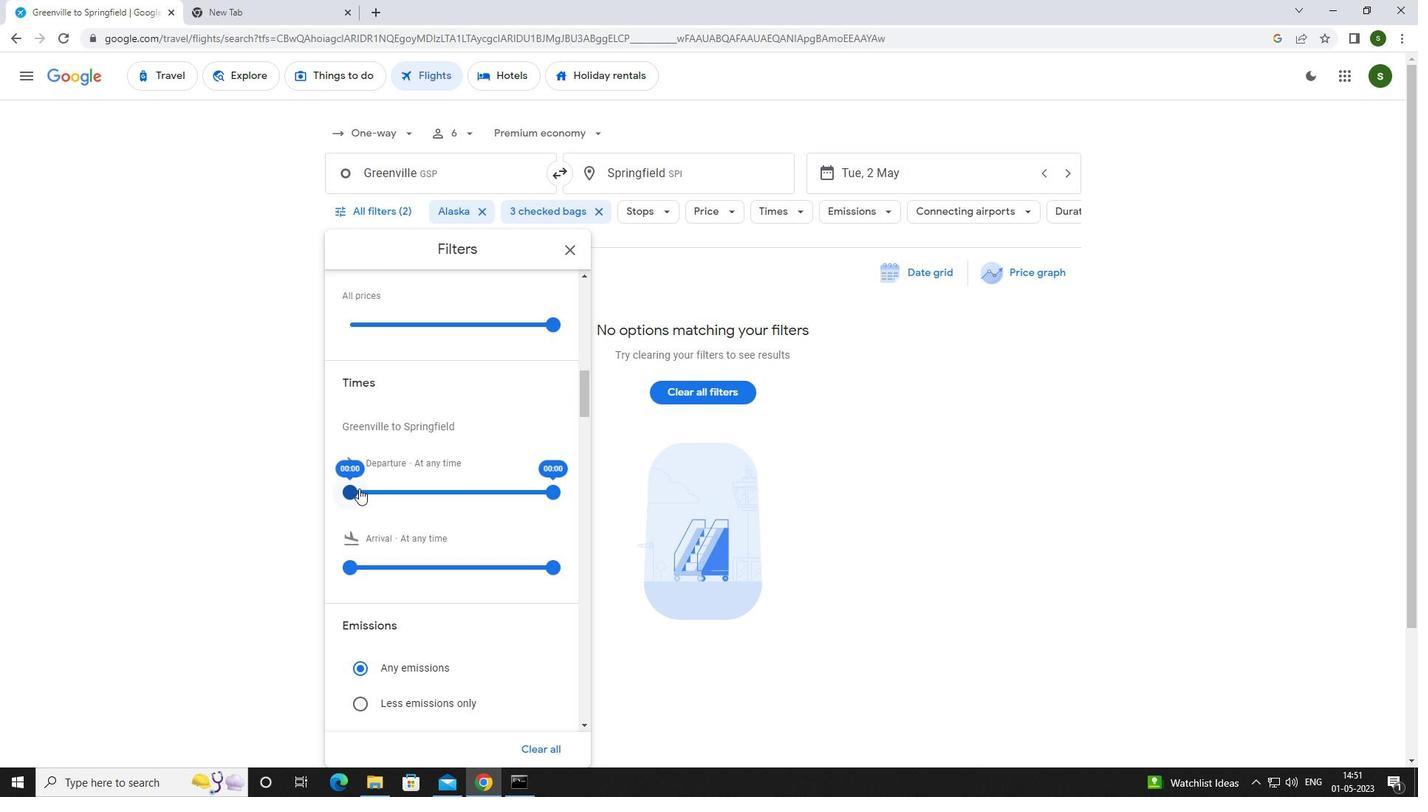 
Action: Mouse pressed left at (350, 491)
Screenshot: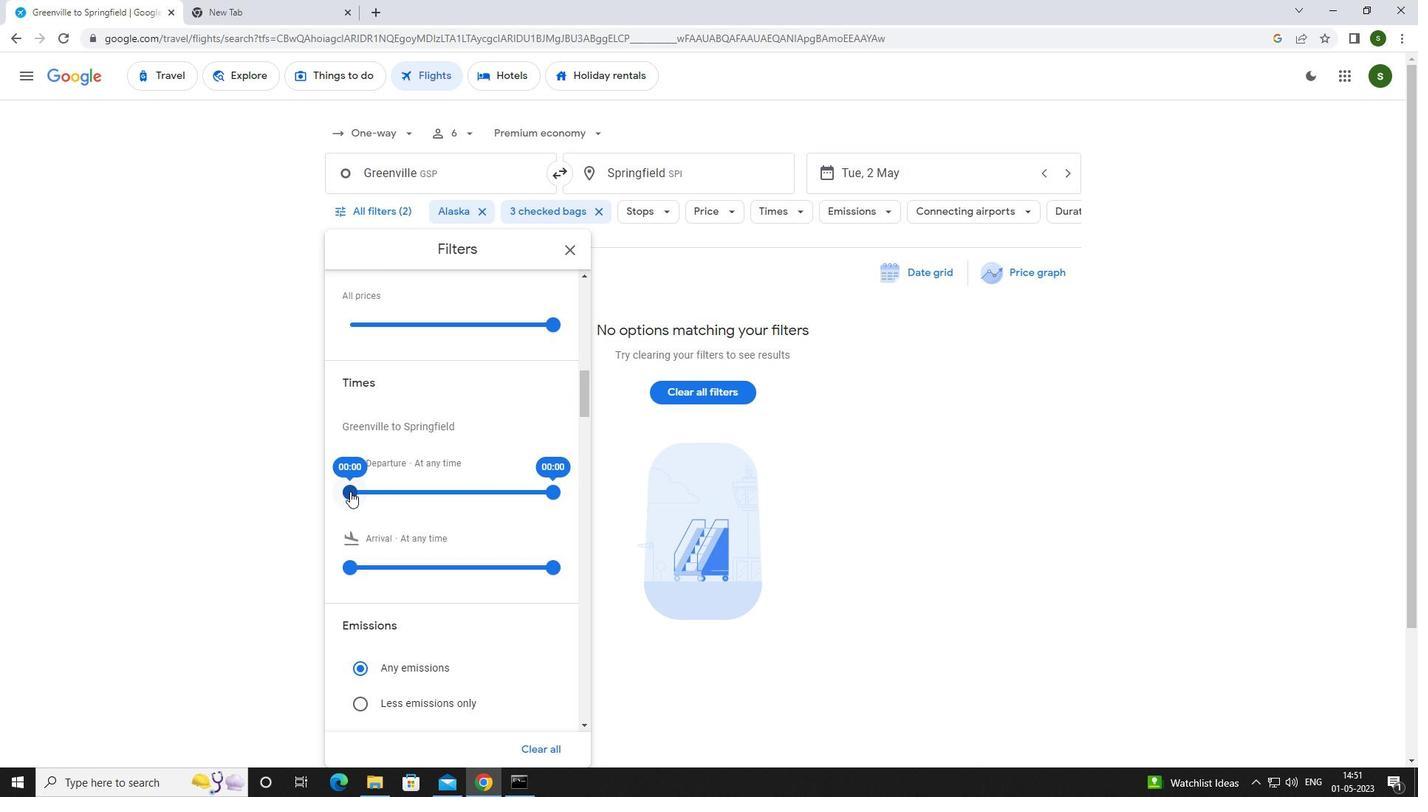 
Action: Mouse moved to (836, 481)
Screenshot: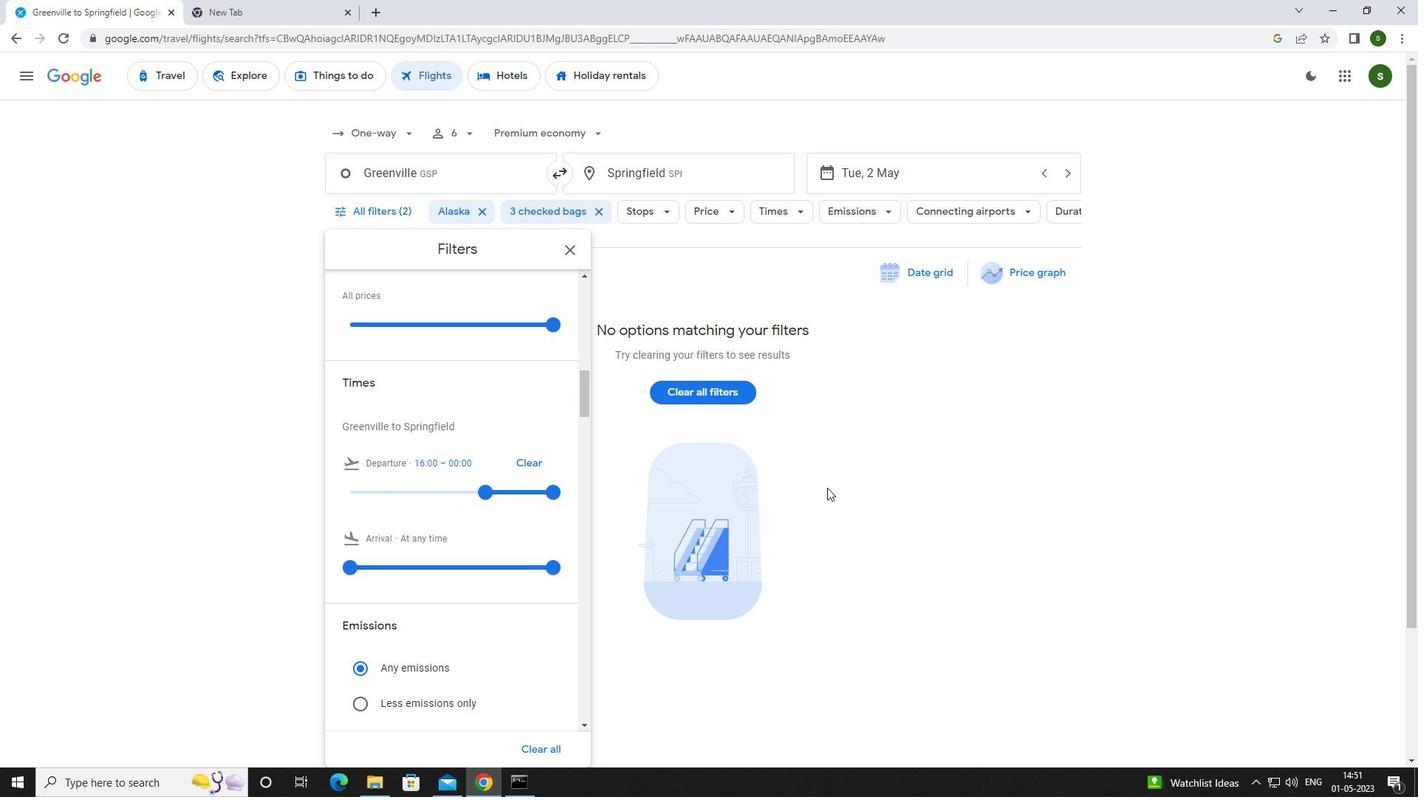 
Action: Mouse pressed left at (836, 481)
Screenshot: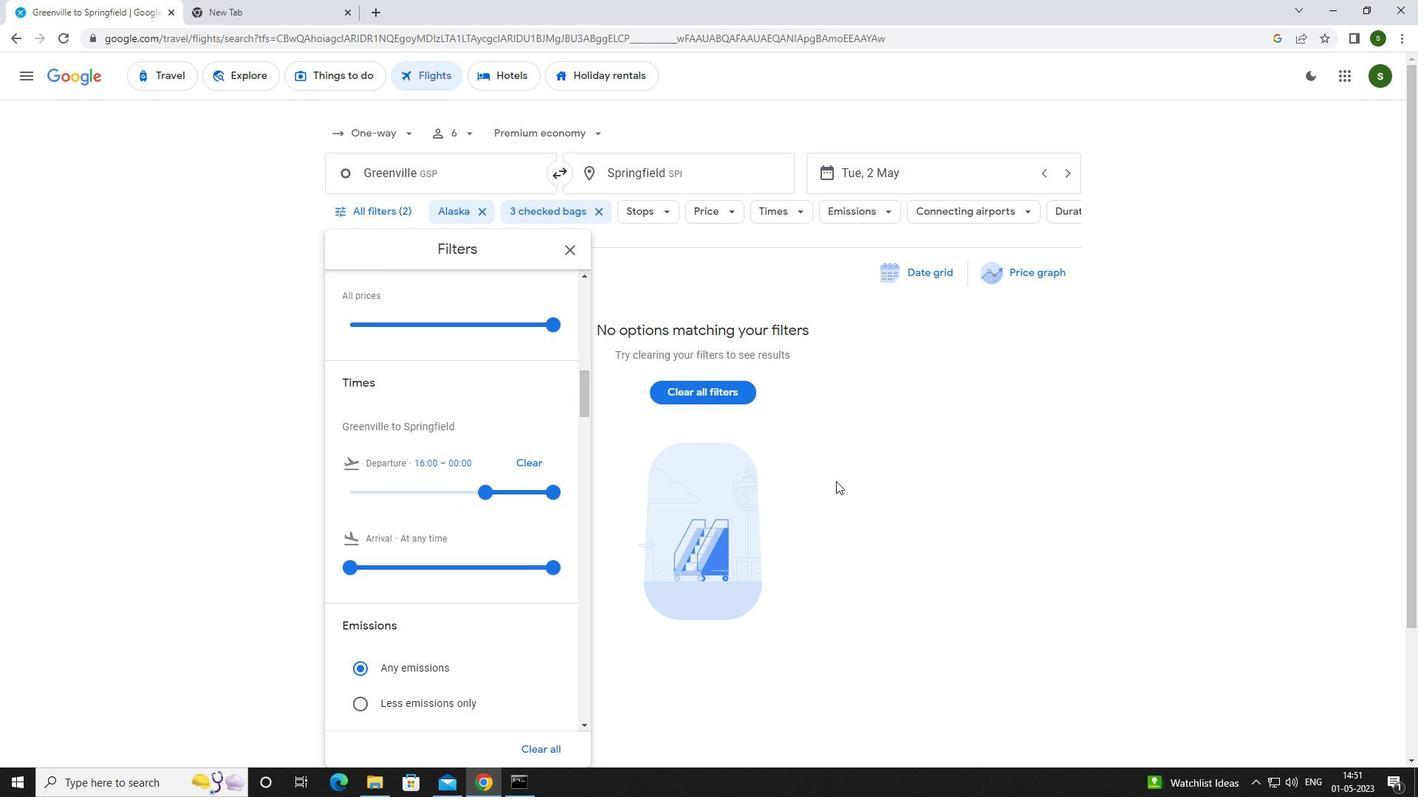 
